 Task: Open a blank google sheet and write heading  City data  Add 10 city name:-  '1. Chelsea, New York, NY , 2. Beverly Hills, Los Angeles, CA , 3. Knightsbridge, London, United Kingdom , 4. Le Marais, Paris, forance , 5. Ginza, Tokyo, Japan_x000D_
6. Circular Quay, Sydney, Australia , 7. Mitte, Berlin, Germany , 8. Downtown, Toronto, Canada , 9. Trastevere, Rome, 10. Colaba, Mumbai, India. ' in August Last week sales are  1. Chelsea, New York, NY 10001 | 2. Beverly Hills, Los Angeles, CA 90210 | 3. Knightsbridge, London, United Kingdom SW1X 7XL | 4. Le Marais, Paris, forance 75004 | 5. Ginza, Tokyo, Japan 104-0061 | 6. Circular Quay, Sydney, Australia 2000 | 7. Mitte, Berlin, Germany 10178 | 8. Downtown, Toronto, Canada M5V 3L9 | 9. Trastevere, Rome, Italy 00153 | 10. Colaba, Mumbai, India 400005. Save page auditingSalesTrends_2023
Action: Mouse moved to (1179, 84)
Screenshot: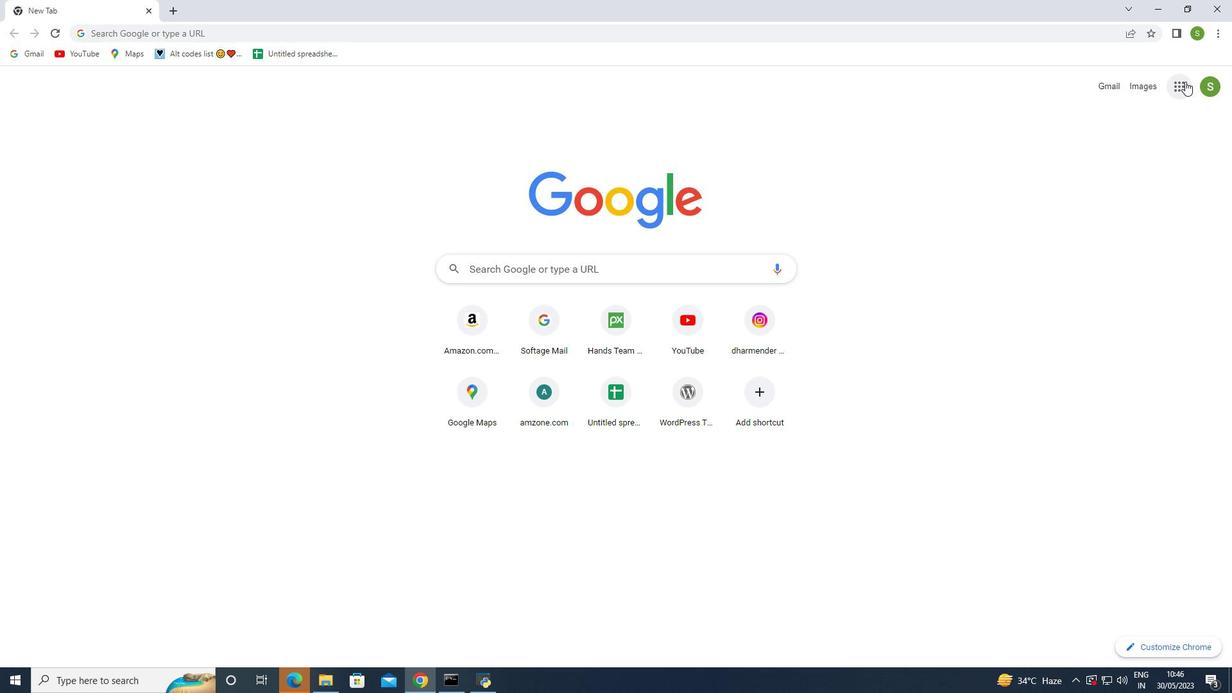 
Action: Mouse pressed left at (1179, 84)
Screenshot: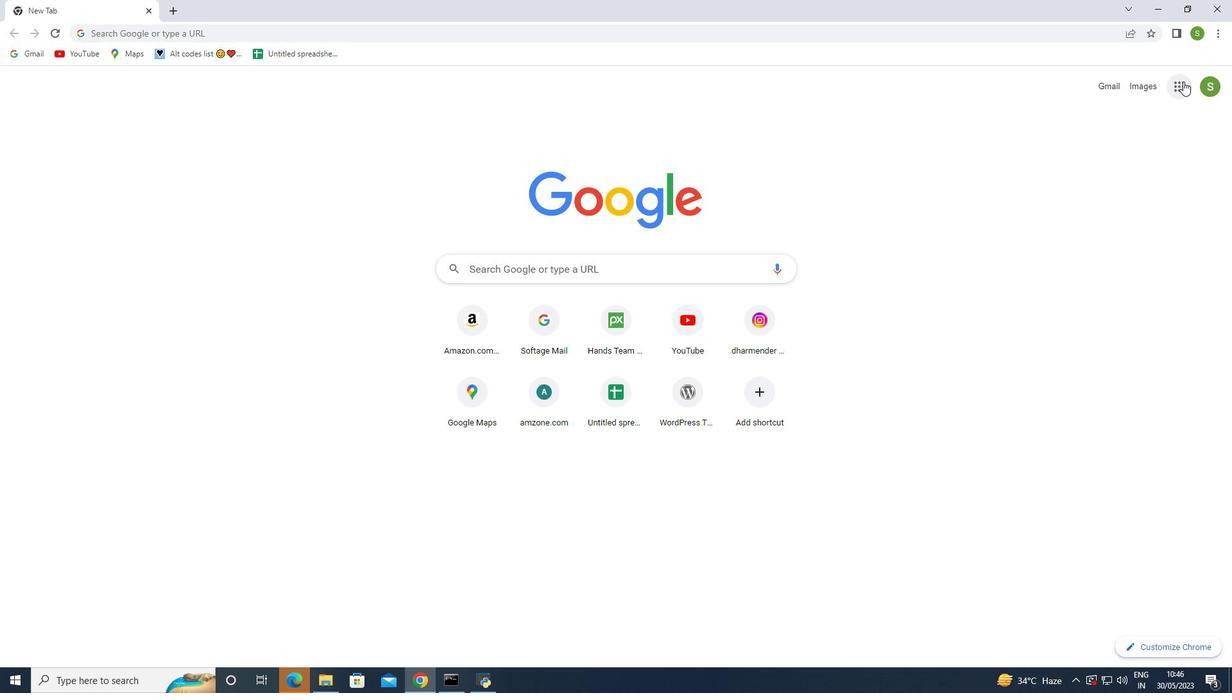 
Action: Mouse moved to (1122, 202)
Screenshot: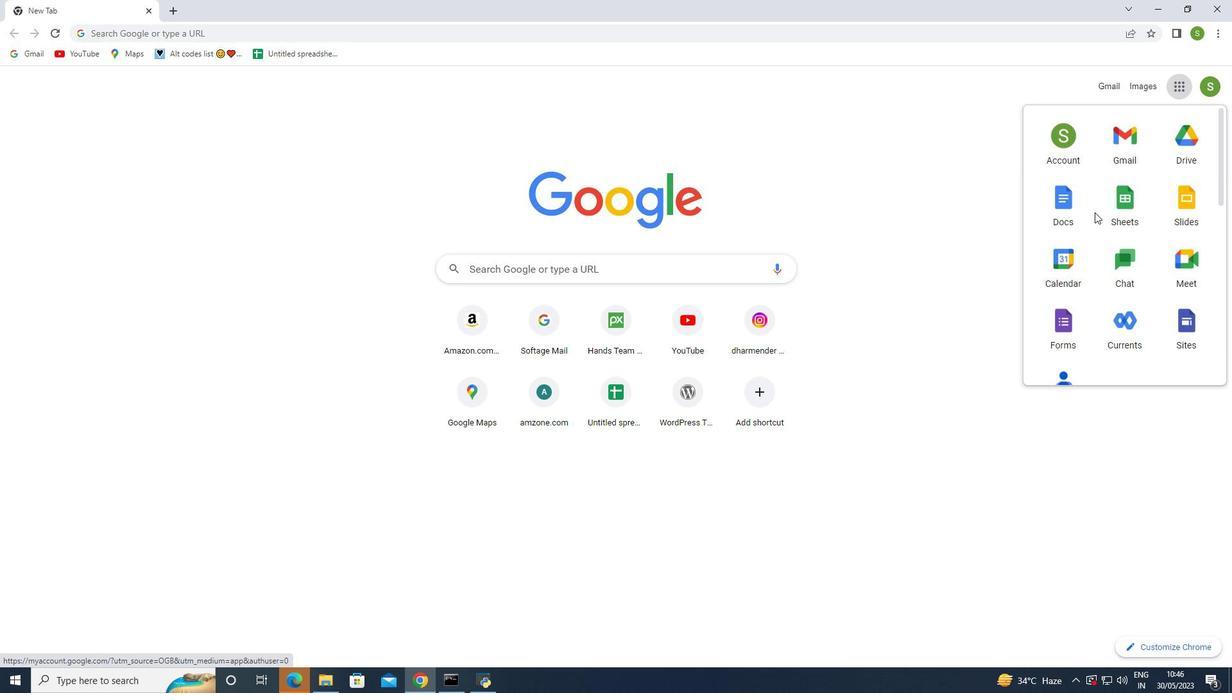 
Action: Mouse pressed left at (1122, 202)
Screenshot: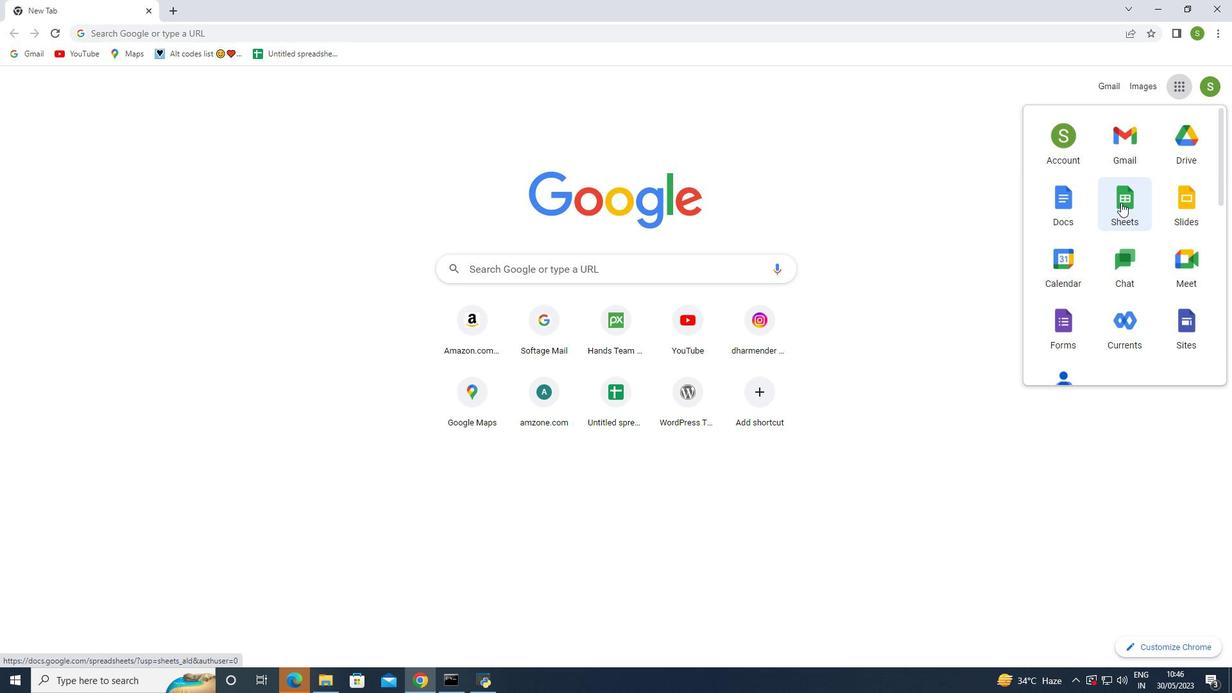 
Action: Mouse moved to (332, 174)
Screenshot: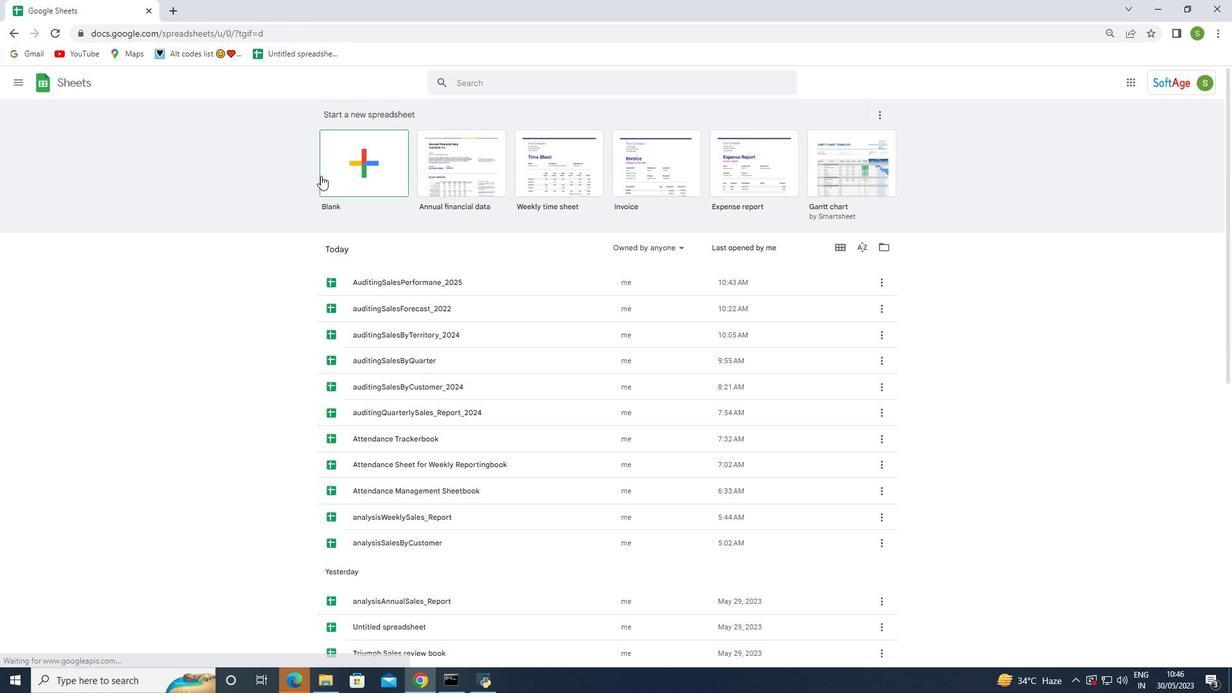 
Action: Mouse pressed left at (332, 174)
Screenshot: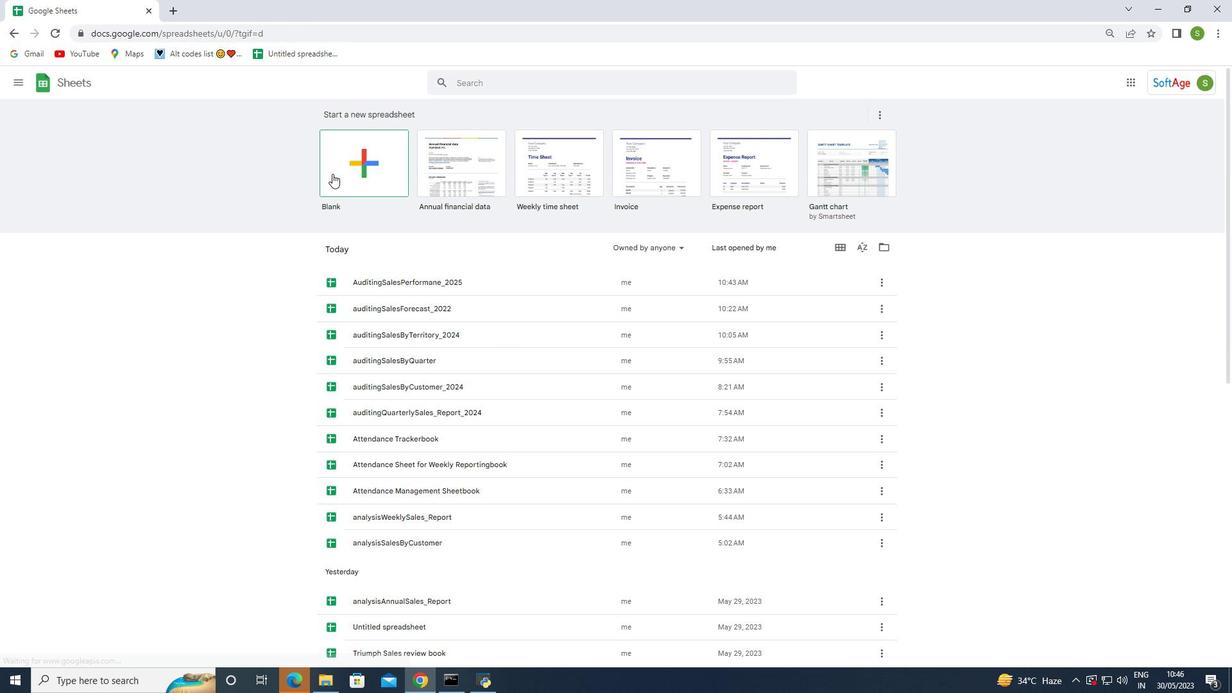 
Action: Mouse moved to (64, 154)
Screenshot: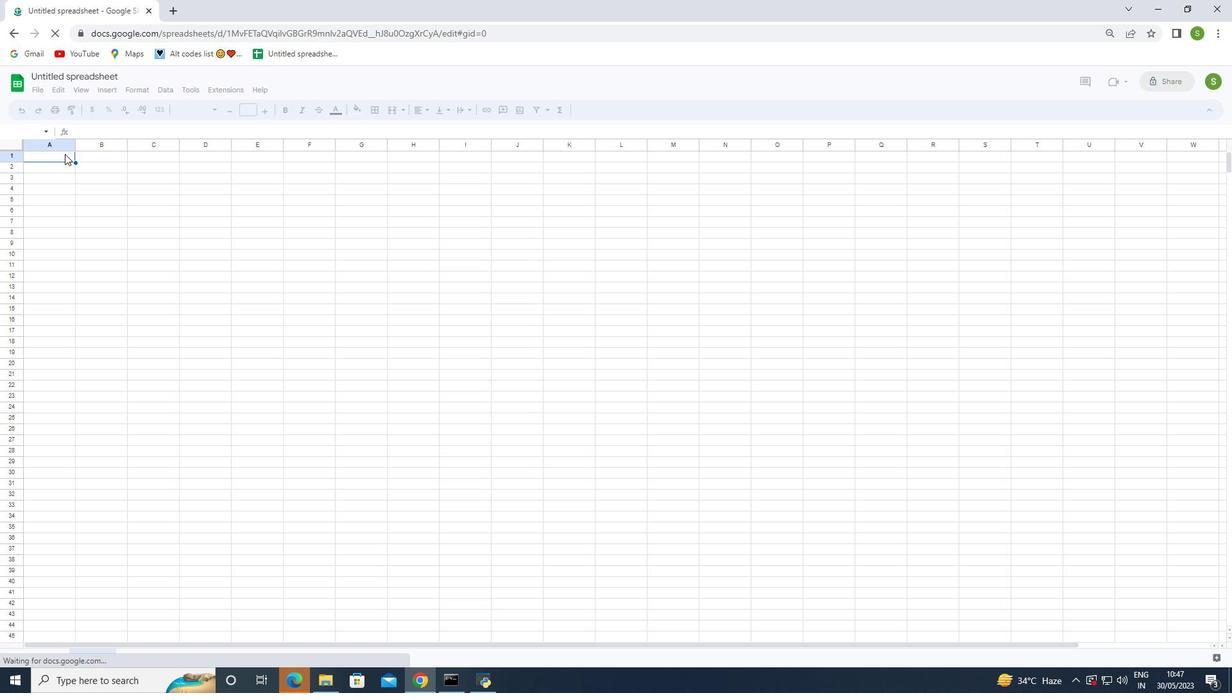 
Action: Mouse pressed left at (64, 154)
Screenshot: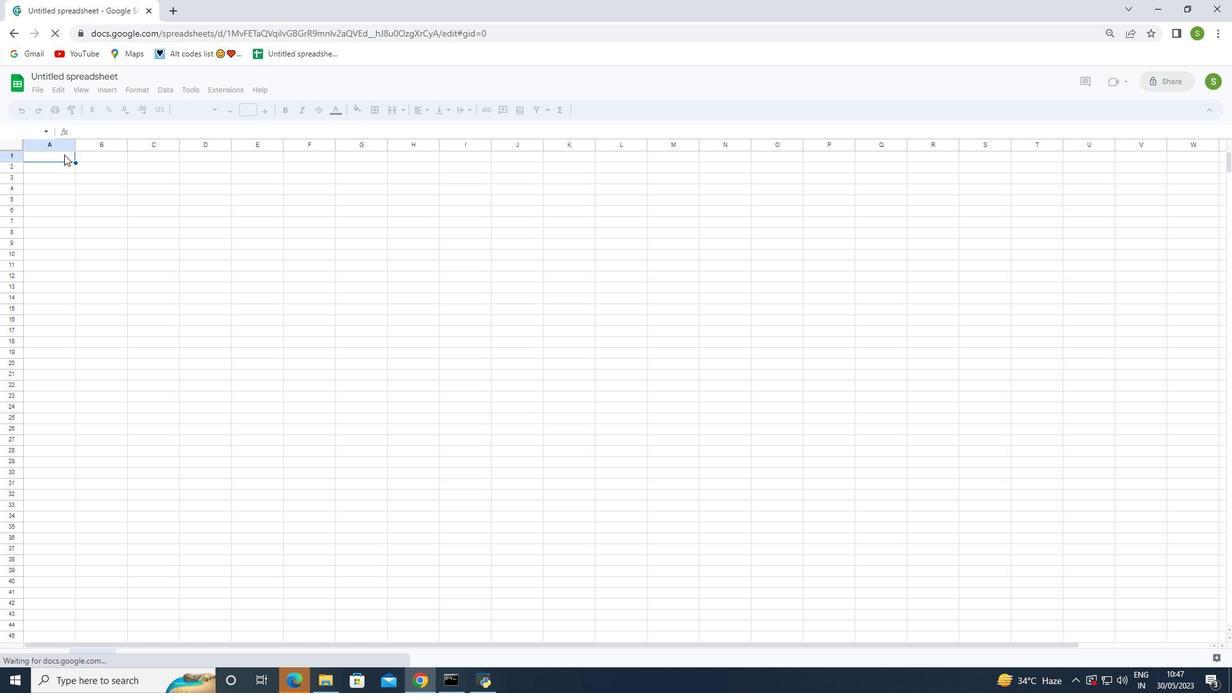 
Action: Key pressed <Key.shift>C
Screenshot: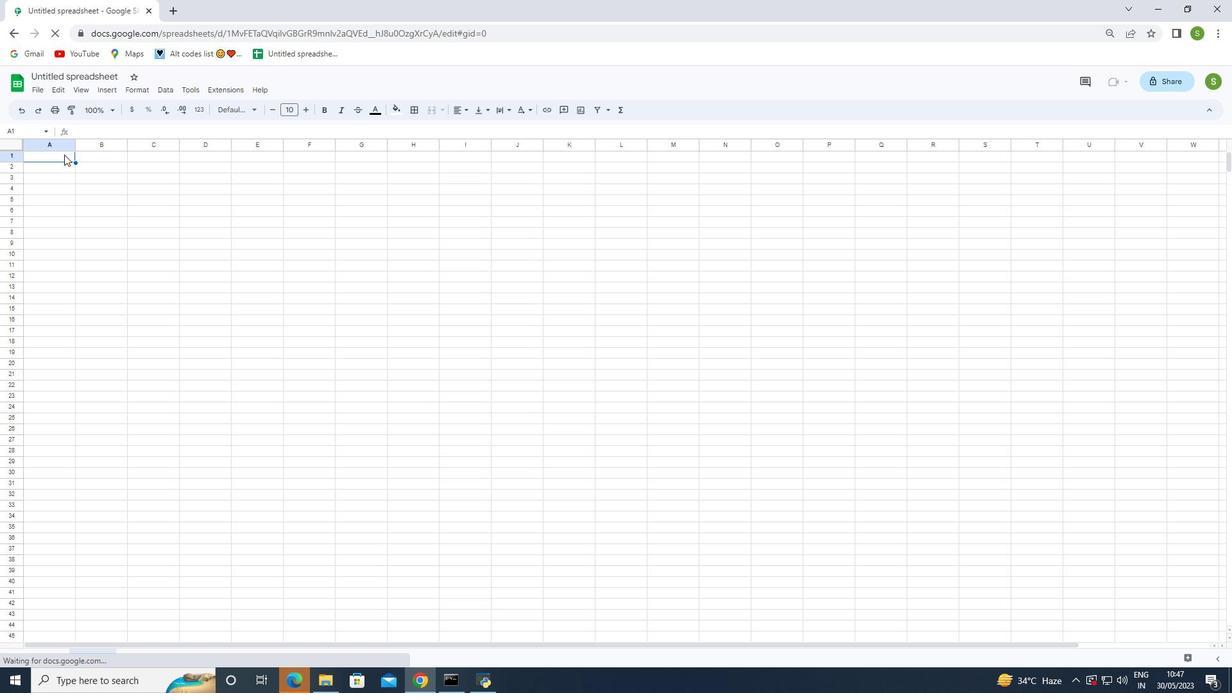 
Action: Mouse moved to (82, 168)
Screenshot: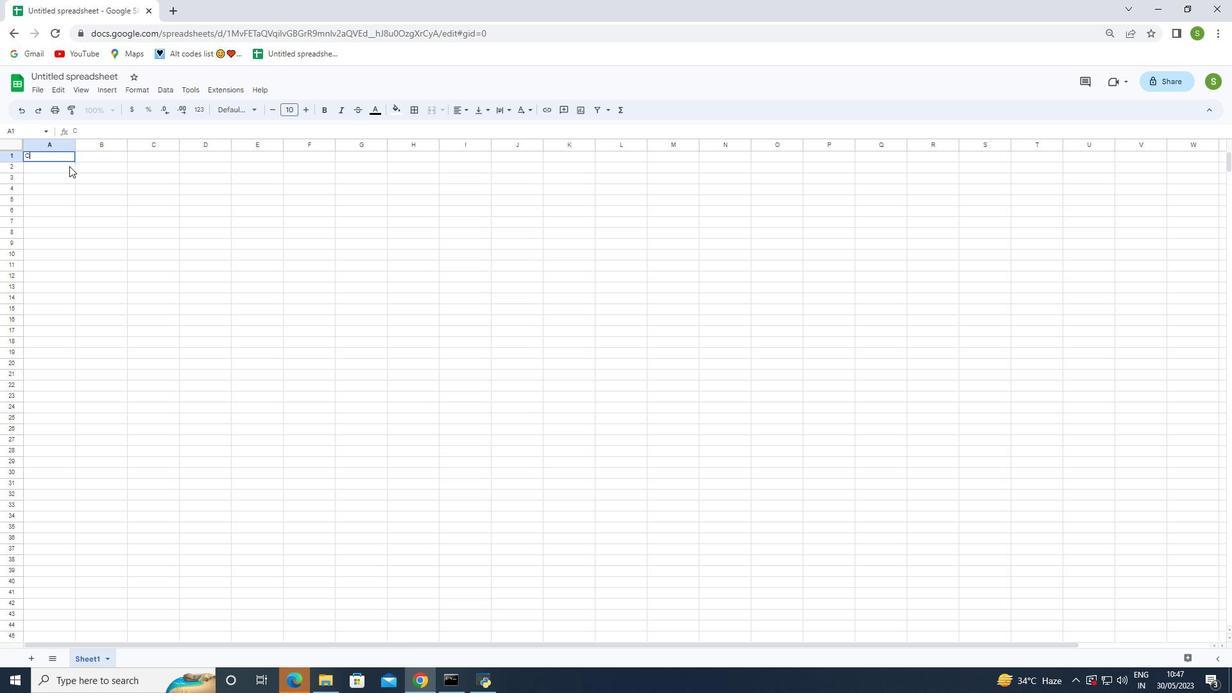 
Action: Key pressed <Key.backspace>
Screenshot: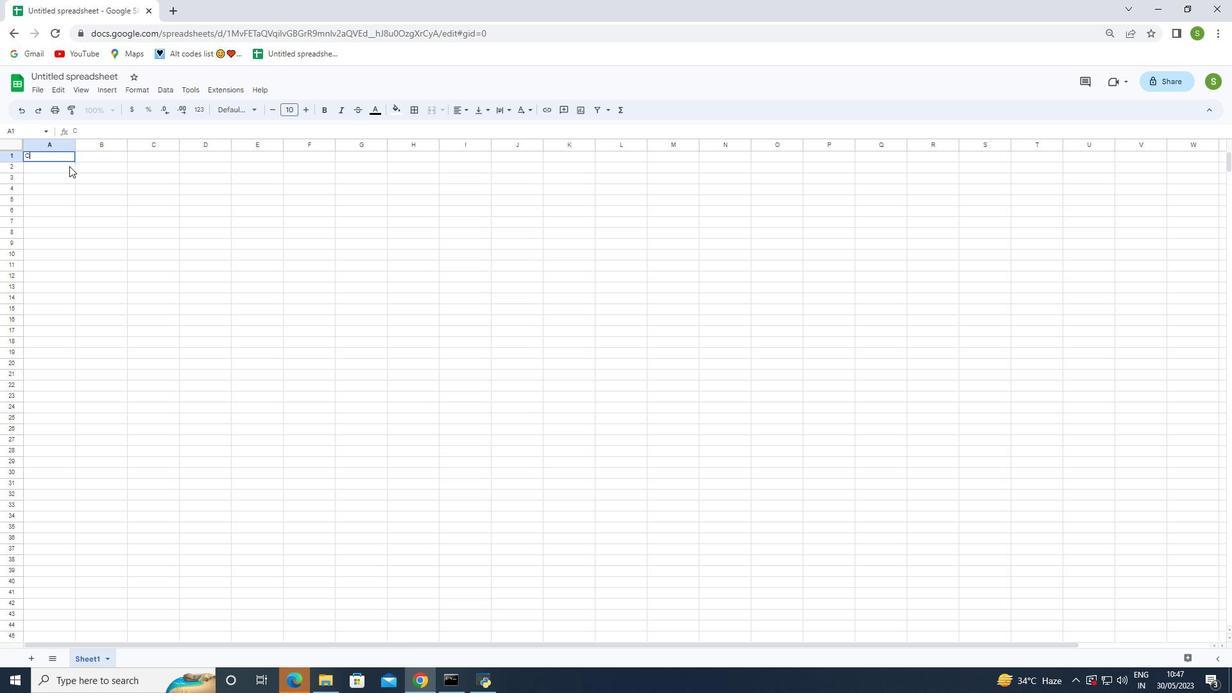 
Action: Mouse moved to (143, 175)
Screenshot: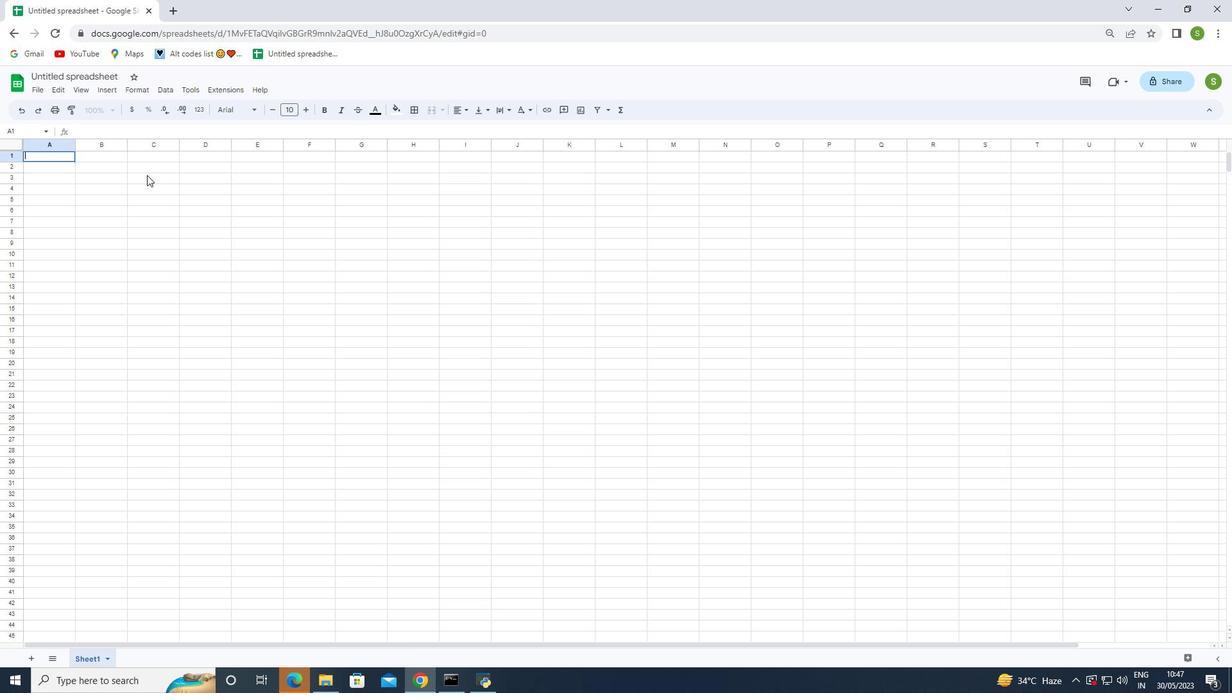 
Action: Key pressed <Key.esc>
Screenshot: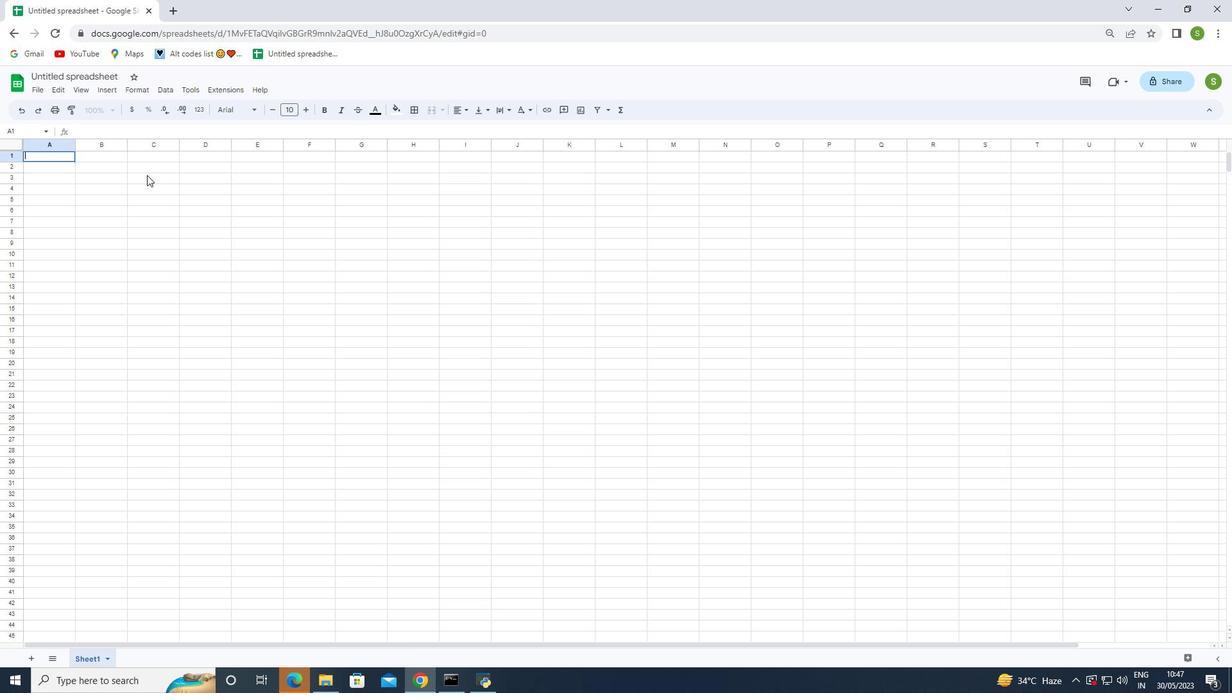 
Action: Mouse moved to (112, 181)
Screenshot: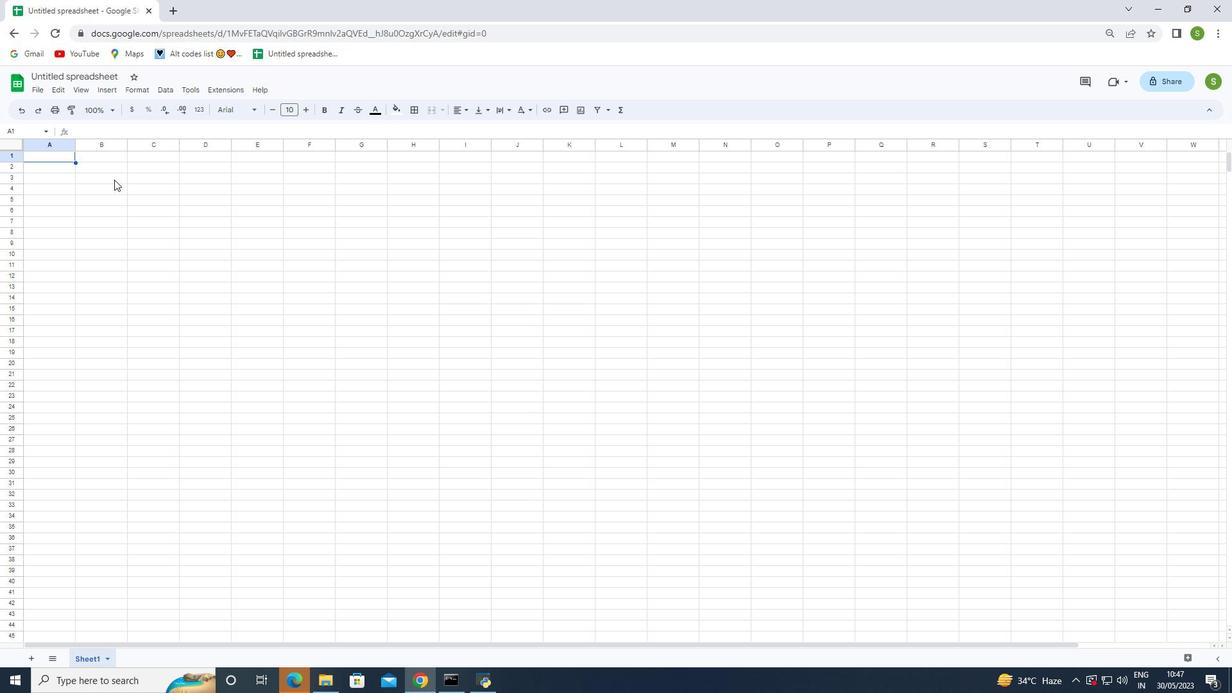 
Action: Mouse pressed left at (112, 181)
Screenshot: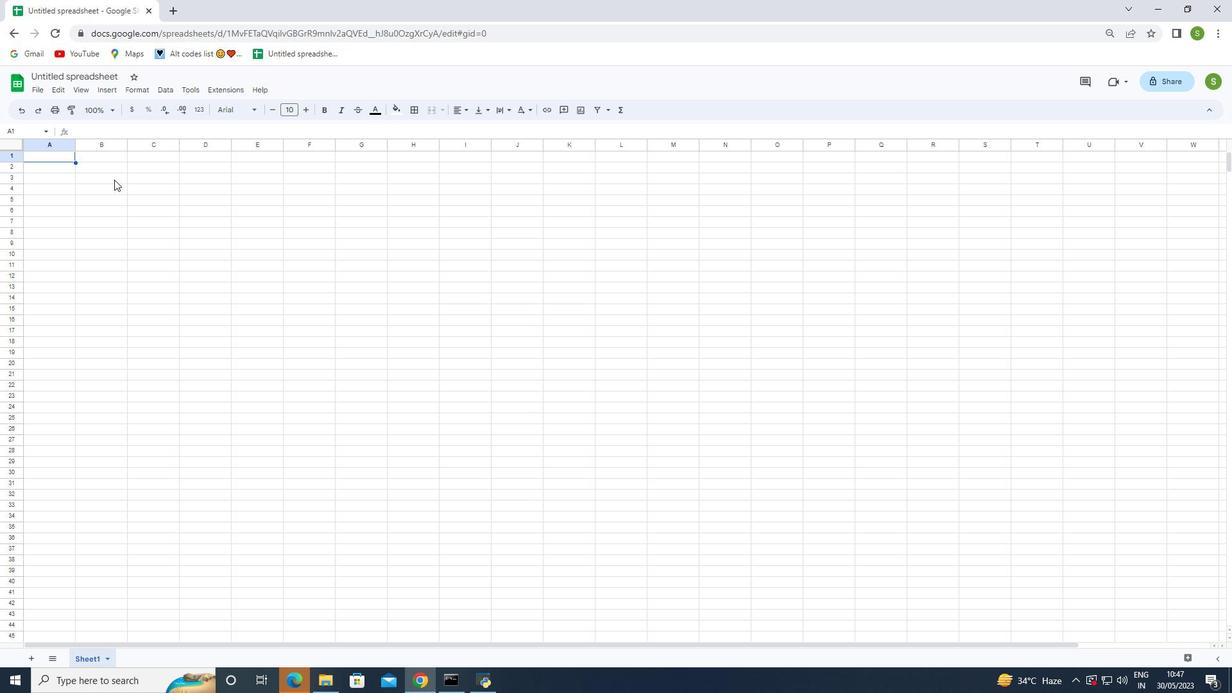 
Action: Mouse moved to (12, 147)
Screenshot: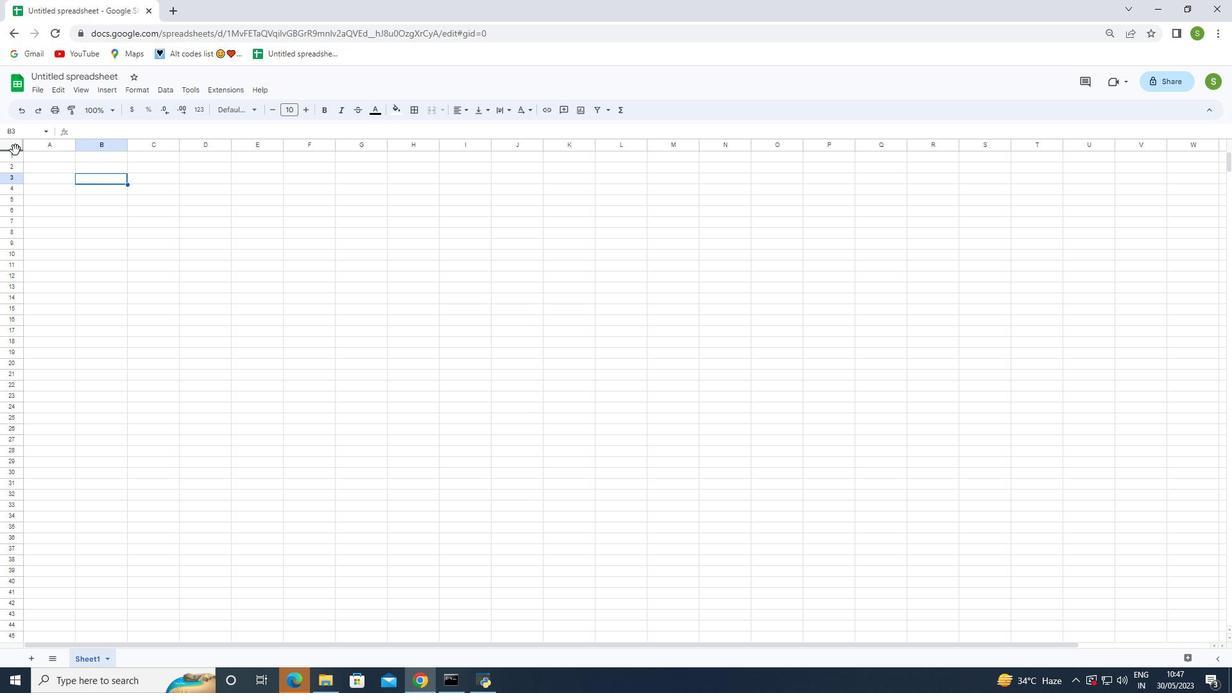 
Action: Mouse pressed left at (12, 147)
Screenshot: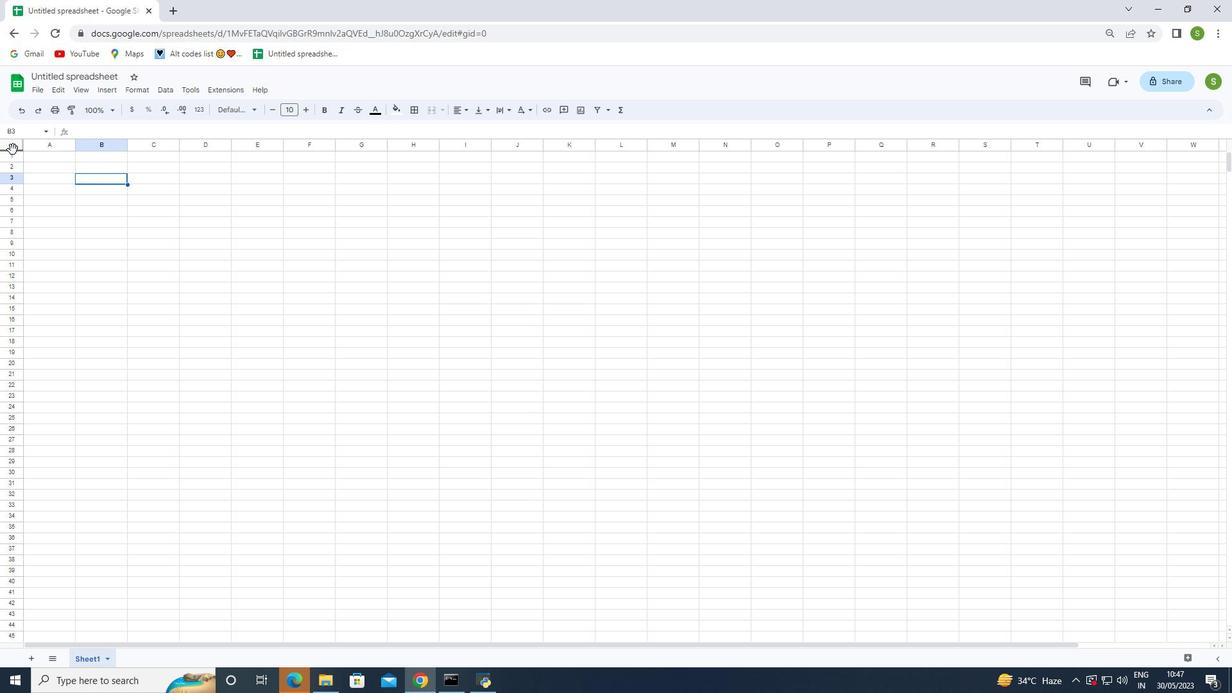 
Action: Mouse moved to (305, 113)
Screenshot: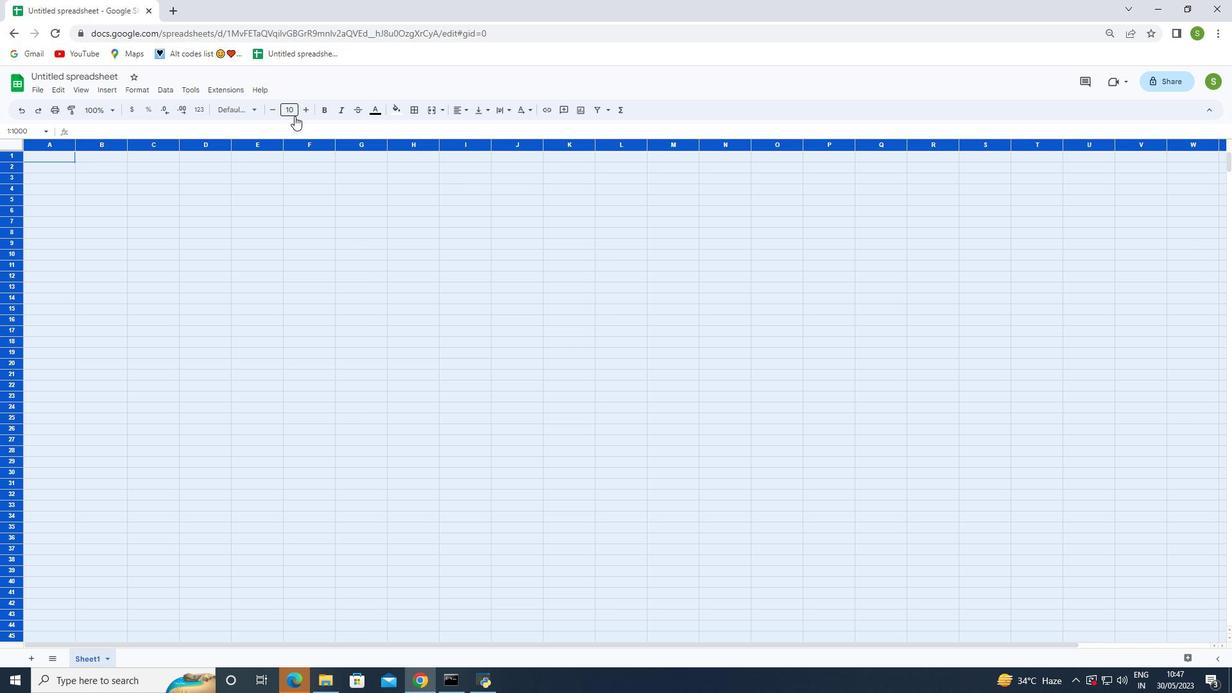 
Action: Mouse pressed left at (305, 113)
Screenshot: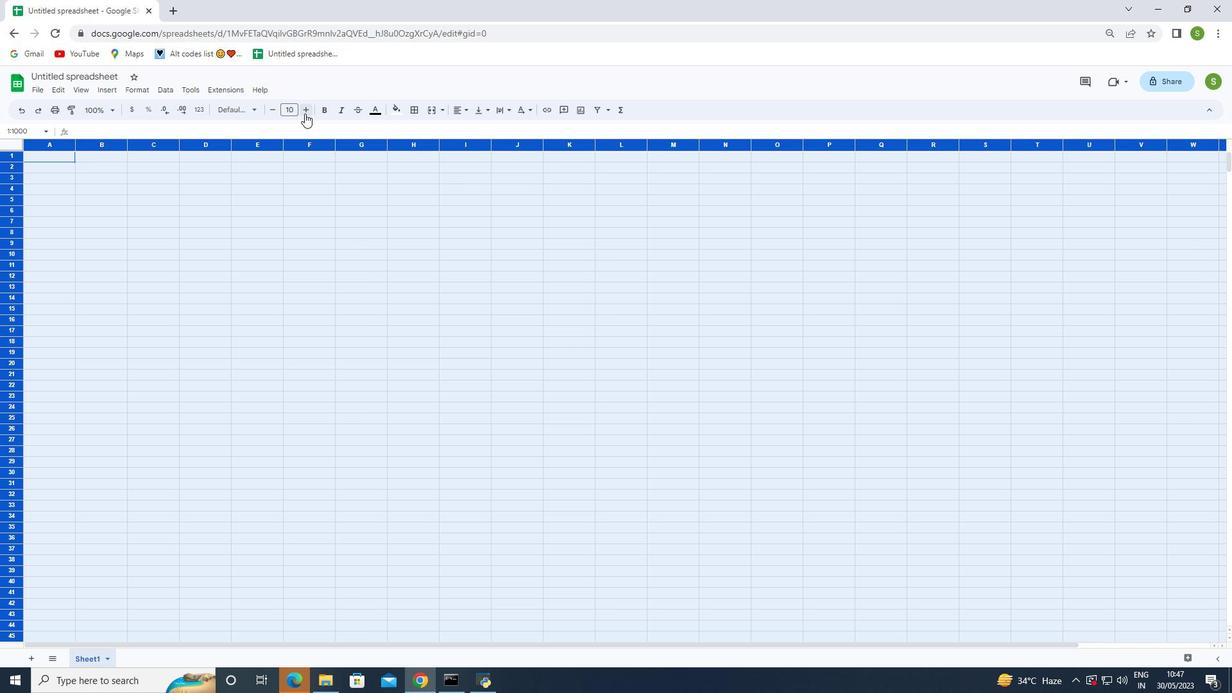 
Action: Mouse pressed left at (305, 113)
Screenshot: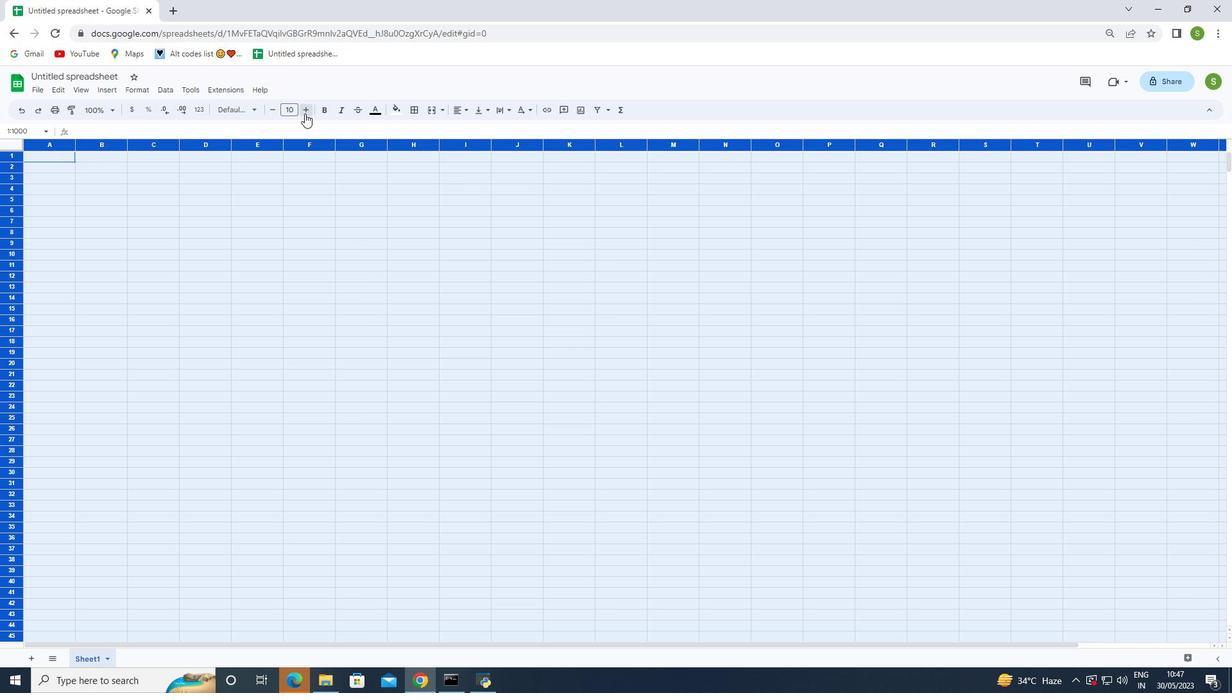 
Action: Mouse pressed left at (305, 113)
Screenshot: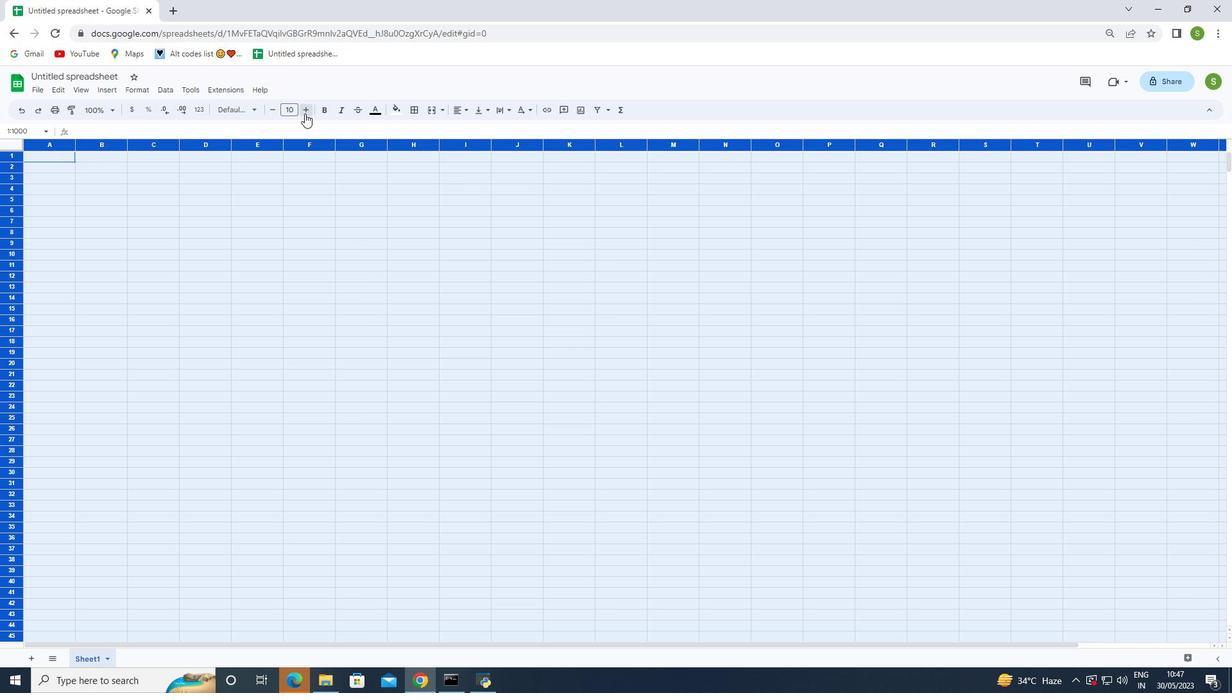 
Action: Mouse pressed left at (305, 113)
Screenshot: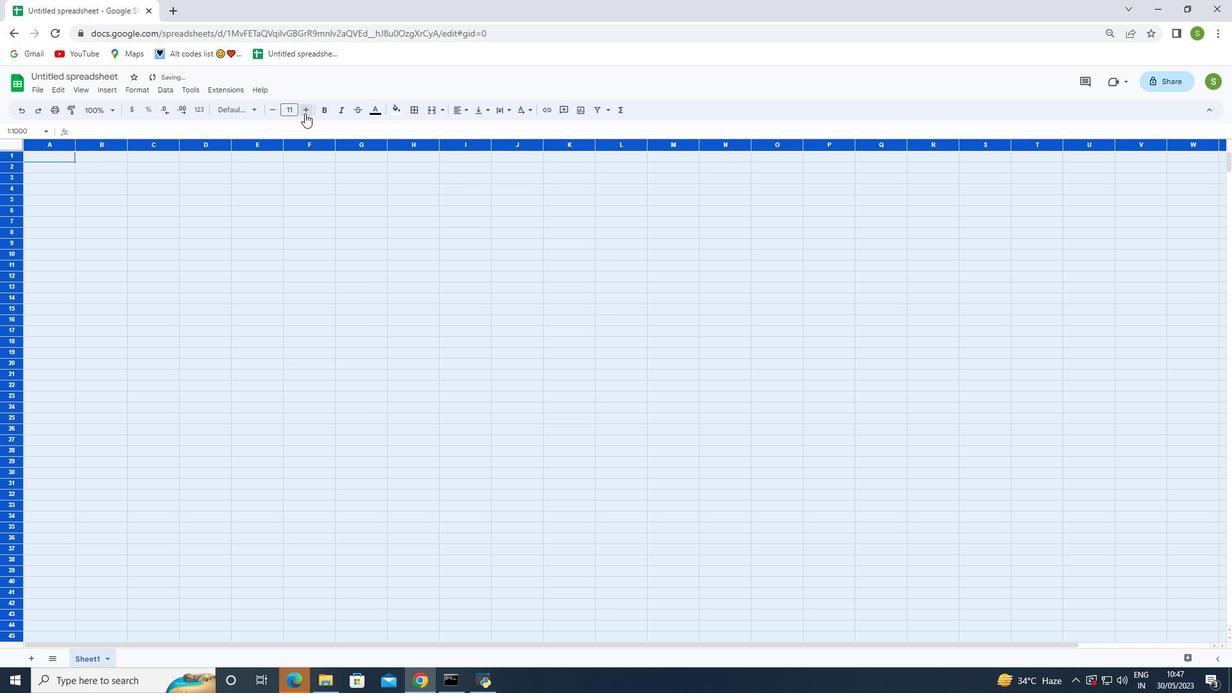 
Action: Mouse pressed left at (305, 113)
Screenshot: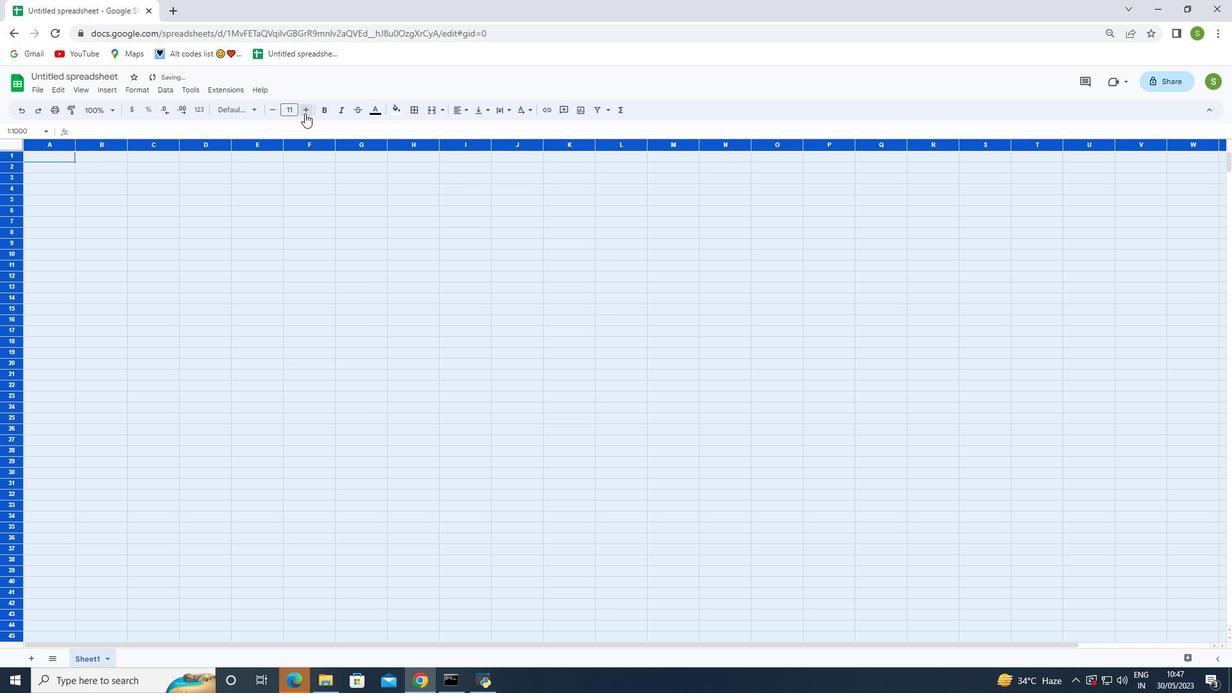 
Action: Mouse moved to (193, 253)
Screenshot: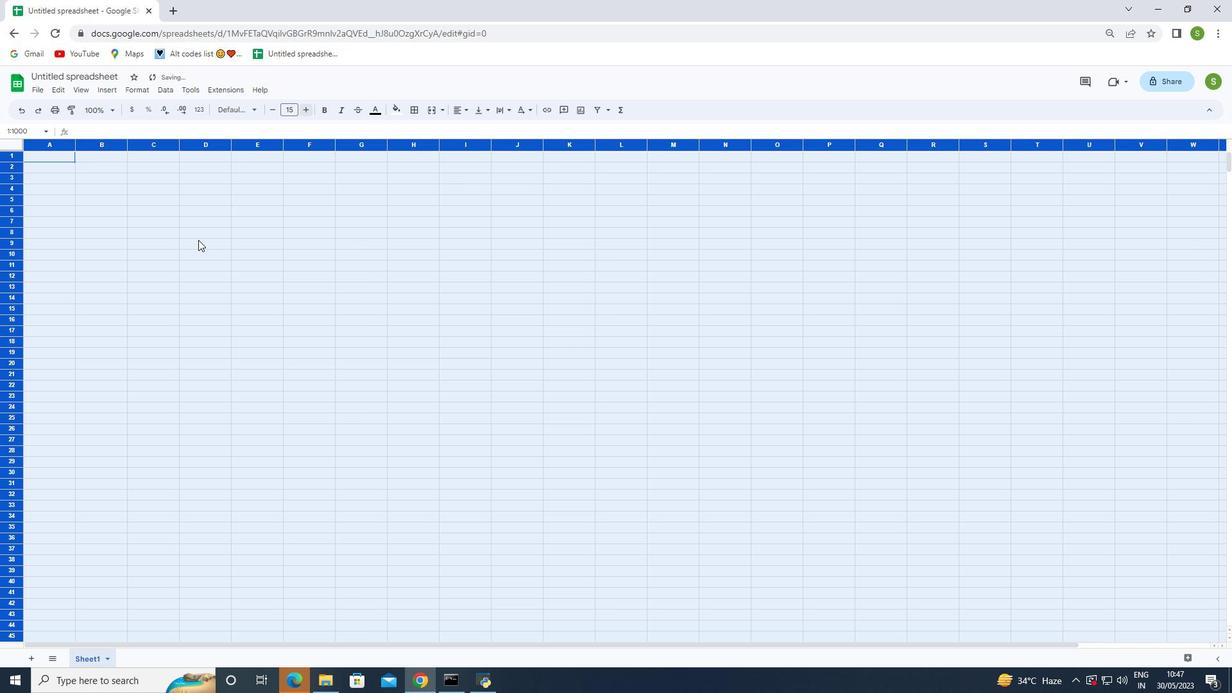 
Action: Mouse pressed left at (193, 253)
Screenshot: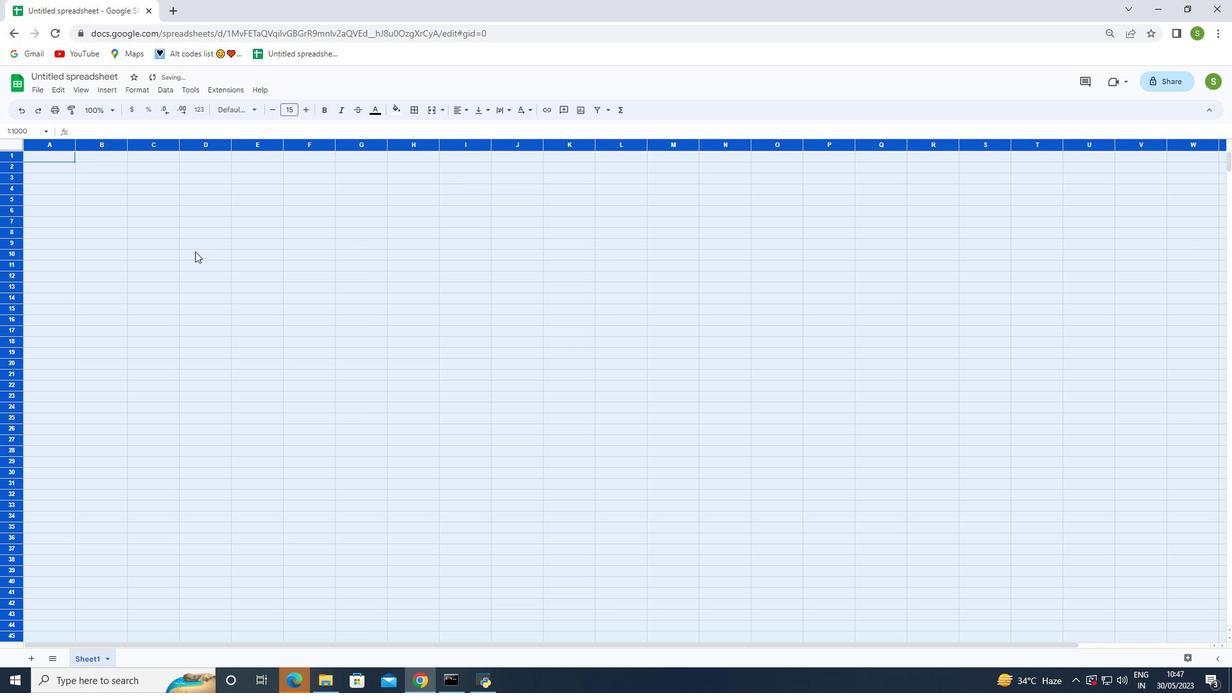 
Action: Mouse moved to (52, 156)
Screenshot: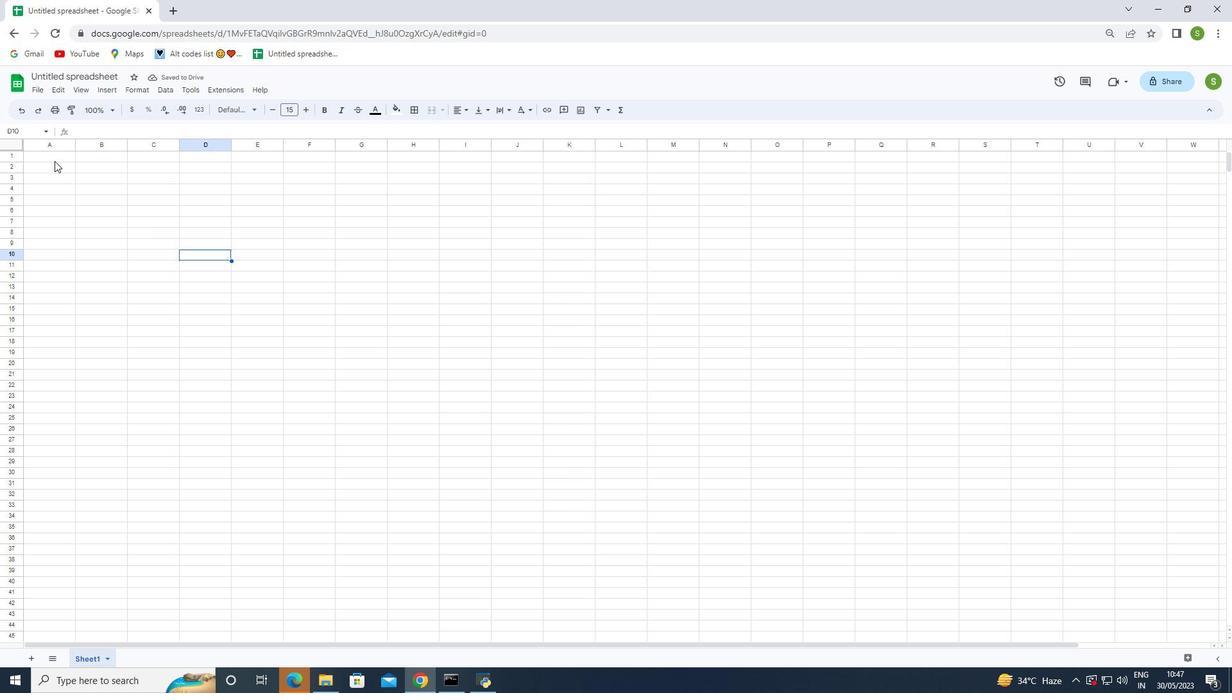 
Action: Mouse pressed left at (52, 156)
Screenshot: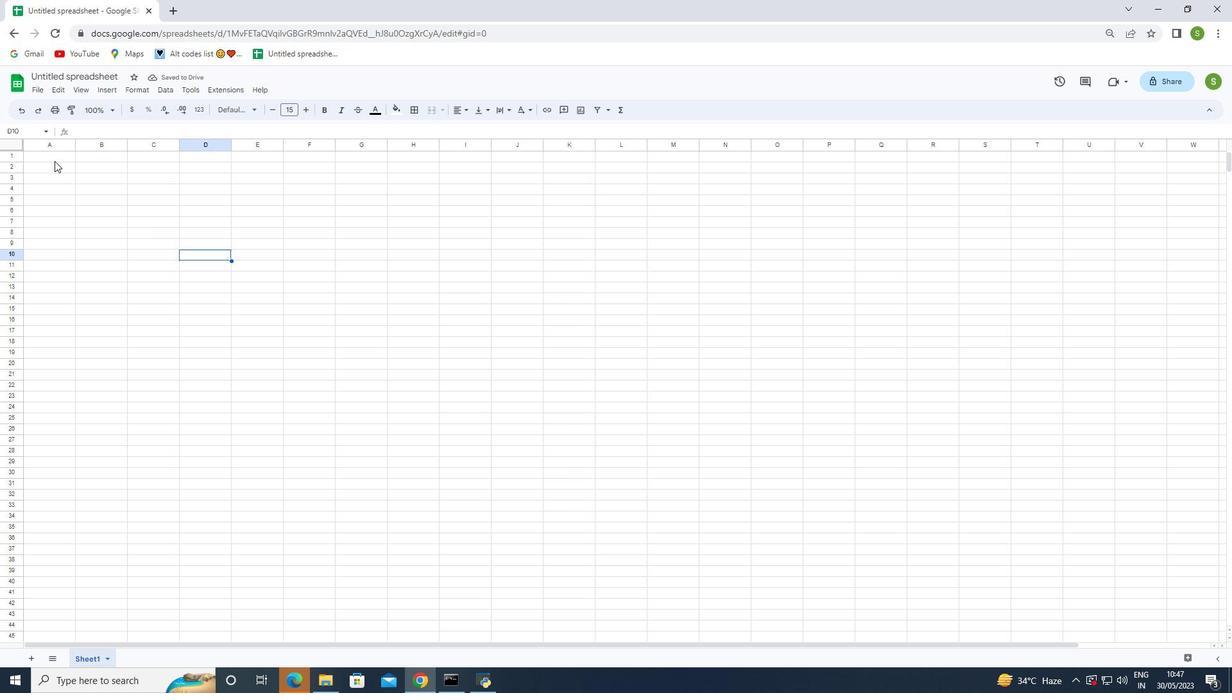 
Action: Key pressed <Key.shift>Cir<Key.backspace>ty<Key.space>data<Key.enter><Key.shift>City<Key.space><Key.shift>Name<Key.enter><Key.shift><Key.shift><Key.shift><Key.shift><Key.shift><Key.shift><Key.shift><Key.shift><Key.shift><Key.shift><Key.shift><Key.shift><Key.shift><Key.shift><Key.shift><Key.shift><Key.shift><Key.shift><Key.shift><Key.shift><Key.shift><Key.shift><Key.shift><Key.shift><Key.shift><Key.shift><Key.shift><Key.shift><Key.shift><Key.shift><Key.shift><Key.shift><Key.shift><Key.shift><Key.shift><Key.shift><Key.shift><Key.shift><Key.shift><Key.shift><Key.shift><Key.shift><Key.shift><Key.shift><Key.shift><Key.shift><Key.shift><Key.shift><Key.shift><Key.shift><Key.shift><Key.shift><Key.shift><Key.shift><Key.shift><Key.shift><Key.shift><Key.shift><Key.shift><Key.shift><Key.shift><Key.shift><Key.shift><Key.shift><Key.shift><Key.shift><Key.shift><Key.shift><Key.shift><Key.shift><Key.shift><Key.shift><Key.shift><Key.shift><Key.shift><Key.shift><Key.shift><Key.shift><Key.shift><Key.shift><Key.shift><Key.shift><Key.shift><Key.shift><Key.shift><Key.shift><Key.shift><Key.shift><Key.shift><Key.shift><Key.shift><Key.shift><Key.shift><Key.shift><Key.shift><Key.shift><Key.shift><Key.shift><Key.shift><Key.shift><Key.shift><Key.shift><Key.shift><Key.shift><Key.shift><Key.shift><Key.shift><Key.shift><Key.shift><Key.shift><Key.shift><Key.shift><Key.shift><Key.shift><Key.shift><Key.shift><Key.shift><Key.shift><Key.shift><Key.shift><Key.shift><Key.shift><Key.shift><Key.shift><Key.shift><Key.shift><Key.shift><Key.shift><Key.shift><Key.shift><Key.shift><Key.shift><Key.shift><Key.shift><Key.shift><Key.shift><Key.shift><Key.shift><Key.shift><Key.shift><Key.shift><Key.shift><Key.shift><Key.shift><Key.shift><Key.shift><Key.shift><Key.shift>Ch<Key.backspace>elsea,<Key.space><Key.shift>New<Key.space><Key.shift><Key.shift>York<Key.enter>
Screenshot: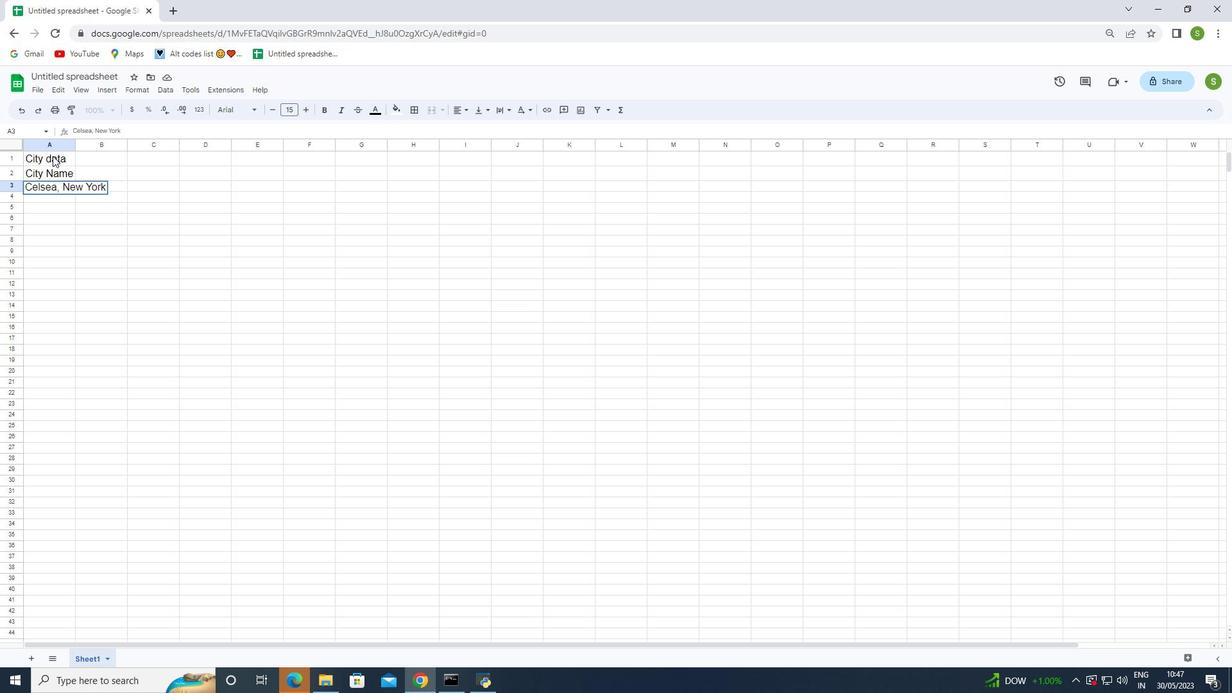 
Action: Mouse moved to (94, 183)
Screenshot: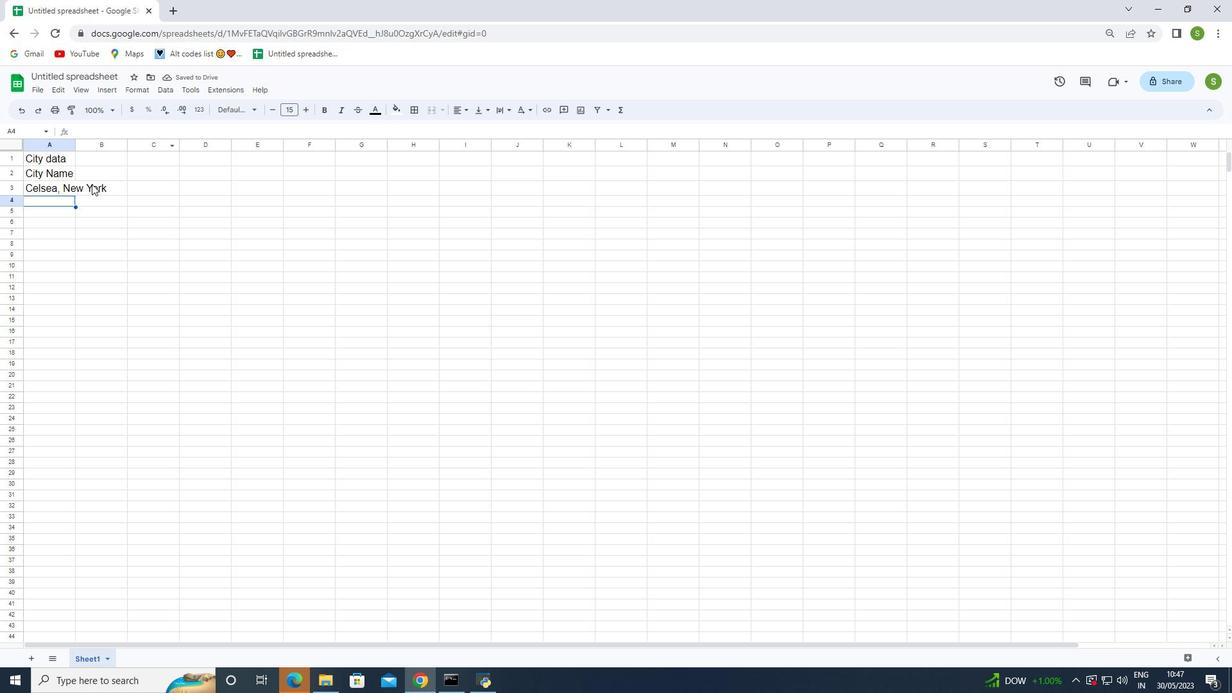 
Action: Mouse pressed left at (94, 183)
Screenshot: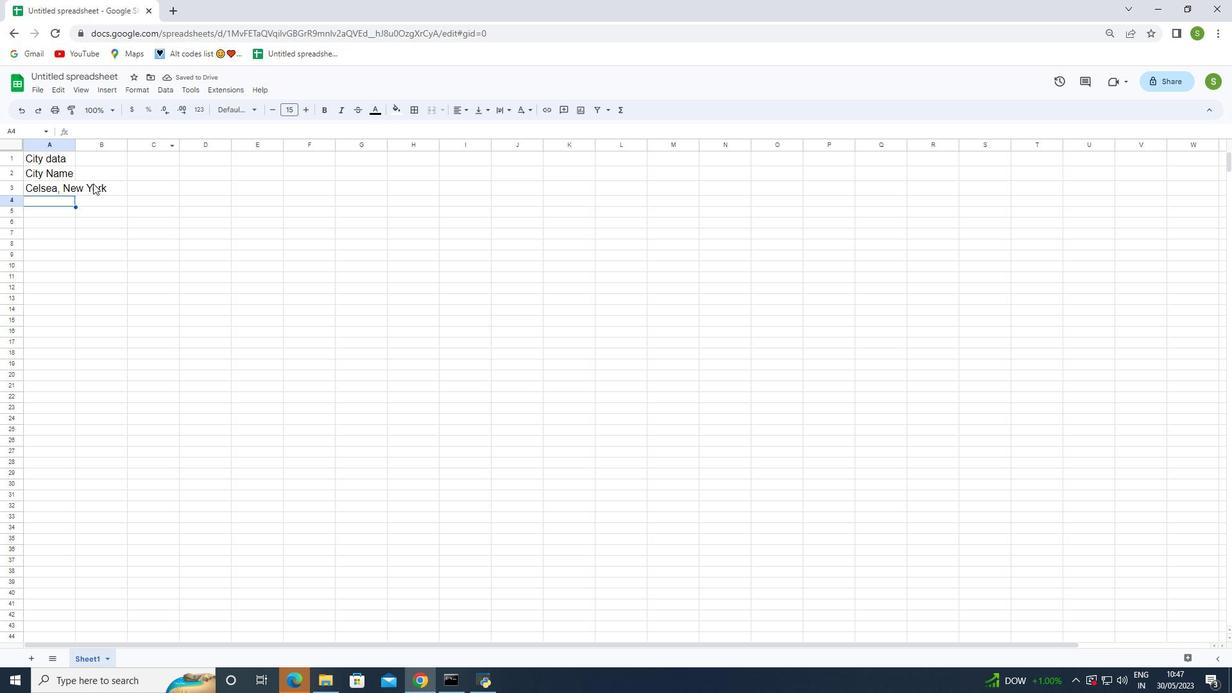 
Action: Mouse pressed left at (94, 183)
Screenshot: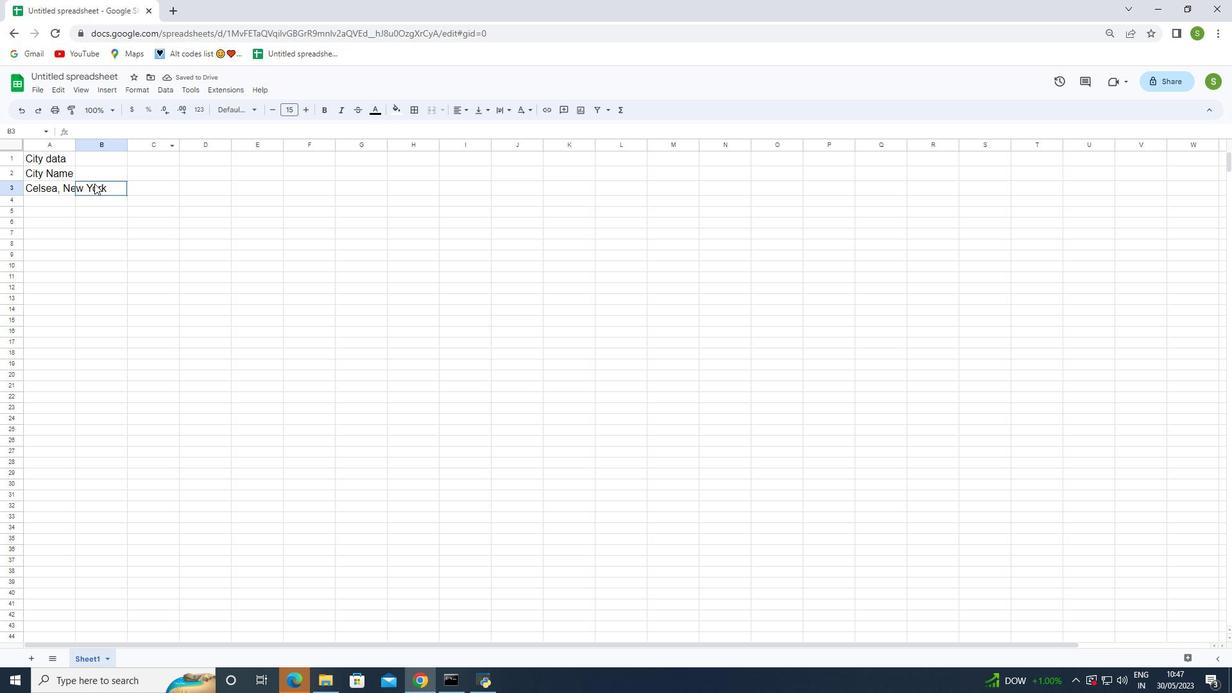 
Action: Mouse moved to (104, 185)
Screenshot: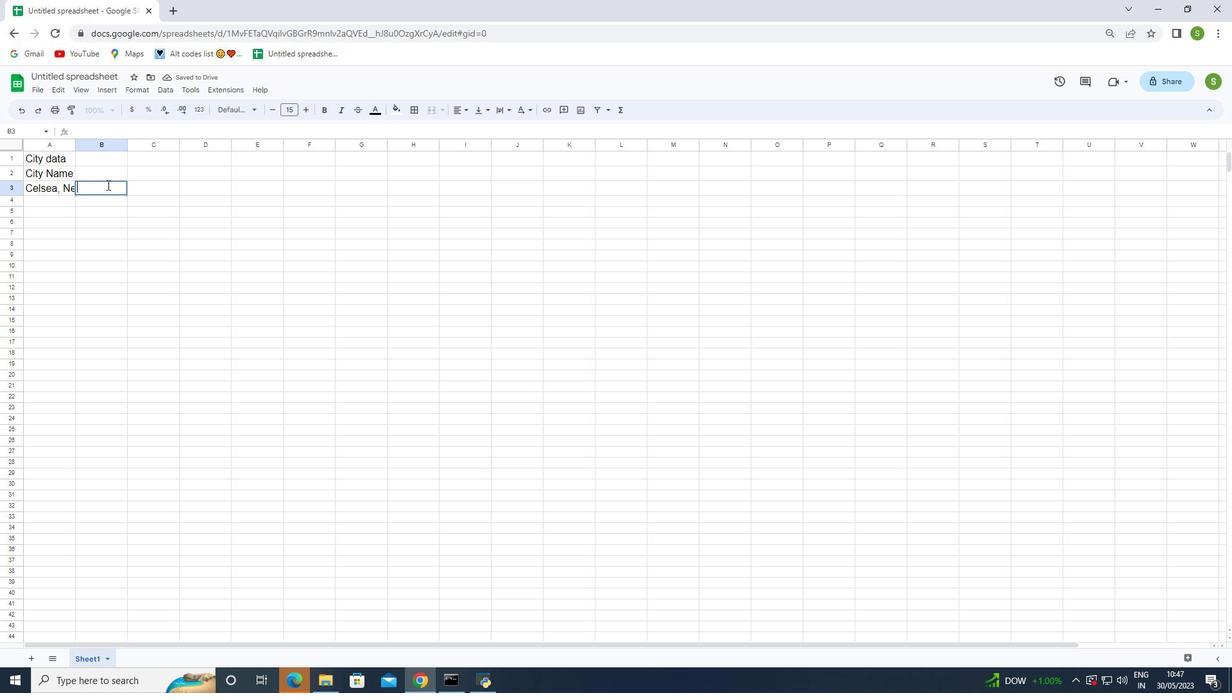 
Action: Mouse pressed left at (104, 185)
Screenshot: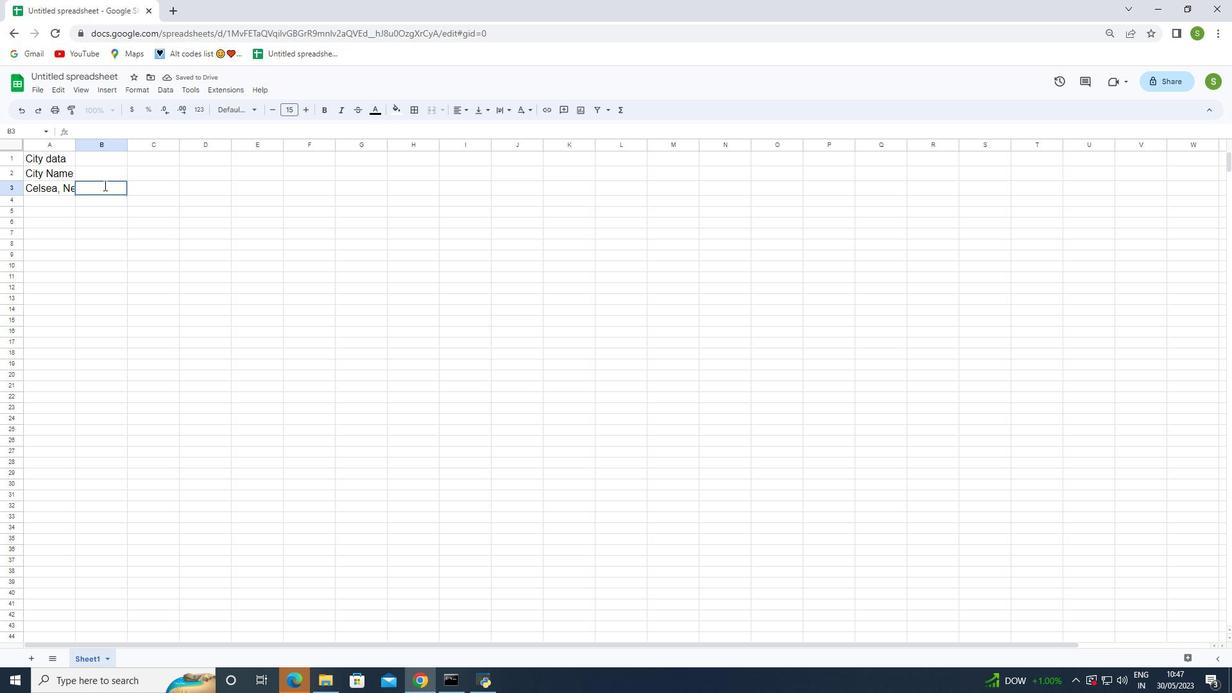 
Action: Mouse moved to (102, 238)
Screenshot: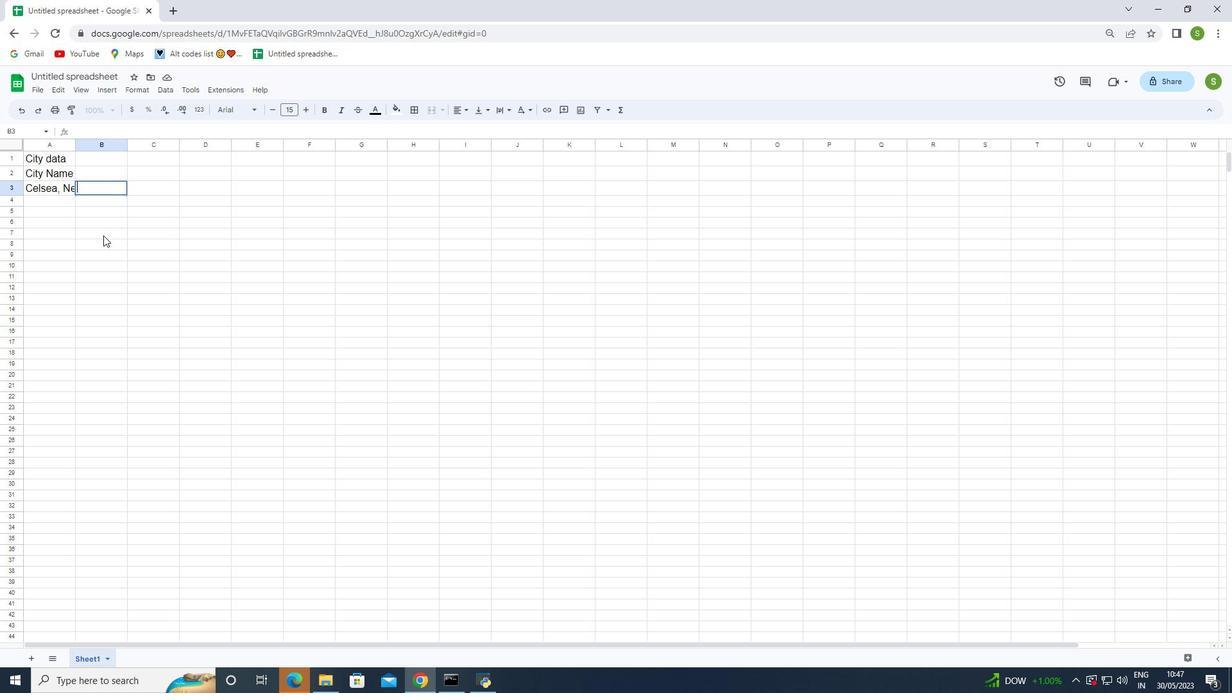 
Action: Mouse pressed left at (102, 238)
Screenshot: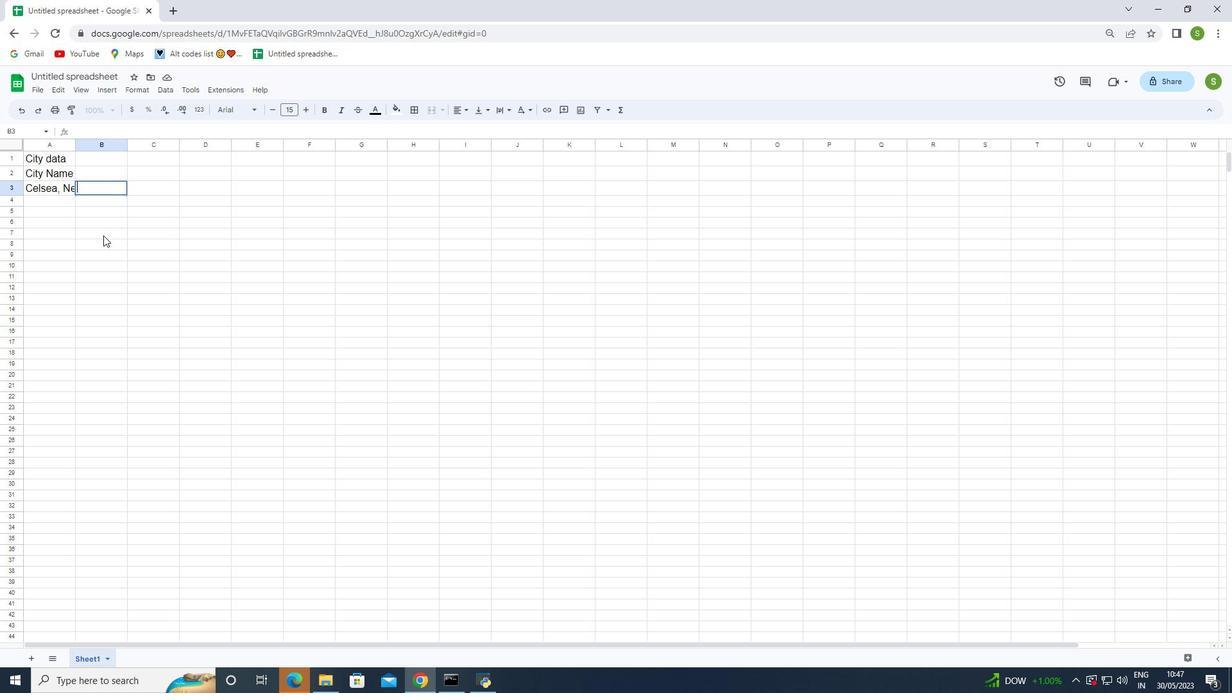
Action: Mouse moved to (73, 142)
Screenshot: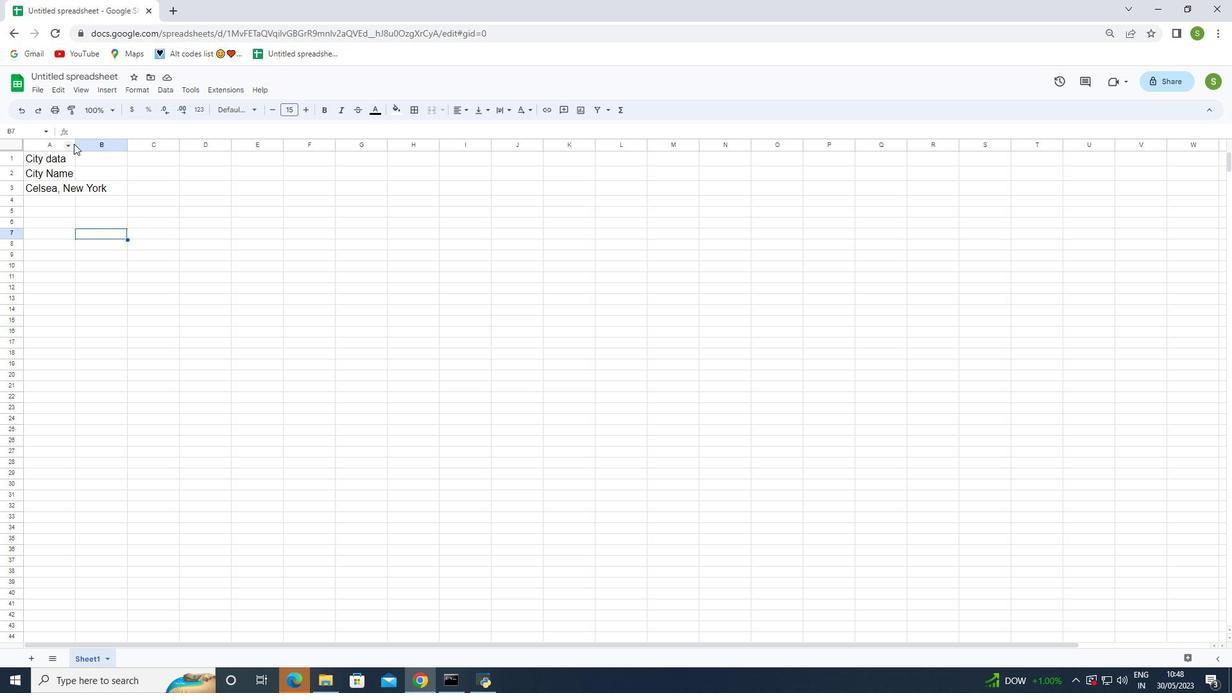 
Action: Mouse pressed left at (73, 142)
Screenshot: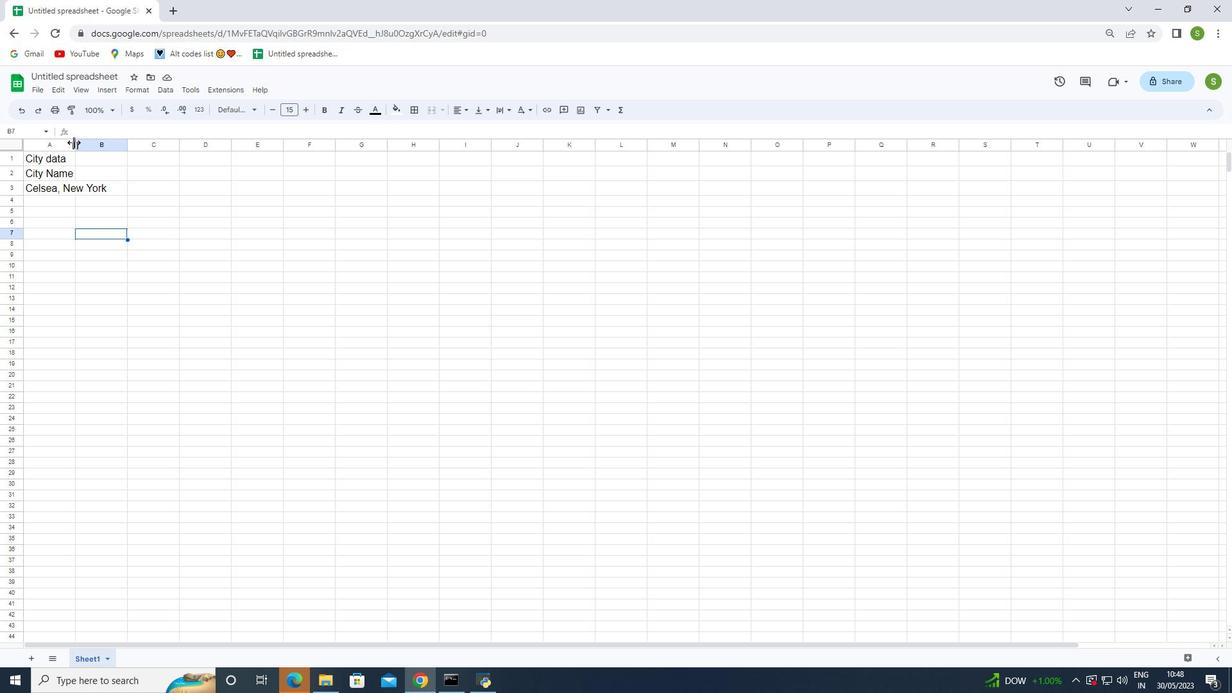 
Action: Mouse moved to (73, 143)
Screenshot: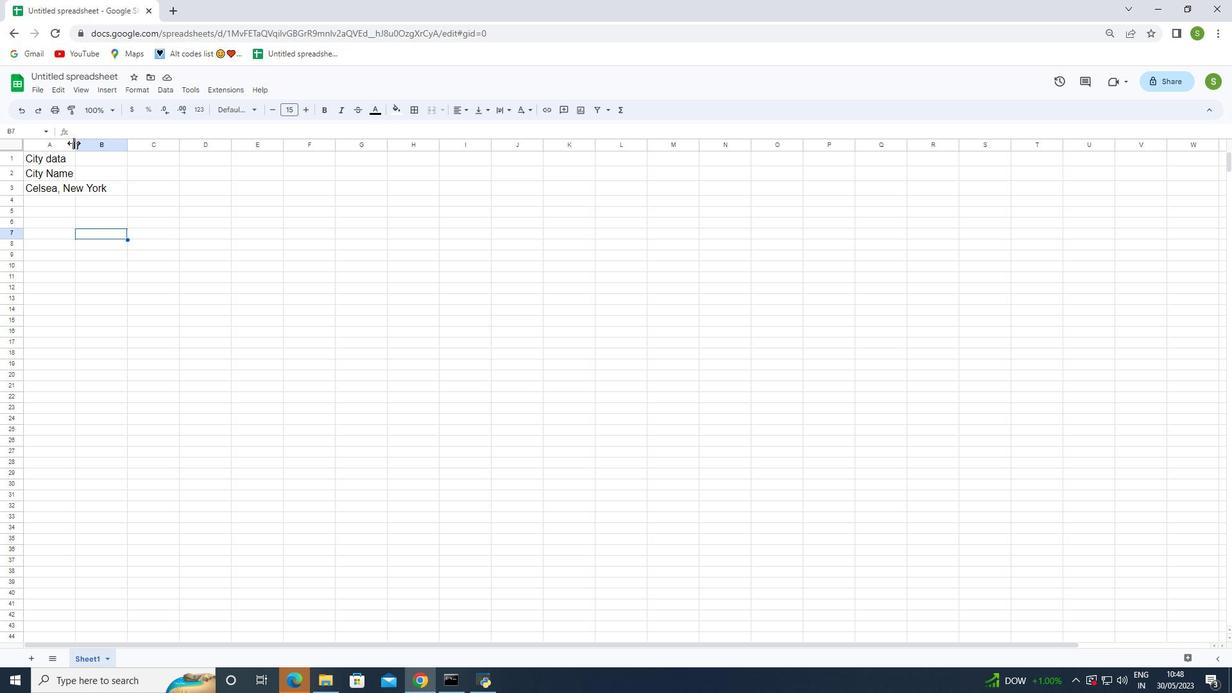 
Action: Mouse pressed left at (73, 143)
Screenshot: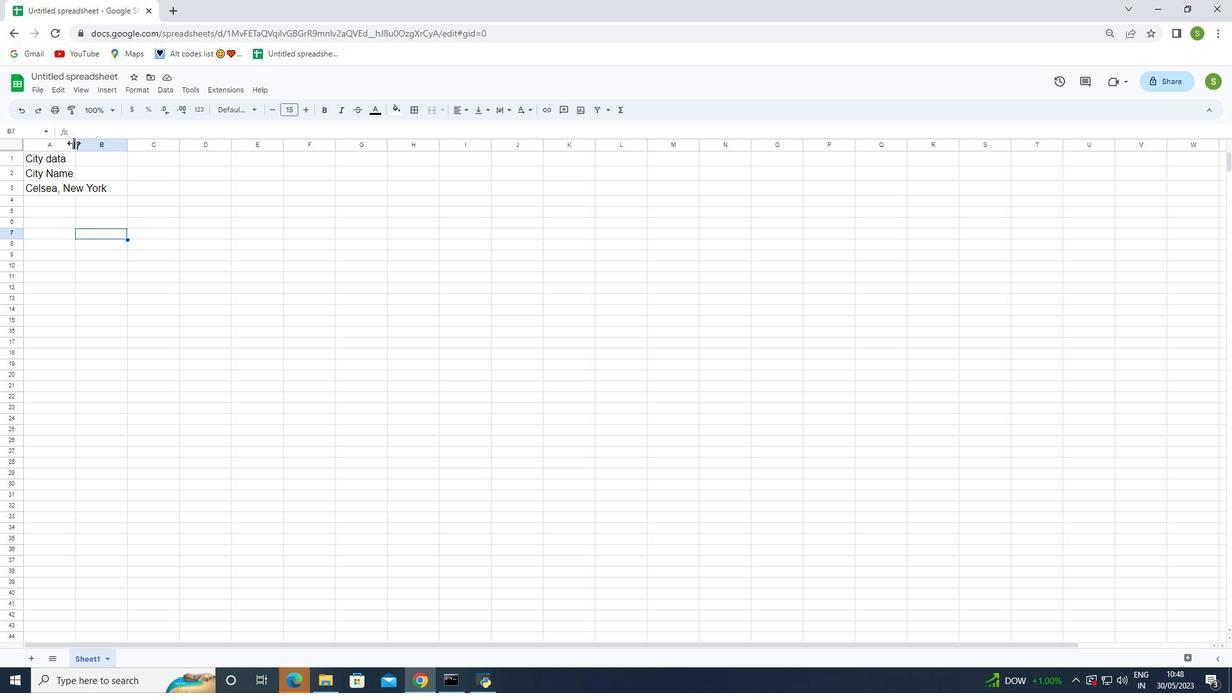 
Action: Mouse moved to (96, 184)
Screenshot: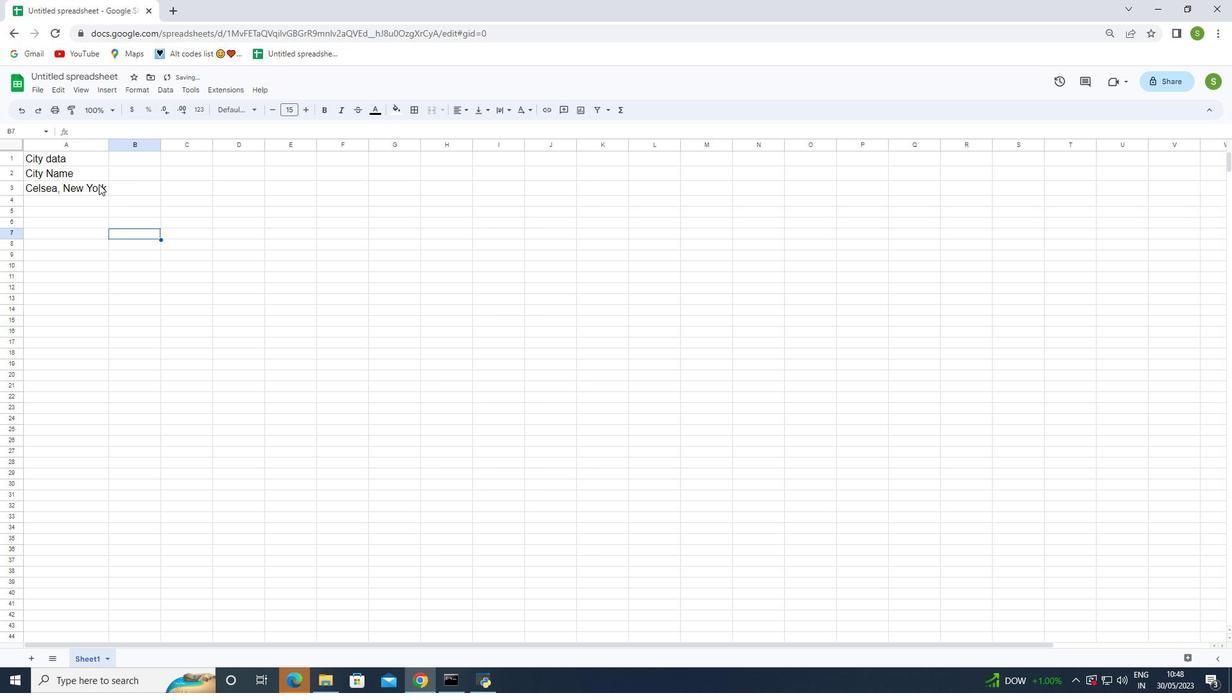 
Action: Mouse pressed left at (96, 184)
Screenshot: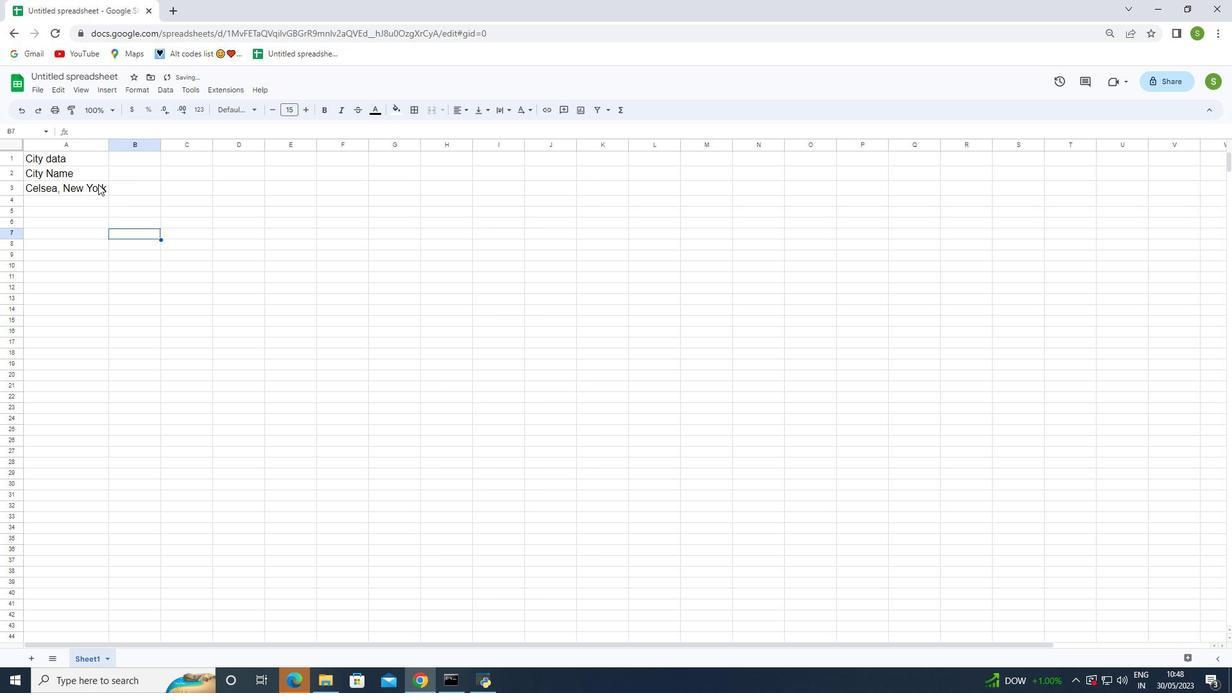 
Action: Mouse pressed left at (96, 184)
Screenshot: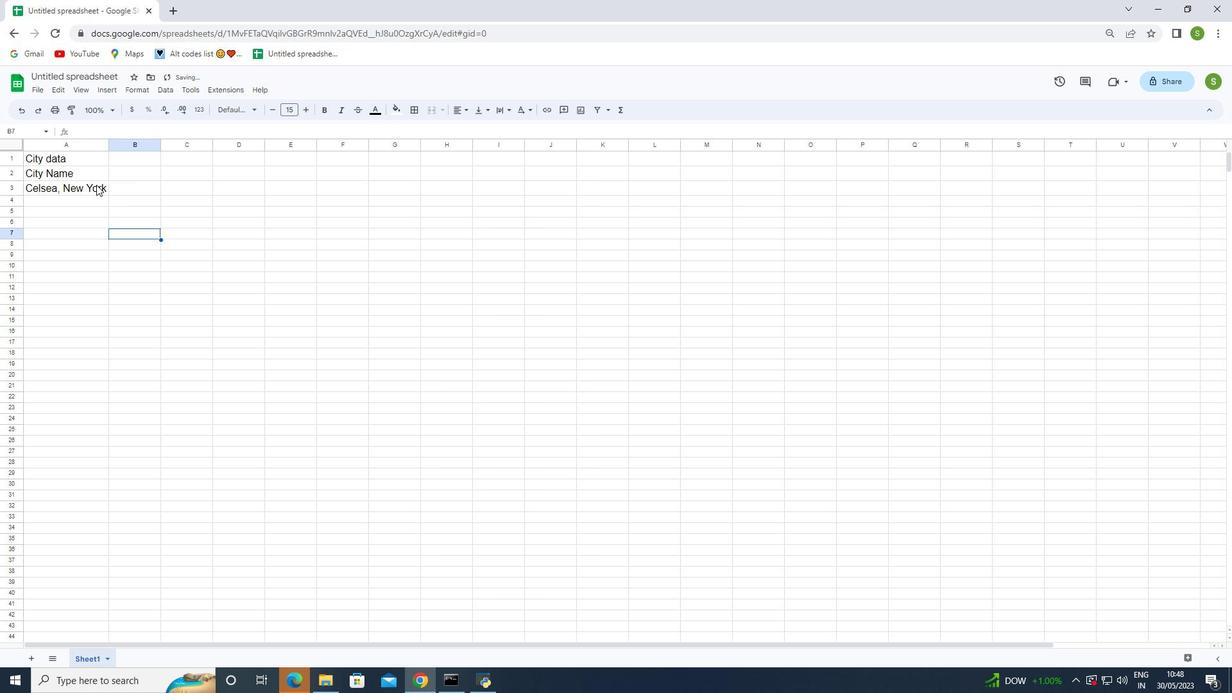
Action: Mouse moved to (104, 184)
Screenshot: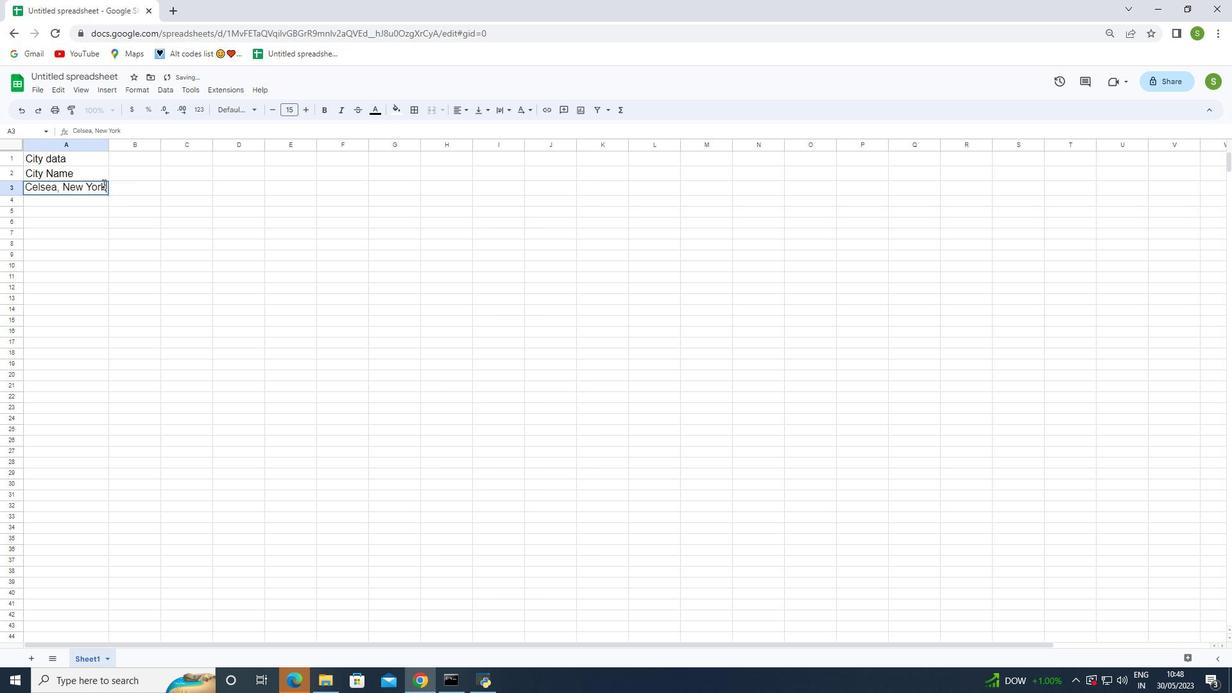 
Action: Mouse pressed left at (104, 184)
Screenshot: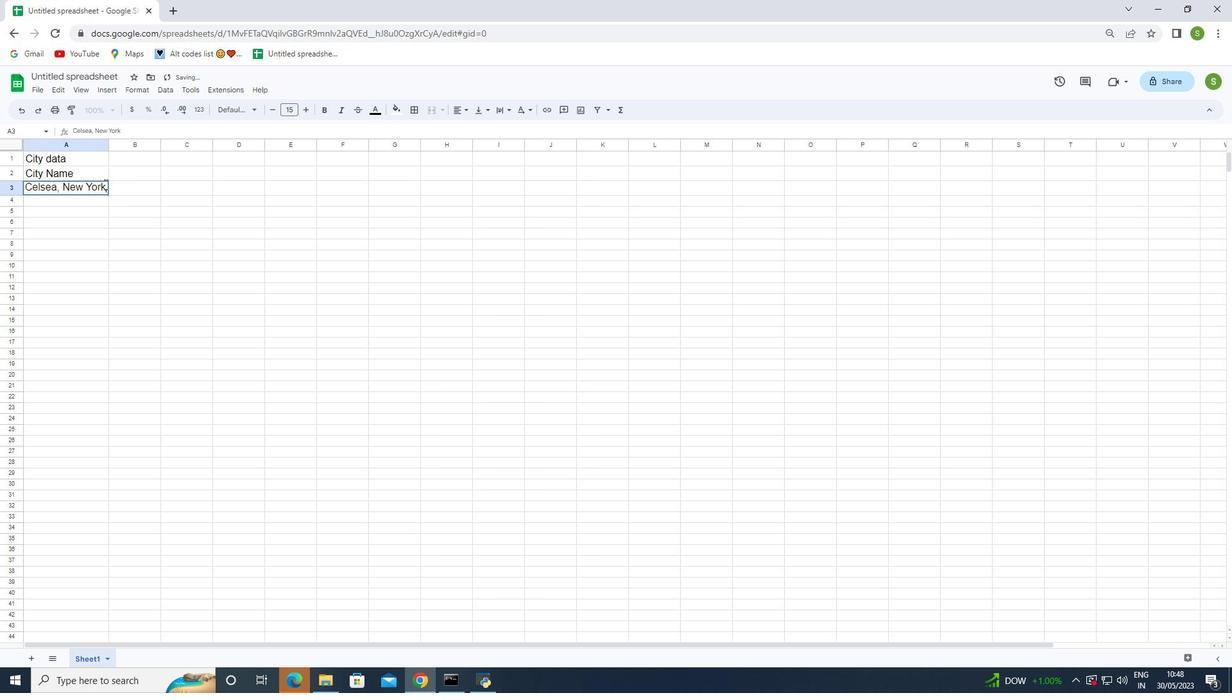 
Action: Mouse moved to (154, 230)
Screenshot: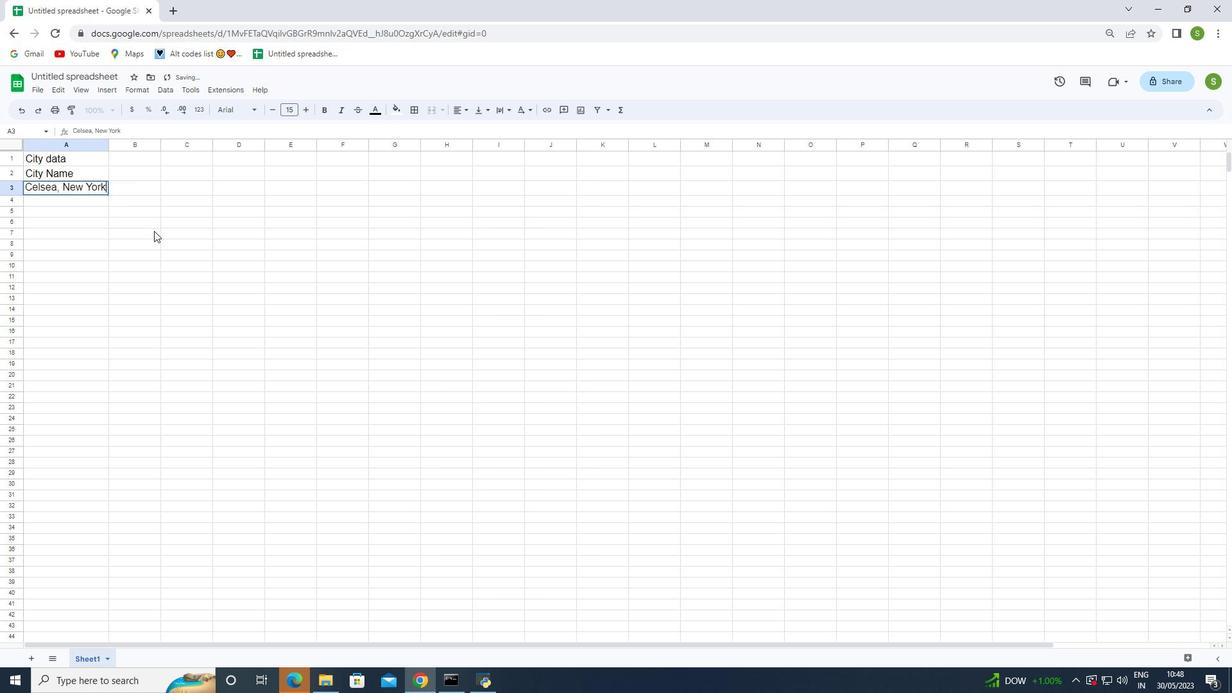 
Action: Key pressed ,<Key.space><Key.shift>NY<Key.enter><Key.shift><Key.shift><Key.shift><Key.shift><Key.shift><Key.shift><Key.shift><Key.shift><Key.shift><Key.shift><Key.shift><Key.shift><Key.shift><Key.shift><Key.shift><Key.shift><Key.shift><Key.shift><Key.shift><Key.shift><Key.shift><Key.shift><Key.shift><Key.shift><Key.shift><Key.shift><Key.shift>Beverly<Key.space><Key.shift>Hills,<Key.space><Key.shift><Key.shift><Key.shift>Los<Key.space><Key.shift>Angeles,<Key.space><Key.shift>C<Key.shift>A<Key.enter><Key.shift><Key.shift><Key.shift><Key.shift><Key.shift><Key.shift><Key.shift><Key.shift><Key.shift><Key.shift><Key.shift><Key.shift><Key.shift><Key.shift><Key.shift><Key.shift><Key.shift><Key.shift><Key.shift><Key.shift><Key.shift><Key.shift><Key.shift><Key.shift><Key.shift><Key.shift><Key.shift><Key.shift><Key.shift><Key.shift><Key.shift><Key.shift><Key.shift><Key.shift><Key.shift><Key.shift><Key.shift><Key.shift><Key.shift><Key.shift><Key.shift><Key.shift><Key.shift><Key.shift><Key.shift><Key.shift><Key.shift><Key.shift><Key.shift><Key.shift><Key.shift><Key.shift><Key.shift><Key.shift><Key.shift><Key.shift><Key.shift><Key.shift><Key.shift><Key.shift><Key.shift><Key.shift><Key.shift><Key.shift><Key.shift><Key.shift><Key.shift><Key.shift><Key.shift><Key.shift><Key.shift><Key.shift><Key.shift><Key.shift><Key.shift><Key.shift><Key.shift><Key.shift><Key.shift><Key.shift><Key.shift><Key.shift><Key.shift><Key.shift><Key.shift><Key.shift><Key.shift><Key.shift><Key.shift><Key.shift><Key.shift><Key.shift><Key.shift><Key.shift><Key.shift><Key.shift><Key.shift><Key.shift><Key.shift><Key.shift><Key.shift><Key.shift><Key.shift><Key.shift><Key.shift><Key.shift><Key.shift><Key.shift><Key.shift><Key.shift><Key.shift><Key.shift><Key.shift><Key.shift><Key.shift><Key.shift><Key.shift><Key.shift><Key.shift><Key.shift>Knightsbridge,<Key.space><Key.shift><Key.shift><Key.shift><Key.shift><Key.shift><Key.shift><Key.shift>La<Key.backspace>ondon,<Key.space><Key.shift><Key.shift><Key.shift>united<Key.space><Key.shift><Key.shift><Key.shift><Key.shift><Key.shift>Kingdom<Key.enter><Key.shift><Key.shift><Key.shift>Le<Key.space><Key.shift>Marais<Key.space><Key.shift>Paris,<Key.space>forance<Key.enter><Key.shift>Ginza<Key.space><Key.backspace>,<Key.space><Key.caps_lock><Key.shift><Key.backspace><Key.space><Key.shift>tORONTO<Key.backspace><Key.backspace><Key.backspace><Key.backspace><Key.backspace><Key.backspace><Key.backspace><Key.caps_lock><Key.shift><Key.shift><Key.shift><Key.shift>Toronto,<Key.space><Key.backspace><Key.backspace><Key.backspace><Key.backspace><Key.backspace><Key.backspace><Key.backspace><Key.backspace><Key.backspace><Key.backspace><Key.backspace><Key.backspace><Key.backspace><Key.backspace><Key.backspace><Key.backspace><Key.backspace><Key.backspace><Key.shift><Key.shift><Key.shift><Key.shift><Key.shift><Key.shift><Key.shift><Key.shift><Key.shift><Key.shift><Key.shift><Key.shift><Key.shift><Key.shift><Key.shift><Key.shift><Key.shift><Key.shift><Key.shift><Key.shift><Key.shift><Key.shift>Ginza<Key.space><Key.shift>Tokyo,<Key.space><Key.shift>Japan<Key.enter><Key.shift><Key.shift><Key.shift>Circular<Key.space><Key.shift>Quay,<Key.space><Key.shift>Sydney,<Key.space><Key.shift>Australia<Key.enter><Key.shift><Key.shift><Key.shift><Key.shift><Key.shift><Key.shift><Key.shift><Key.shift><Key.shift><Key.shift><Key.shift><Key.shift><Key.shift><Key.shift><Key.shift><Key.shift><Key.shift><Key.shift><Key.shift><Key.shift><Key.shift><Key.shift><Key.shift><Key.shift><Key.shift><Key.shift><Key.shift><Key.shift><Key.shift>Mitte,<Key.space><Key.shift>Berlin,<Key.space><Key.shift>Germany<Key.enter><Key.shift><Key.shift><Key.shift><Key.shift><Key.shift>Downtown,<Key.space><Key.shift><Key.shift><Key.shift><Key.shift><Key.shift>Toronto,<Key.space><Key.shift>Cand<Key.backspace>ada<Key.enter><Key.shift><Key.shift><Key.shift><Key.shift><Key.shift><Key.shift><Key.shift><Key.shift><Key.shift><Key.shift><Key.shift><Key.shift><Key.shift><Key.shift><Key.shift><Key.shift><Key.shift><Key.shift><Key.shift><Key.shift><Key.shift><Key.shift><Key.shift>Trastevere,<Key.space><Key.shift>Rome<Key.enter><Key.shift><Key.shift><Key.shift><Key.shift><Key.shift><Key.shift><Key.shift><Key.shift><Key.shift><Key.shift><Key.shift><Key.shift><Key.shift><Key.shift><Key.shift><Key.shift><Key.shift><Key.shift><Key.shift><Key.shift><Key.shift><Key.shift><Key.shift><Key.shift><Key.shift><Key.shift><Key.shift><Key.shift><Key.shift><Key.shift><Key.shift><Key.shift><Key.shift><Key.shift><Key.shift><Key.shift><Key.shift><Key.shift><Key.shift><Key.shift><Key.shift><Key.shift><Key.shift><Key.shift><Key.shift><Key.shift><Key.shift><Key.shift><Key.shift><Key.shift><Key.shift><Key.shift>Colaba,<Key.space><Key.shift>Mumbai,<Key.space><Key.shift>India
Screenshot: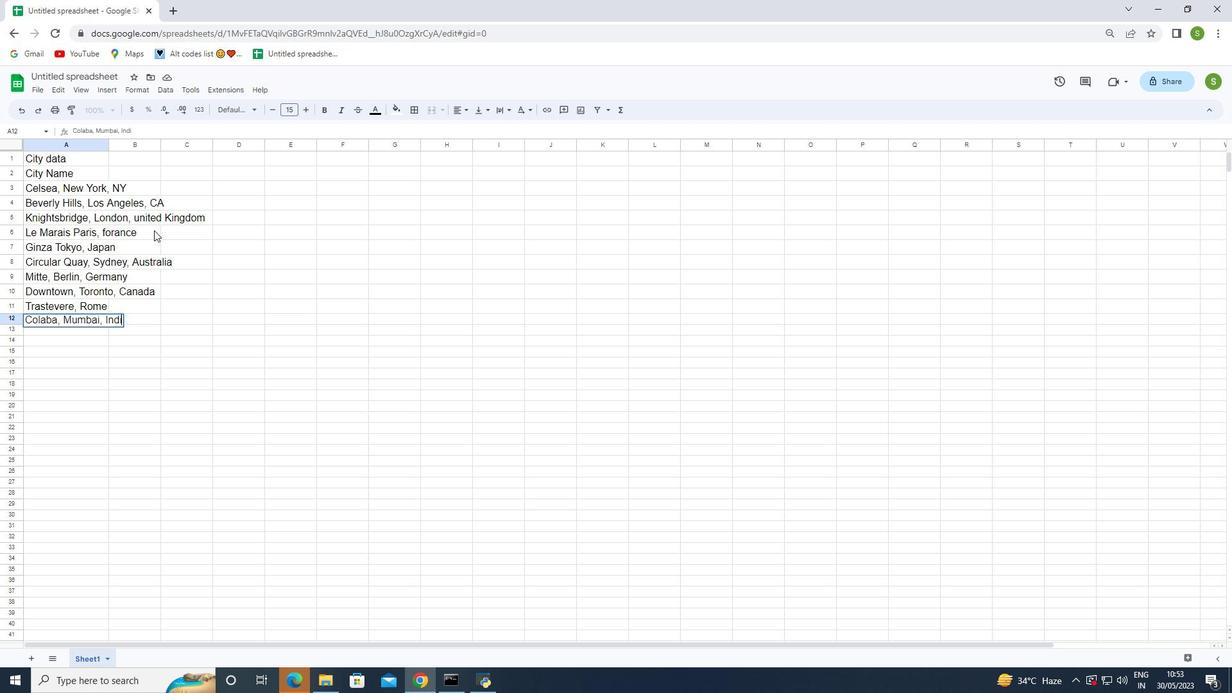 
Action: Mouse moved to (224, 301)
Screenshot: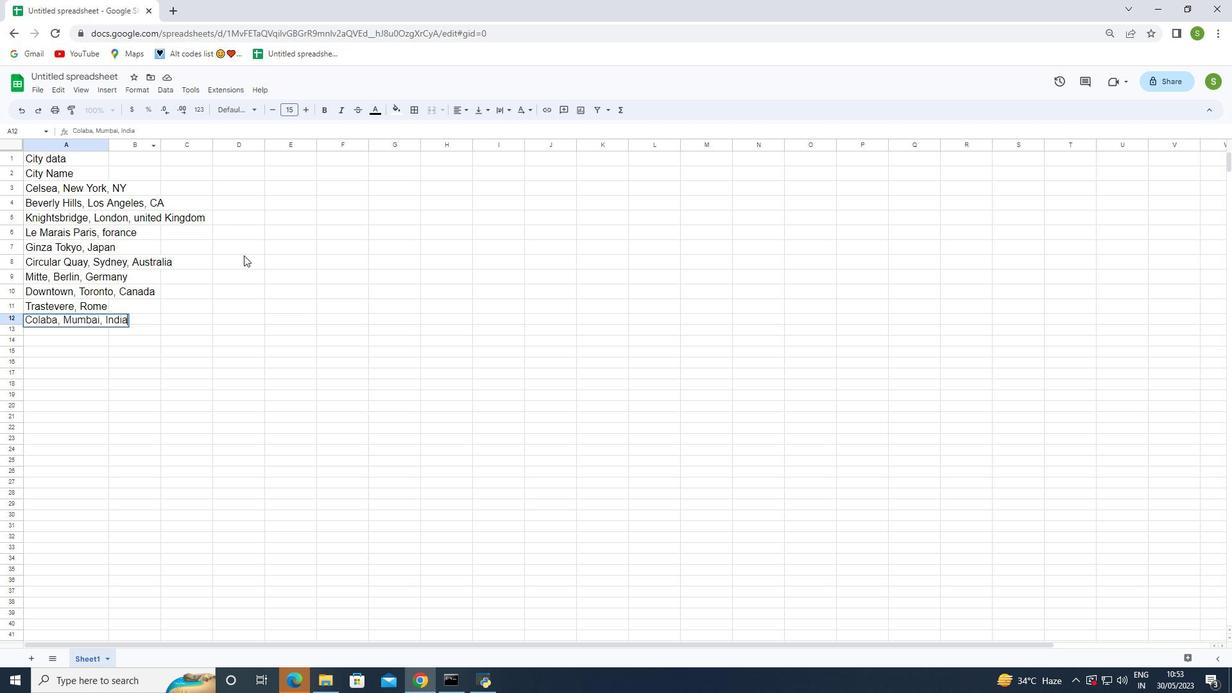 
Action: Mouse pressed left at (224, 301)
Screenshot: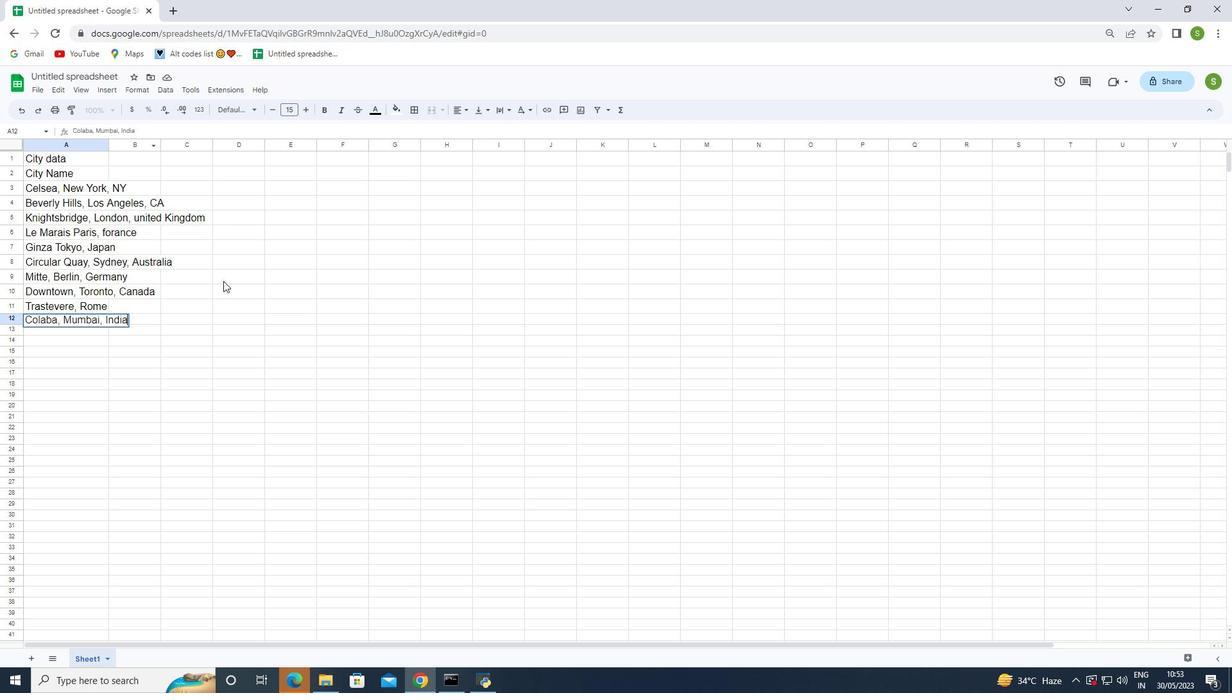 
Action: Mouse moved to (163, 142)
Screenshot: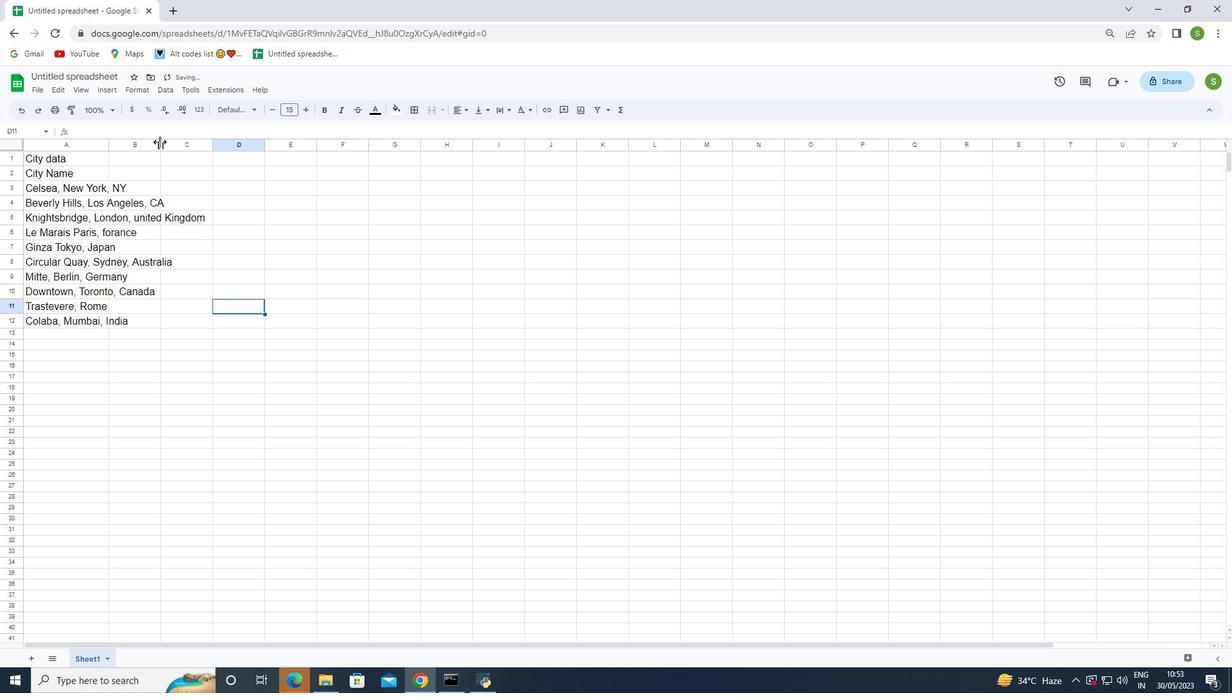 
Action: Mouse pressed left at (163, 142)
Screenshot: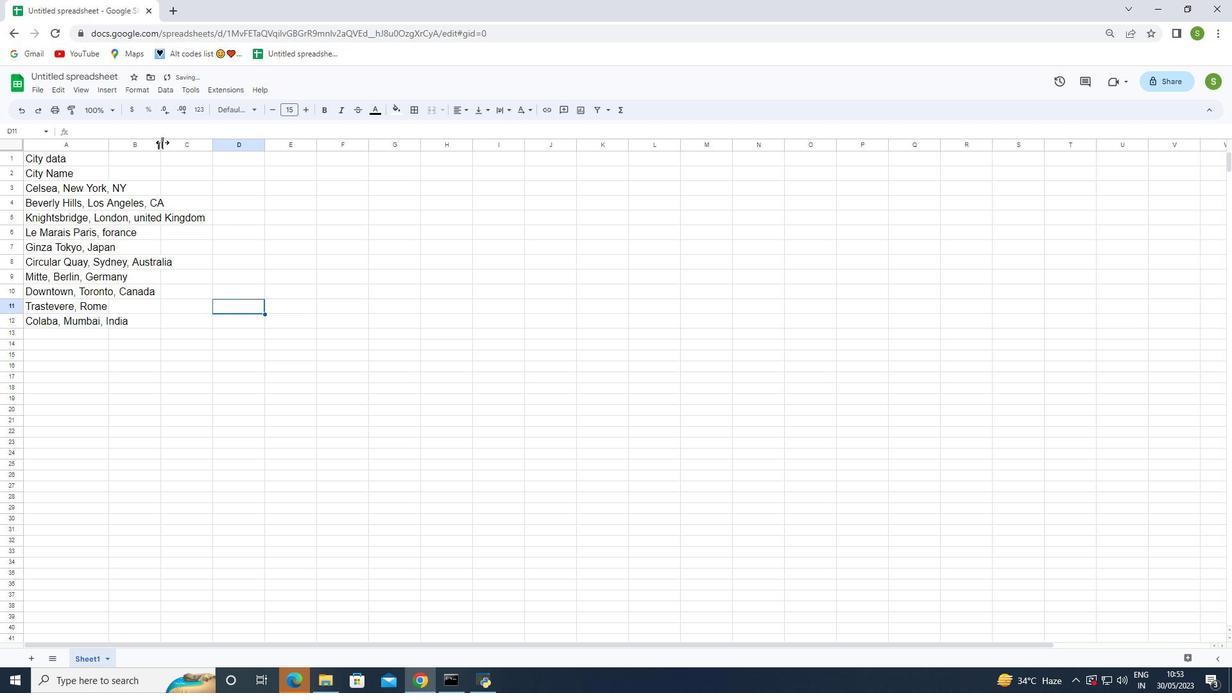 
Action: Mouse pressed left at (163, 142)
Screenshot: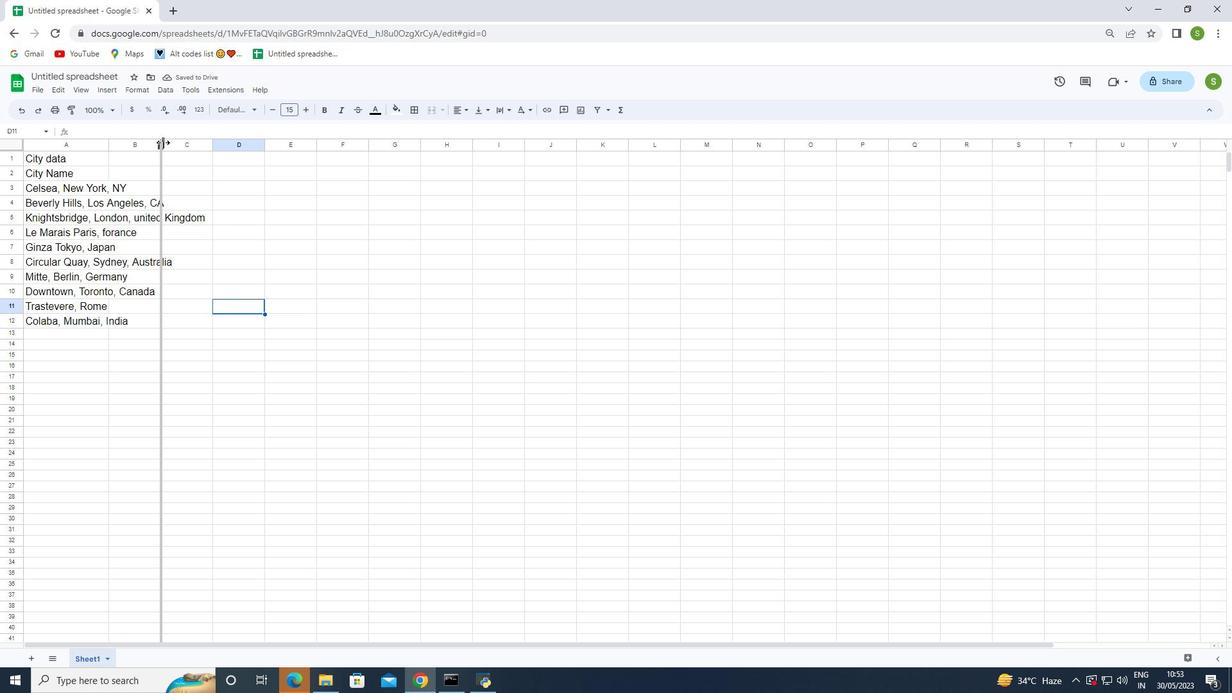 
Action: Mouse moved to (133, 156)
Screenshot: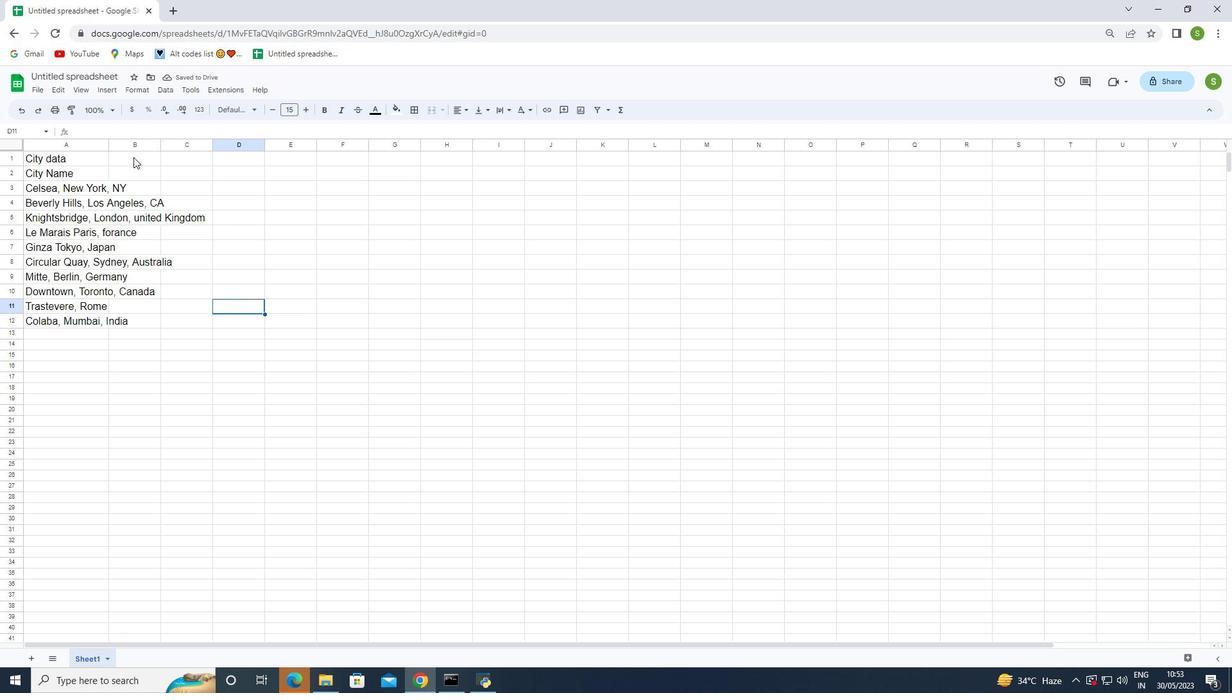 
Action: Mouse pressed left at (133, 156)
Screenshot: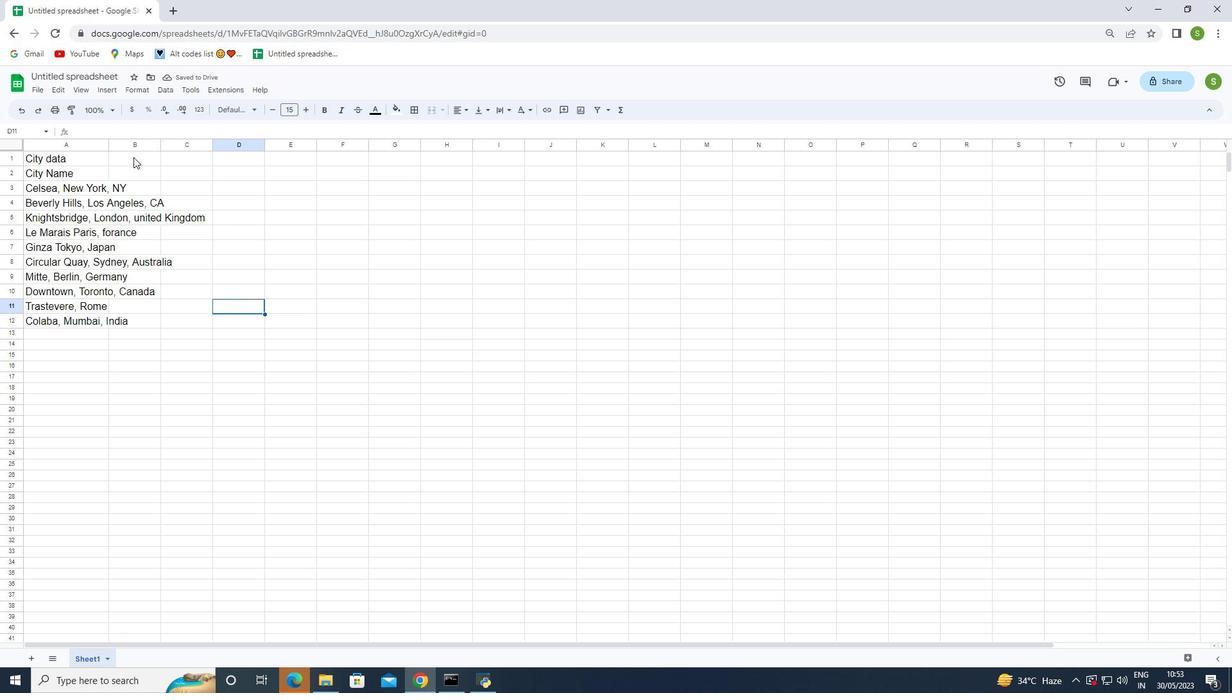 
Action: Mouse moved to (109, 144)
Screenshot: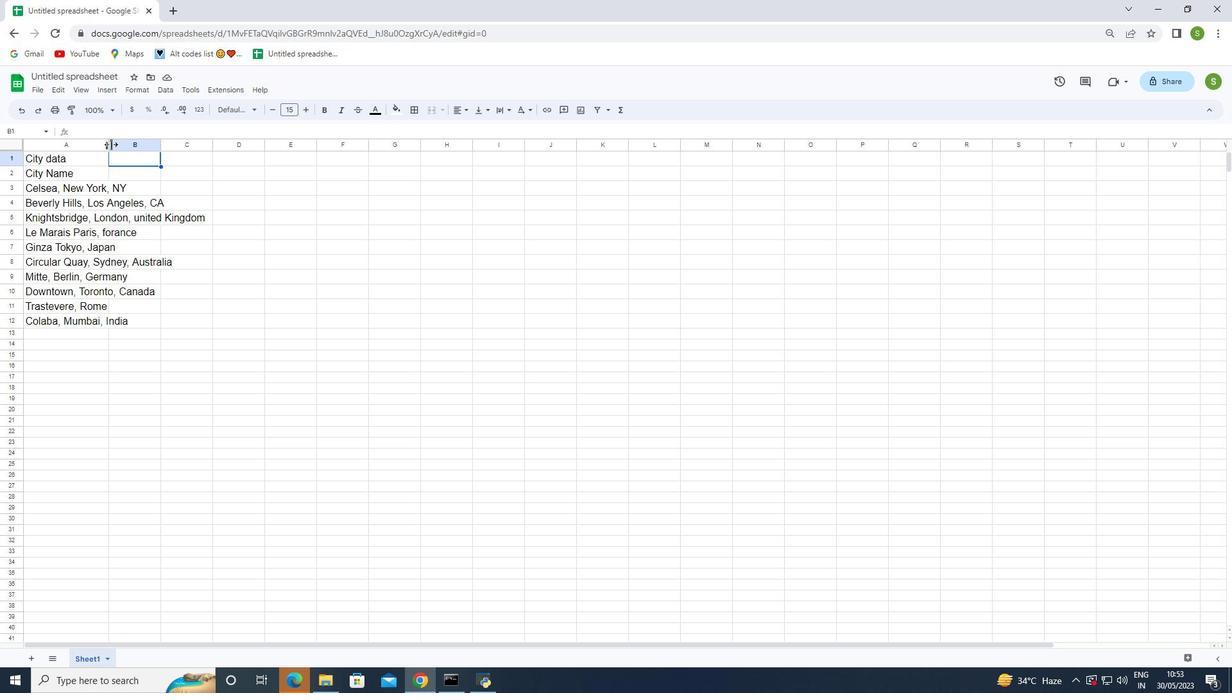 
Action: Mouse pressed left at (109, 144)
Screenshot: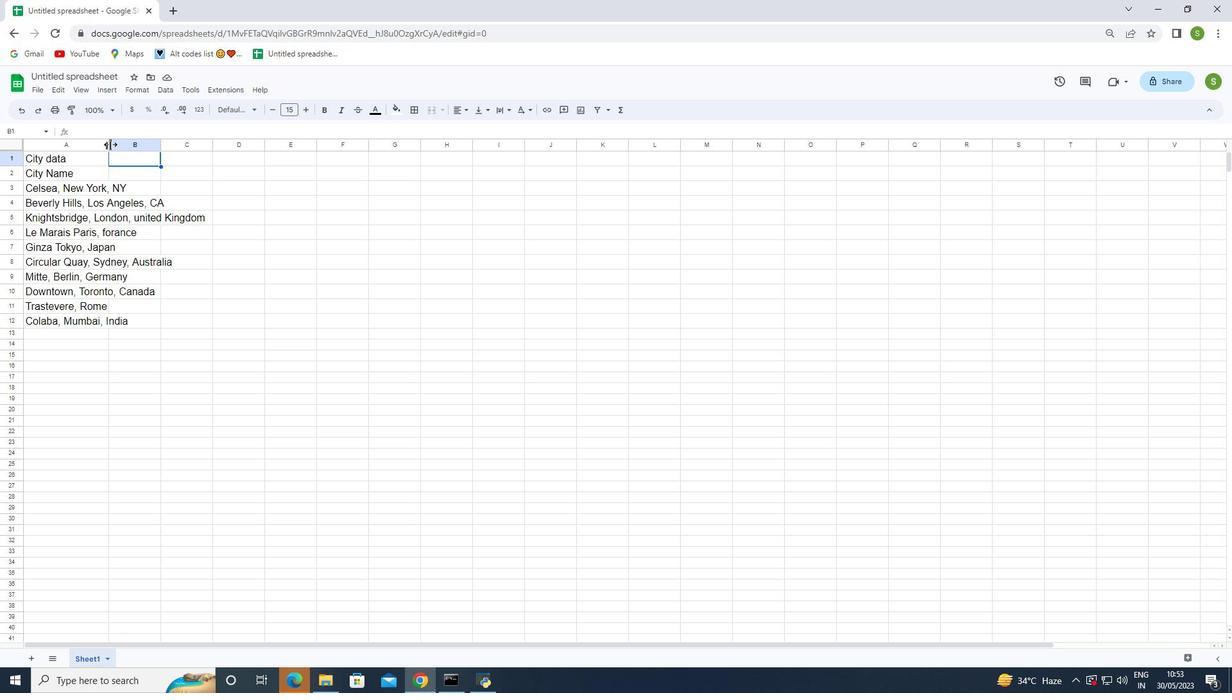 
Action: Mouse pressed left at (109, 144)
Screenshot: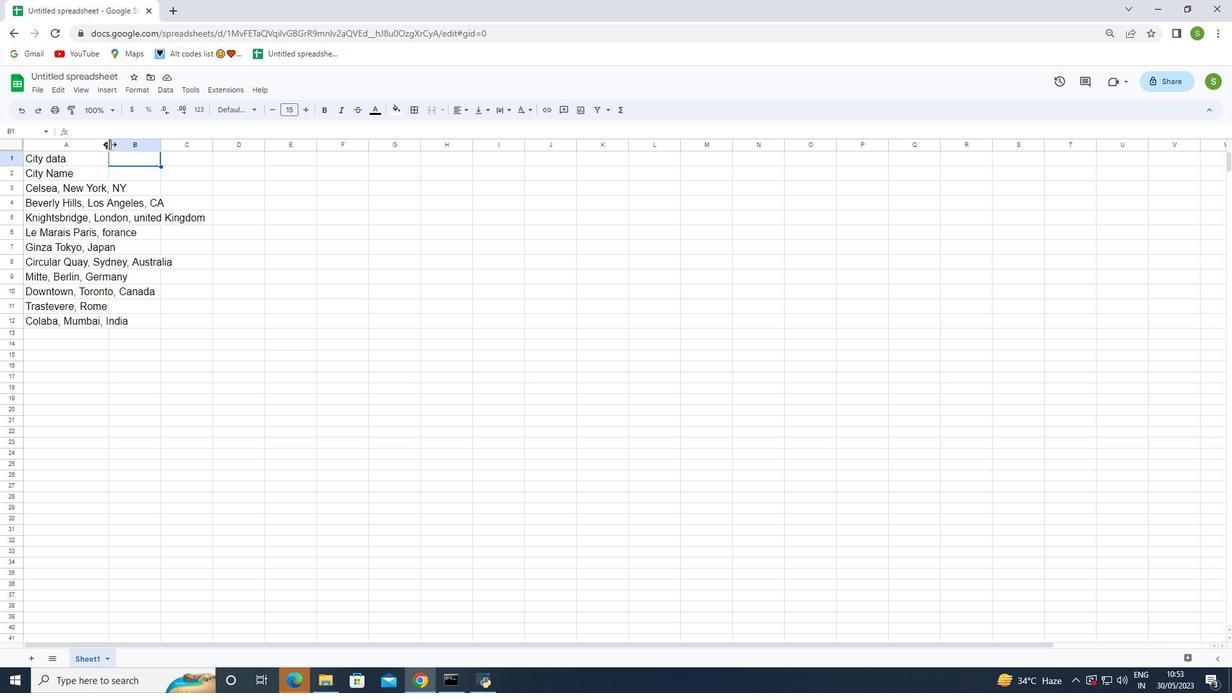
Action: Mouse moved to (227, 159)
Screenshot: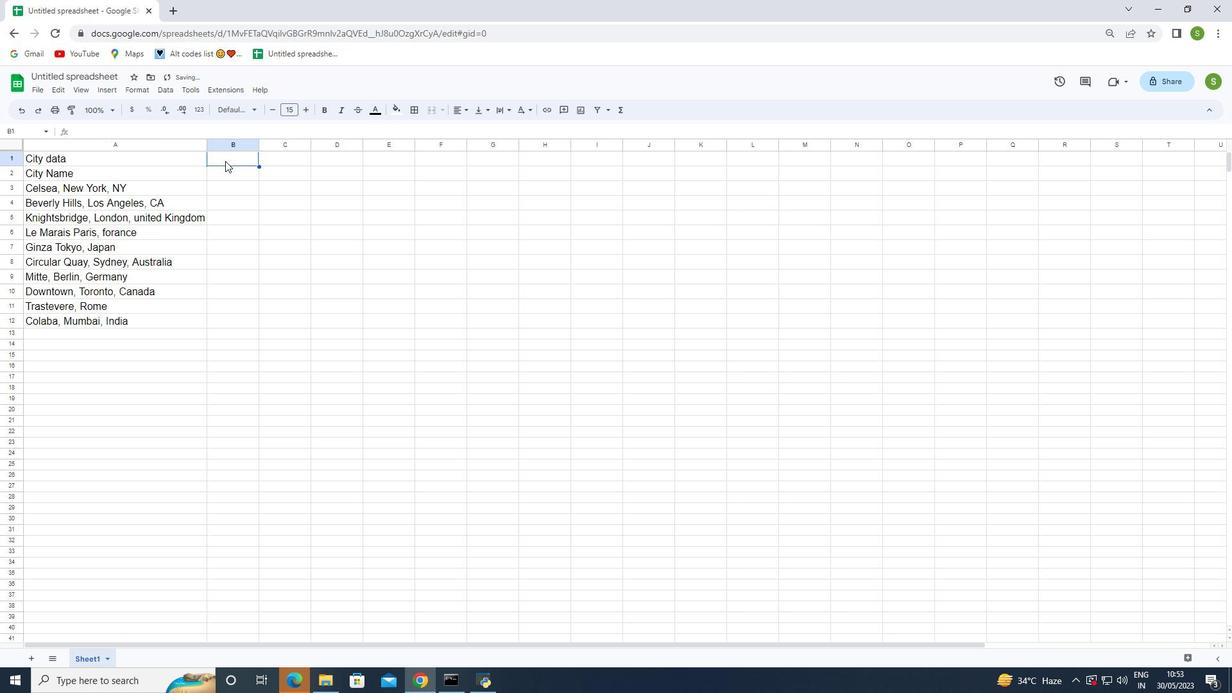 
Action: Mouse pressed left at (227, 159)
Screenshot: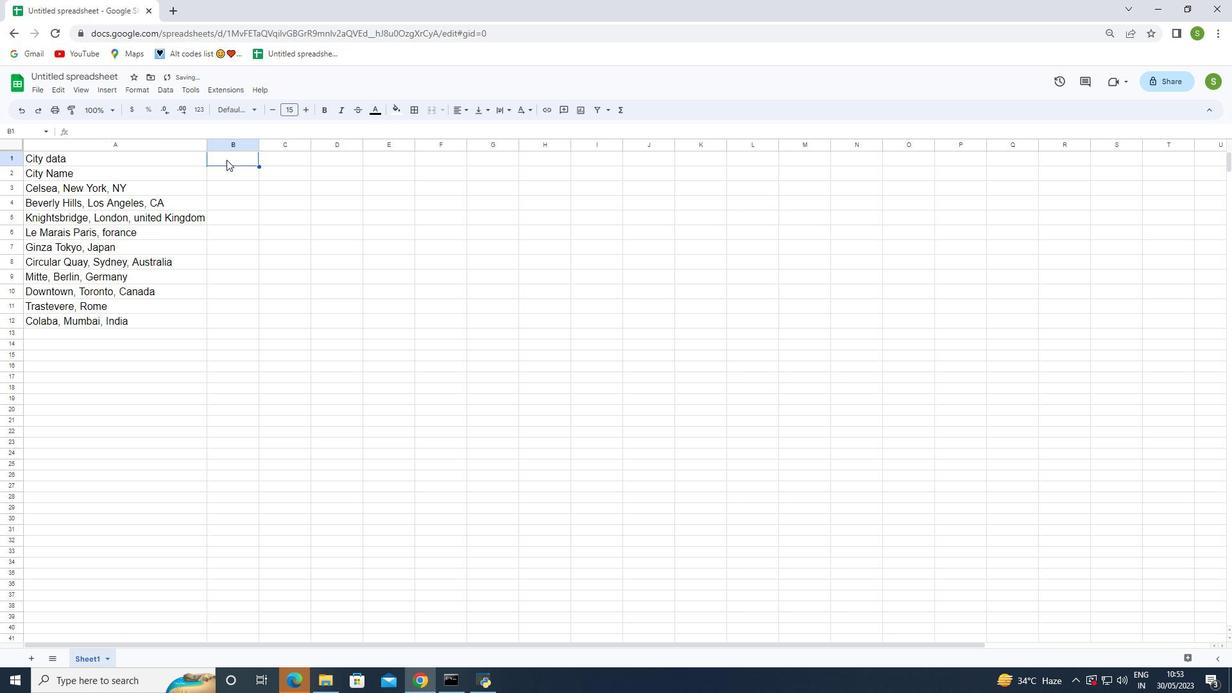 
Action: Key pressed <Key.shift>August<Key.space><Key.shift>Last<Key.space>week<Key.space><Key.shift>Sales<Key.space><Key.enter>
Screenshot: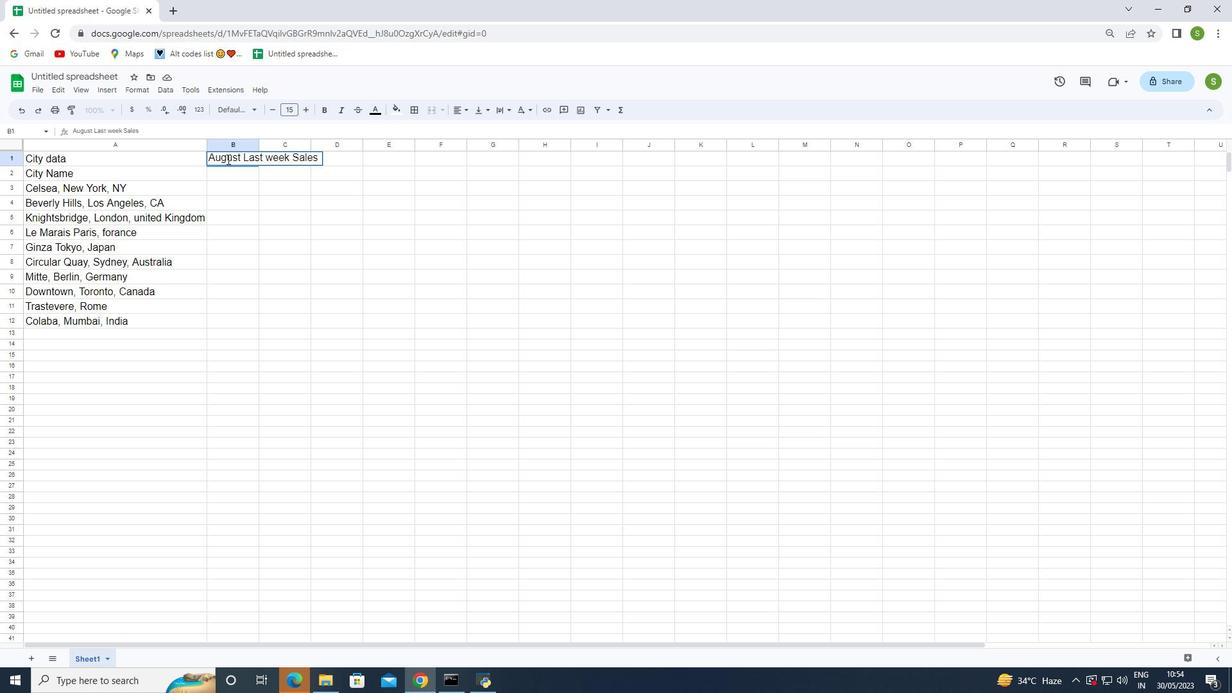 
Action: Mouse moved to (258, 142)
Screenshot: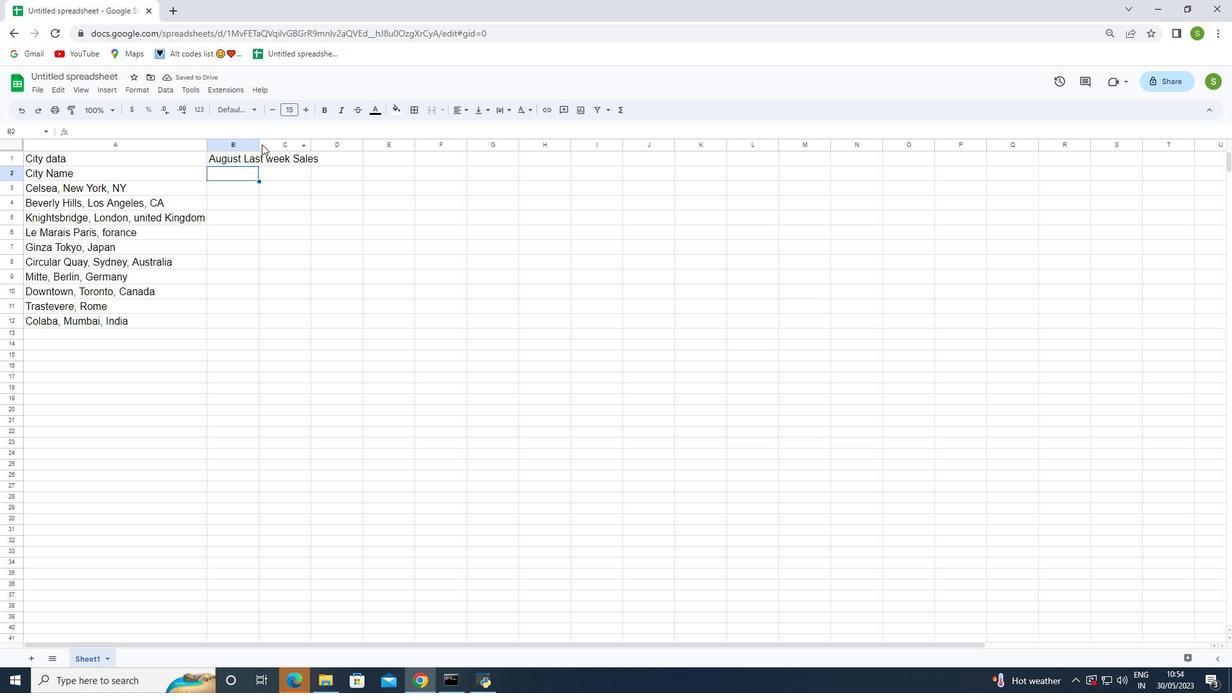 
Action: Mouse pressed left at (258, 142)
Screenshot: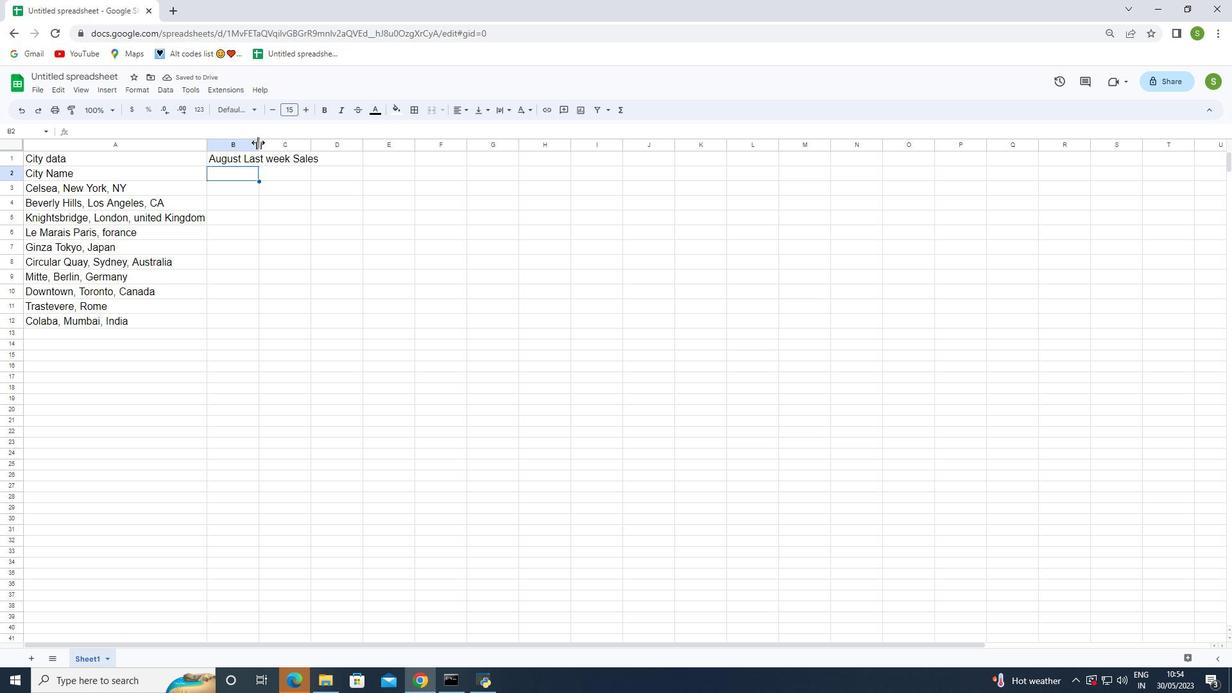 
Action: Mouse pressed left at (258, 142)
Screenshot: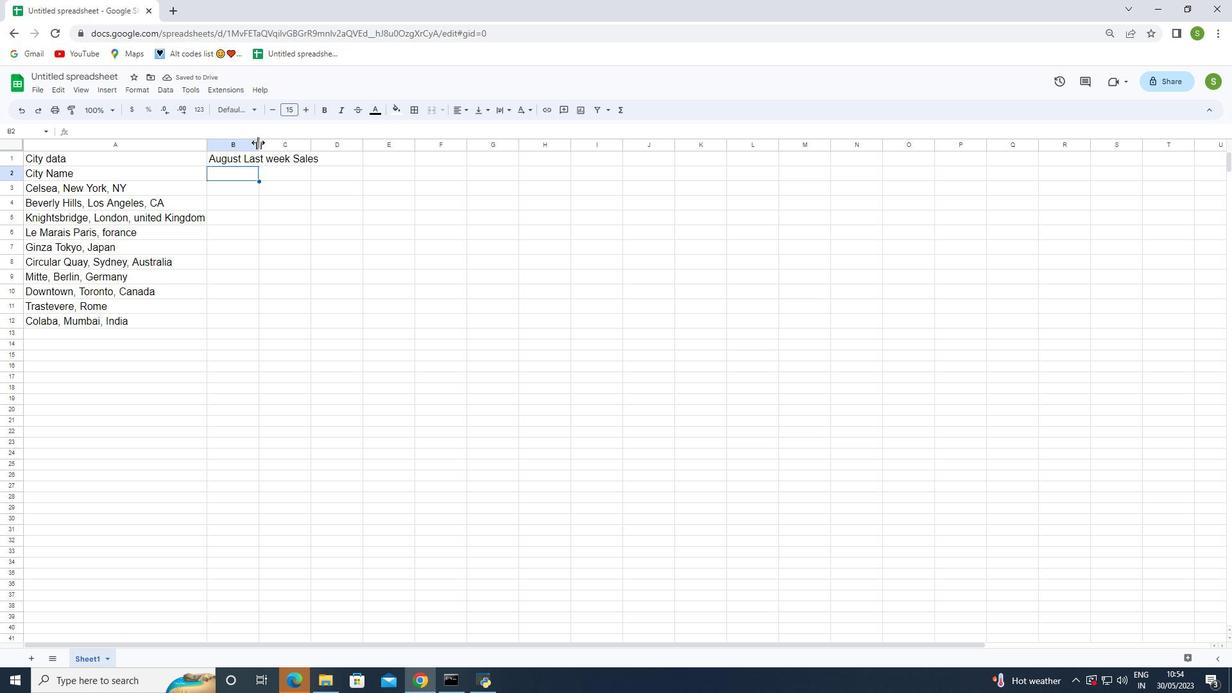 
Action: Mouse moved to (226, 178)
Screenshot: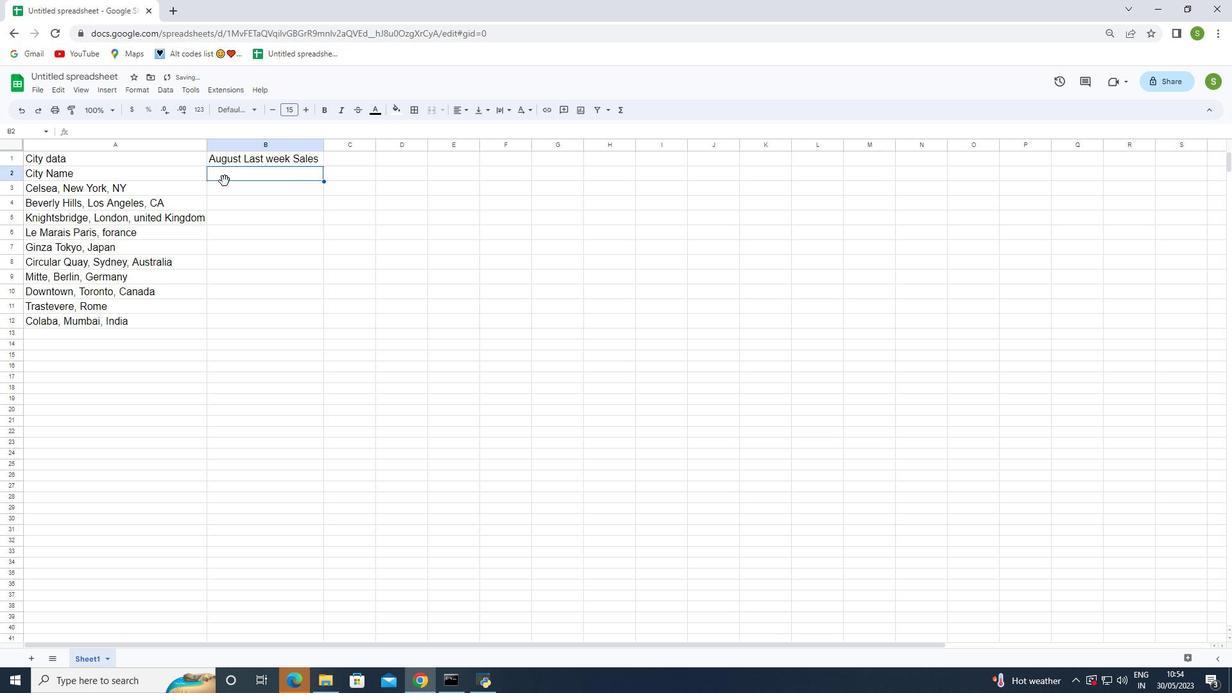 
Action: Mouse pressed left at (226, 178)
Screenshot: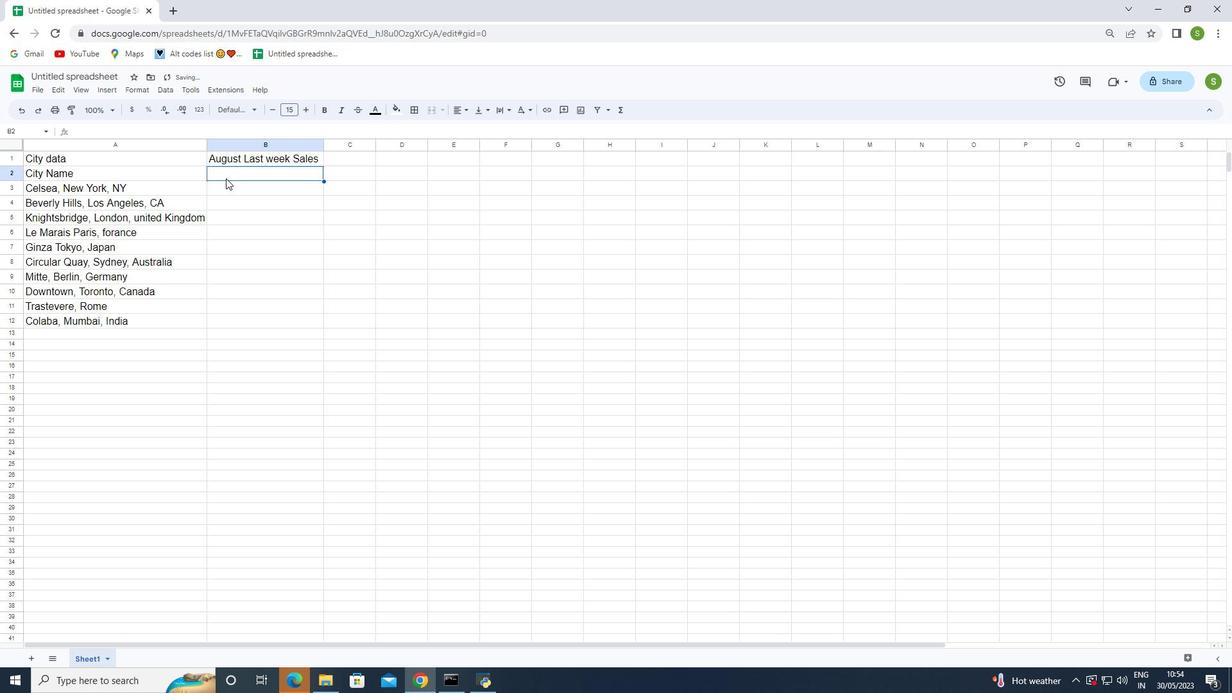 
Action: Key pressed <Key.shift><Key.shift><Key.shift><Key.shift><Key.shift>Chelsea<Key.space><Key.backspace>,<Key.space><Key.shift>New<Key.space><Key.shift>York<Key.space><Key.backspace>,<Key.space><Key.shift>Ny<Key.space>10001<Key.enter><Key.shift><Key.shift><Key.shift><Key.shift><Key.shift>Ber<Key.backspace>ve
Screenshot: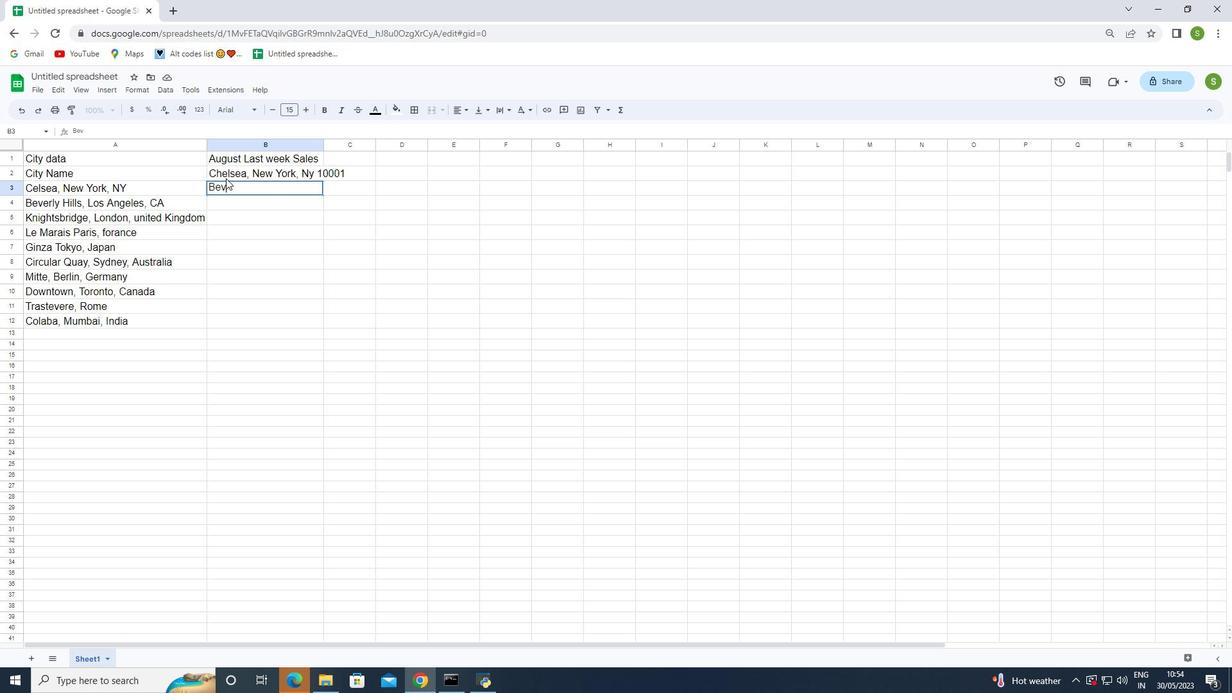
Action: Mouse moved to (629, 188)
Screenshot: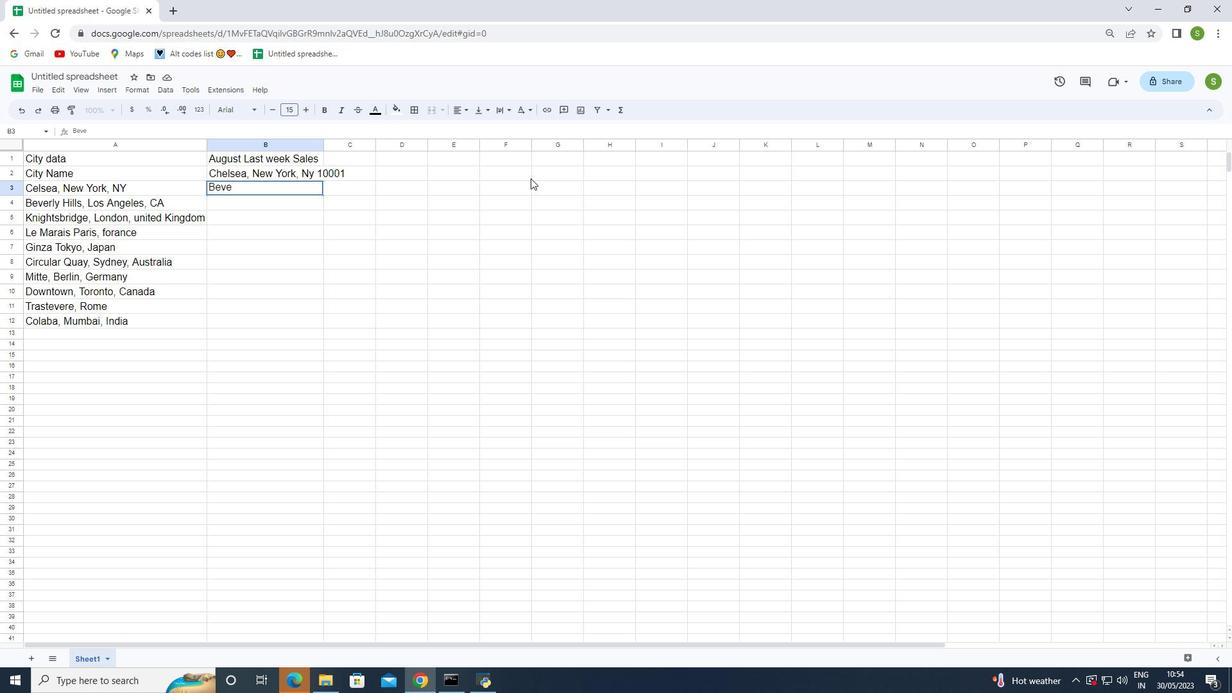
Action: Key pressed rly<Key.space><Key.shift>Hills<Key.space><Key.backspace>,<Key.space><Key.shift>Los<Key.space><Key.shift>Angeles.<Key.backspace>,<Key.space><Key.shift>Ca<Key.backspace><Key.shift>A<Key.space>90210<Key.enter><Key.shift>Kin<Key.backspace><Key.backspace>nightsbridge,<Key.space><Key.shift>London,<Key.space><Key.shift>I<Key.backspace><Key.shift><Key.shift><Key.shift><Key.shift><Key.shift><Key.shift><Key.shift><Key.shift><Key.shift><Key.shift><Key.shift><Key.shift><Key.shift><Key.shift><Key.shift><Key.shift><Key.shift><Key.shift><Key.shift><Key.shift><Key.shift><Key.shift><Key.shift><Key.shift><Key.shift><Key.shift>United<Key.space><Key.shift>Kingdom<Key.space><Key.shift>S<Key.shift>W<Key.shift>1<Key.shift><Key.shift><Key.shift><Key.shift><Key.shift><Key.shift><Key.shift>X<Key.space>7<Key.shift><Key.shift>X<Key.shift>L<Key.enter><Key.shift>Le<Key.space><Key.shift>Marais,<Key.space><Key.shift>Paris,<Key.space>forance<Key.space>75004<Key.enter><Key.shift><Key.shift><Key.shift><Key.shift>Ginza,<Key.space><Key.shift><Key.shift><Key.shift><Key.shift><Key.shift><Key.shift><Key.shift>Tokyo,<Key.space><Key.shift><Key.shift>Japan<Key.space>104-0061<Key.enter><Key.shift>Circular<Key.space><Key.shift>Quay,<Key.space><Key.shift>Sydney,<Key.space><Key.shift>Australia<Key.space>2000<Key.enter><Key.shift>Mitte,<Key.space><Key.shift><Key.shift><Key.shift><Key.shift><Key.shift><Key.shift><Key.shift><Key.shift><Key.shift><Key.shift><Key.shift><Key.shift><Key.shift><Key.shift><Key.shift><Key.shift><Key.shift><Key.shift><Key.shift><Key.shift><Key.shift><Key.shift><Key.shift><Key.shift><Key.shift><Key.shift><Key.shift><Key.shift><Key.shift><Key.shift><Key.shift><Key.shift><Key.shift><Key.shift><Key.shift><Key.shift><Key.shift><Key.shift><Key.shift><Key.shift><Key.shift><Key.shift><Key.shift><Key.shift><Key.shift><Key.shift><Key.shift><Key.shift><Key.shift><Key.shift><Key.shift><Key.shift><Key.shift><Key.shift><Key.shift><Key.shift><Key.shift><Key.shift><Key.shift><Key.shift><Key.shift><Key.shift><Key.shift><Key.shift><Key.shift><Key.shift><Key.shift><Key.shift><Key.shift><Key.shift><Key.shift><Key.shift><Key.shift><Key.shift><Key.shift><Key.shift><Key.shift><Key.shift><Key.shift><Key.shift><Key.shift><Key.shift><Key.shift><Key.shift><Key.shift><Key.shift><Key.shift><Key.shift><Key.shift><Key.shift><Key.shift><Key.shift><Key.shift><Key.shift><Key.shift><Key.shift><Key.shift><Key.shift><Key.shift><Key.shift><Key.shift><Key.shift><Key.shift><Key.shift><Key.shift><Key.shift><Key.shift><Key.shift><Key.shift><Key.shift><Key.shift><Key.shift><Key.shift><Key.shift><Key.shift><Key.shift><Key.shift><Key.shift><Key.shift><Key.shift><Key.shift><Key.shift><Key.shift><Key.shift>Berlin<Key.space><Key.backspace>,<Key.space><Key.shift><Key.shift><Key.shift><Key.shift>Germany<Key.space>10178<Key.enter><Key.shift>Downtown,<Key.space><Key.shift>Toronto,<Key.space><Key.shift>Canda<Key.space><Key.shift>M5<Key.shift>V<Key.space>3<Key.shift>L9<Key.enter><Key.shift>Tran<Key.backspace>stevere,<Key.space><Key.shift>Rome,<Key.space><Key.shift>Italy<Key.space>00153<Key.enter><Key.shift>Colaba<Key.space><Key.backspace>,<Key.space><Key.shift>Mumbai,<Key.space><Key.shift>India<Key.space>400005
Screenshot: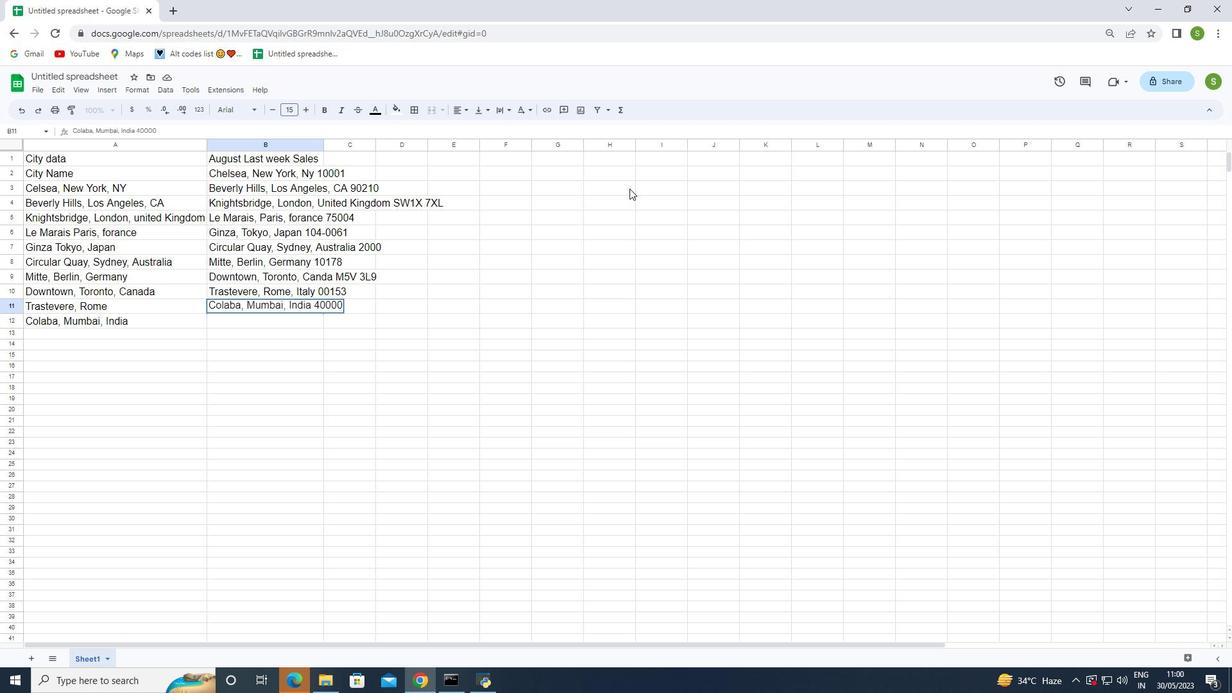 
Action: Mouse moved to (422, 355)
Screenshot: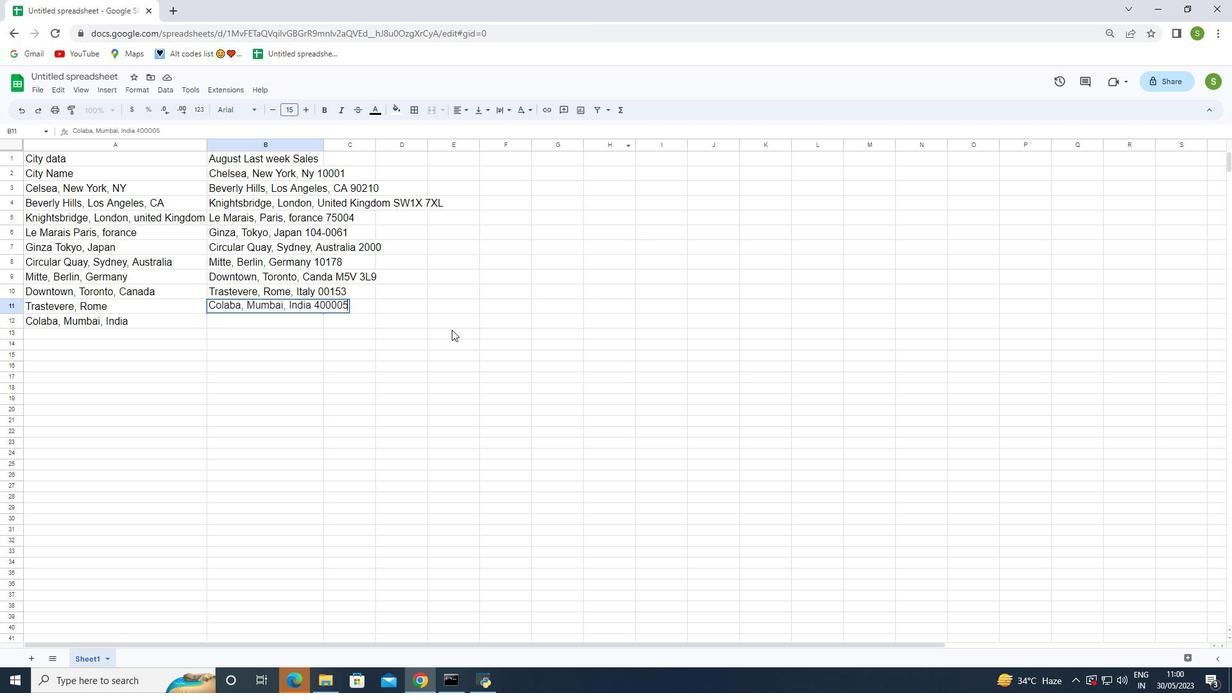 
Action: Mouse pressed left at (422, 355)
Screenshot: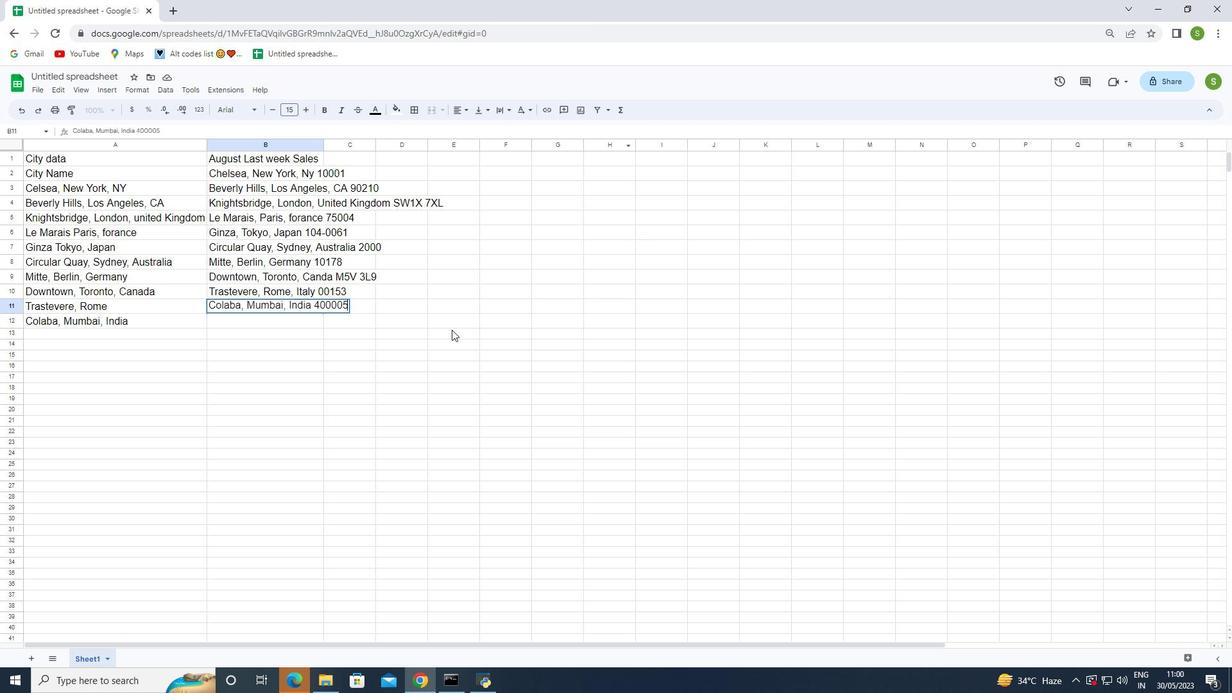
Action: Mouse moved to (37, 94)
Screenshot: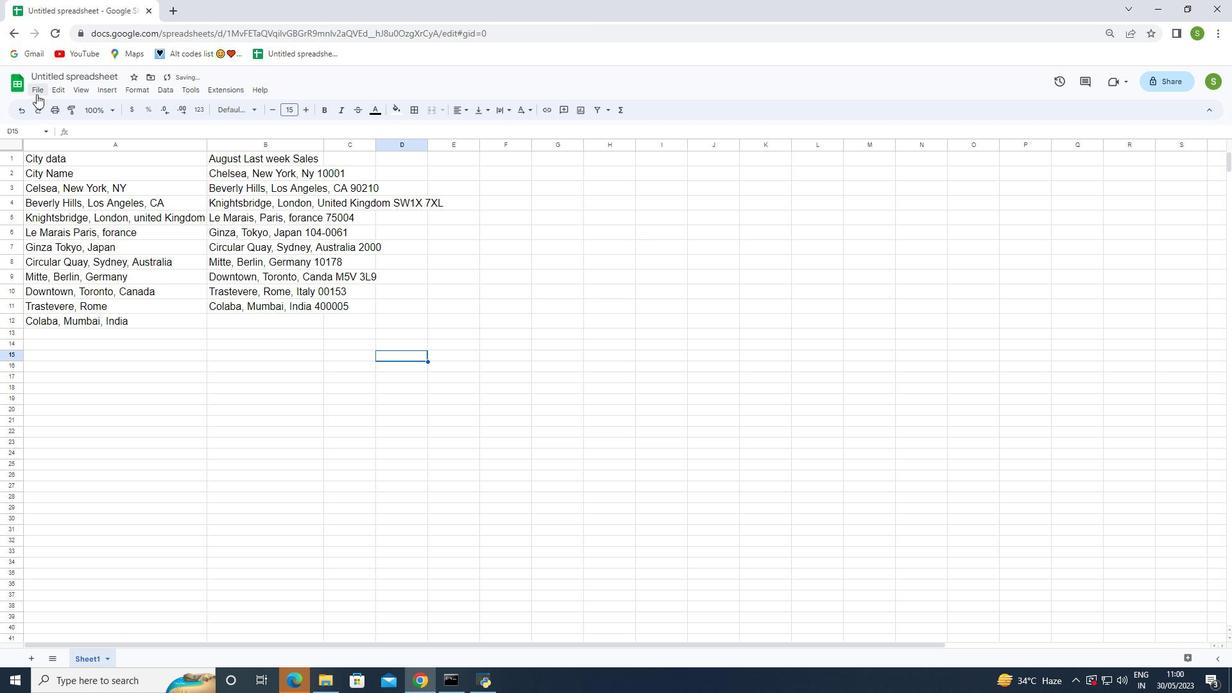 
Action: Mouse pressed left at (37, 94)
Screenshot: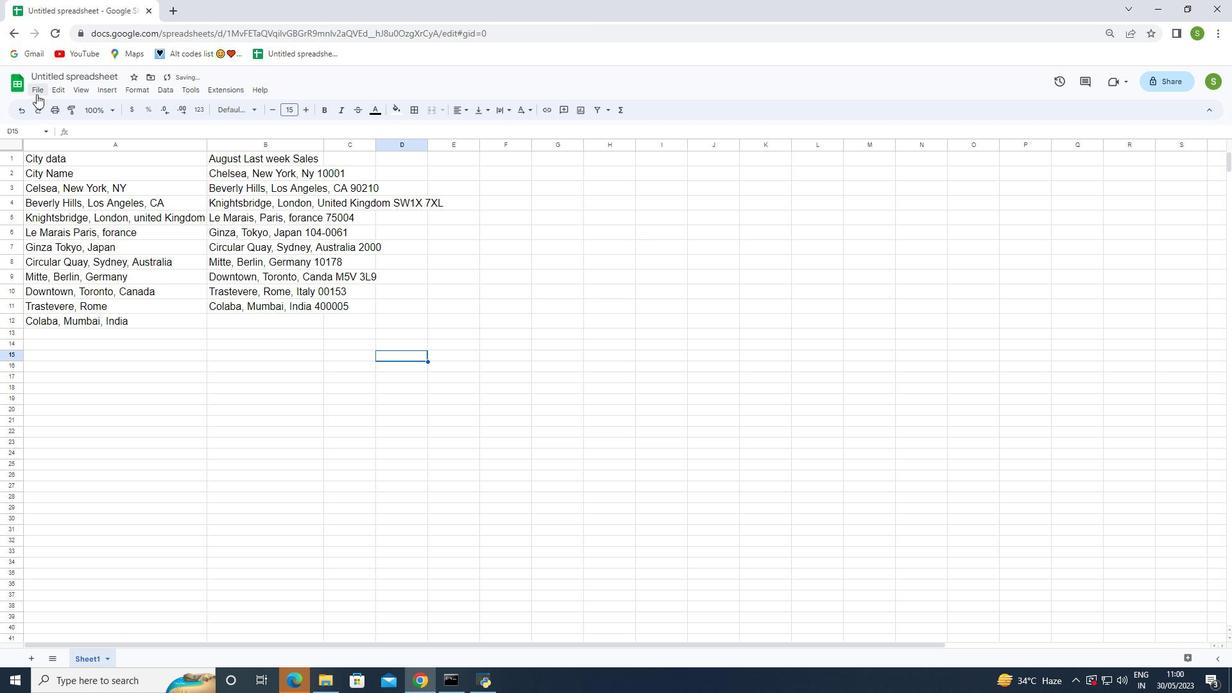 
Action: Mouse moved to (64, 244)
Screenshot: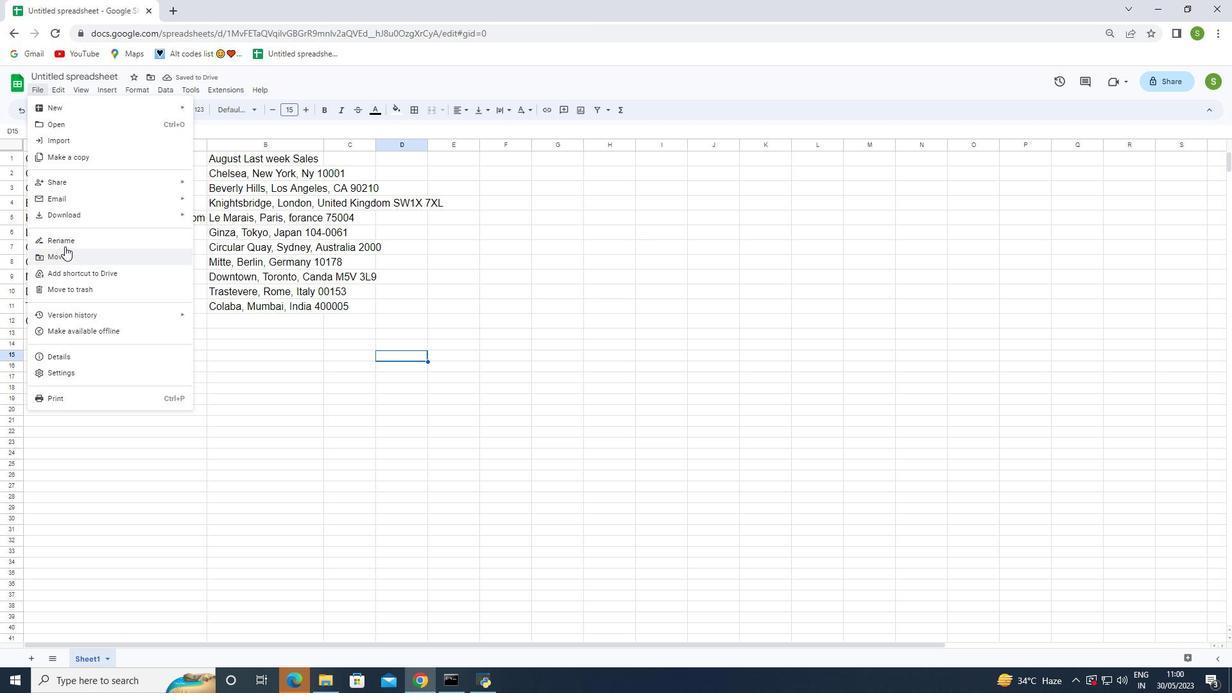 
Action: Mouse pressed left at (64, 244)
Screenshot: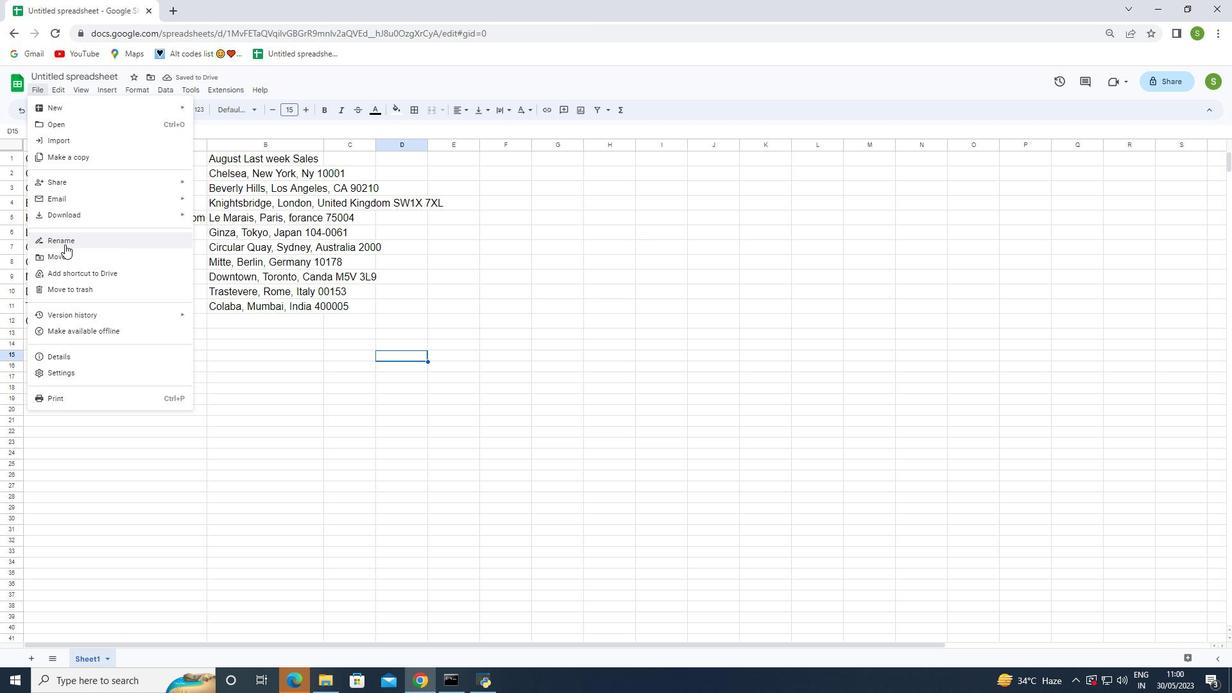 
Action: Mouse moved to (71, 244)
Screenshot: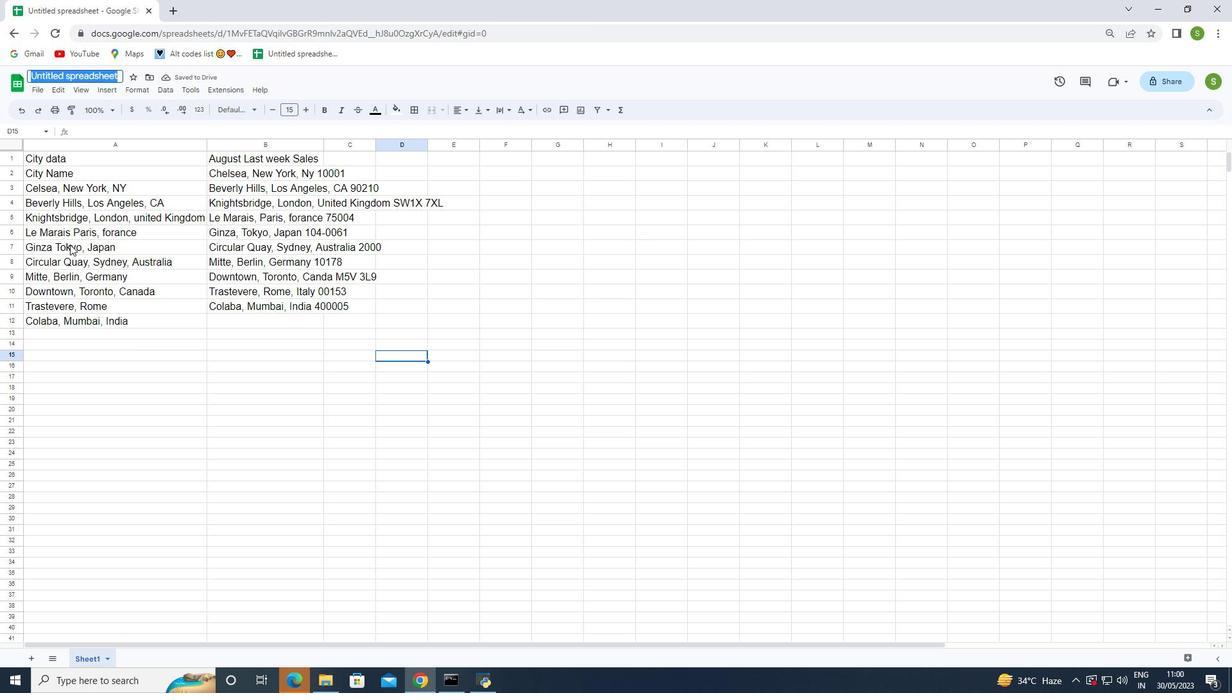 
Action: Key pressed <Key.backspace>auditing<Key.shift>Sales<Key.shift>Trends<Key.shift_r>_2023
Screenshot: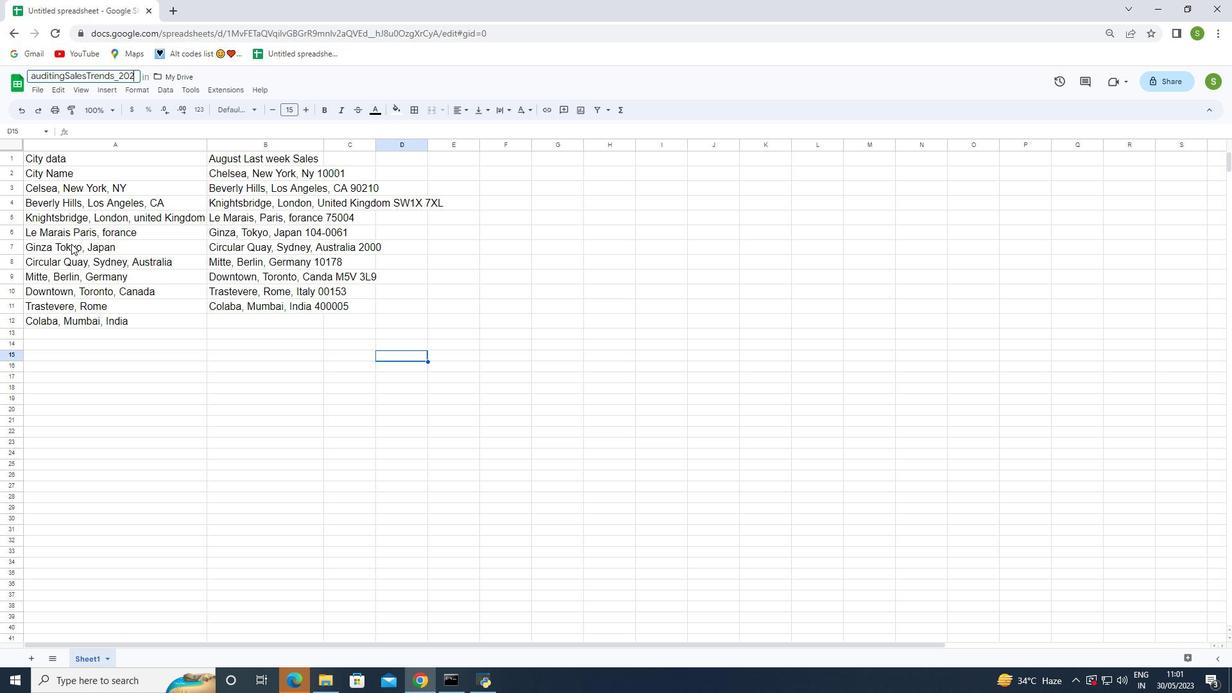 
Action: Mouse moved to (194, 423)
Screenshot: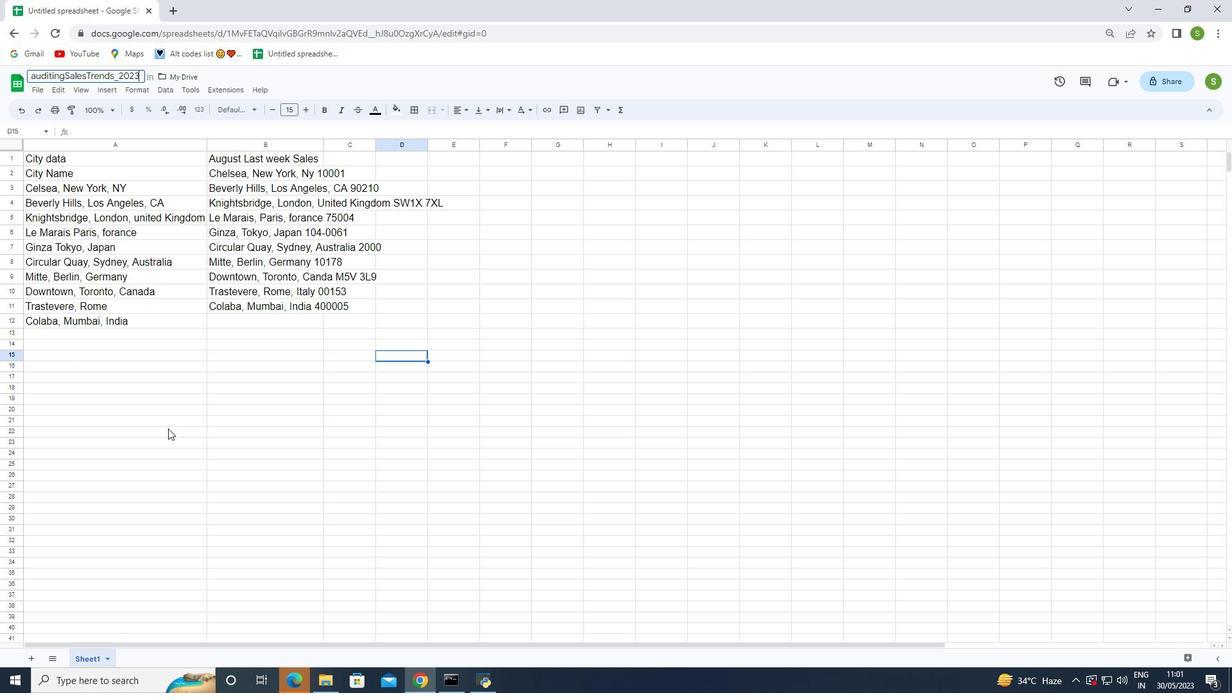 
Action: Mouse pressed left at (194, 423)
Screenshot: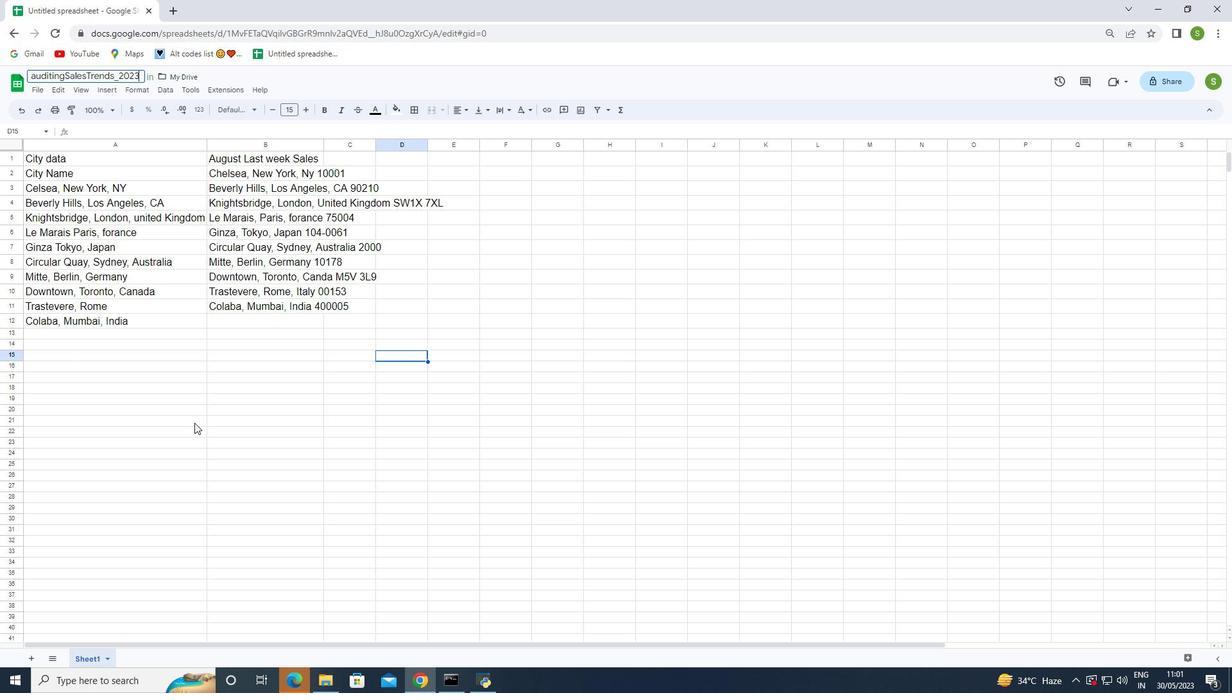
Action: Mouse moved to (194, 425)
Screenshot: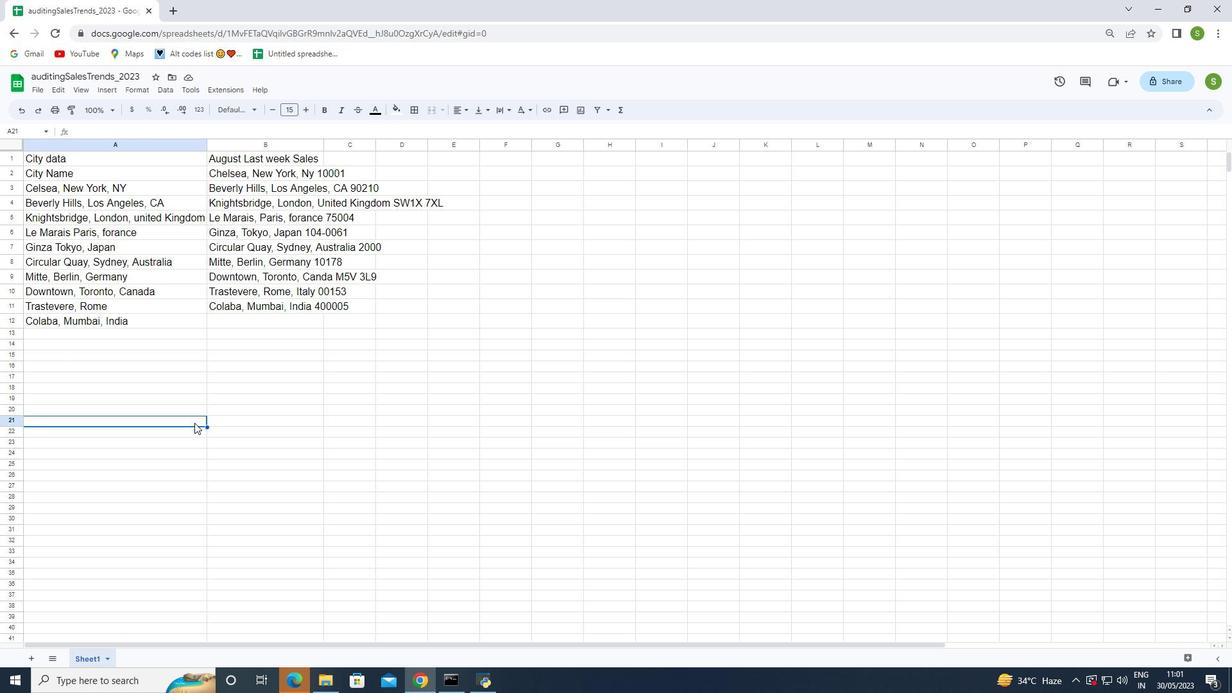 
